 Task: Look for space in Migori, Kenya from 11th June, 2023 to 15th June, 2023 for 2 adults in price range Rs.7000 to Rs.16000. Place can be private room with 1  bedroom having 2 beds and 1 bathroom. Property type can be house, flat, guest house, hotel. Amenities needed are: washing machine. Booking option can be shelf check-in. Required host language is English.
Action: Mouse moved to (499, 126)
Screenshot: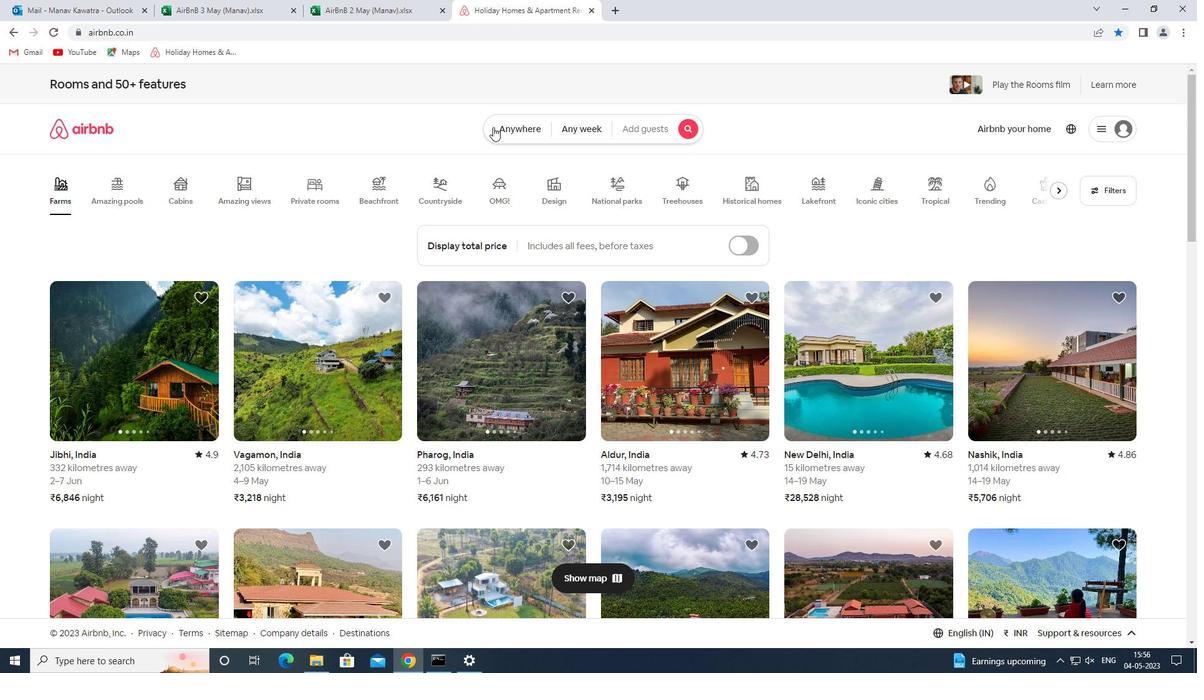 
Action: Mouse pressed left at (499, 126)
Screenshot: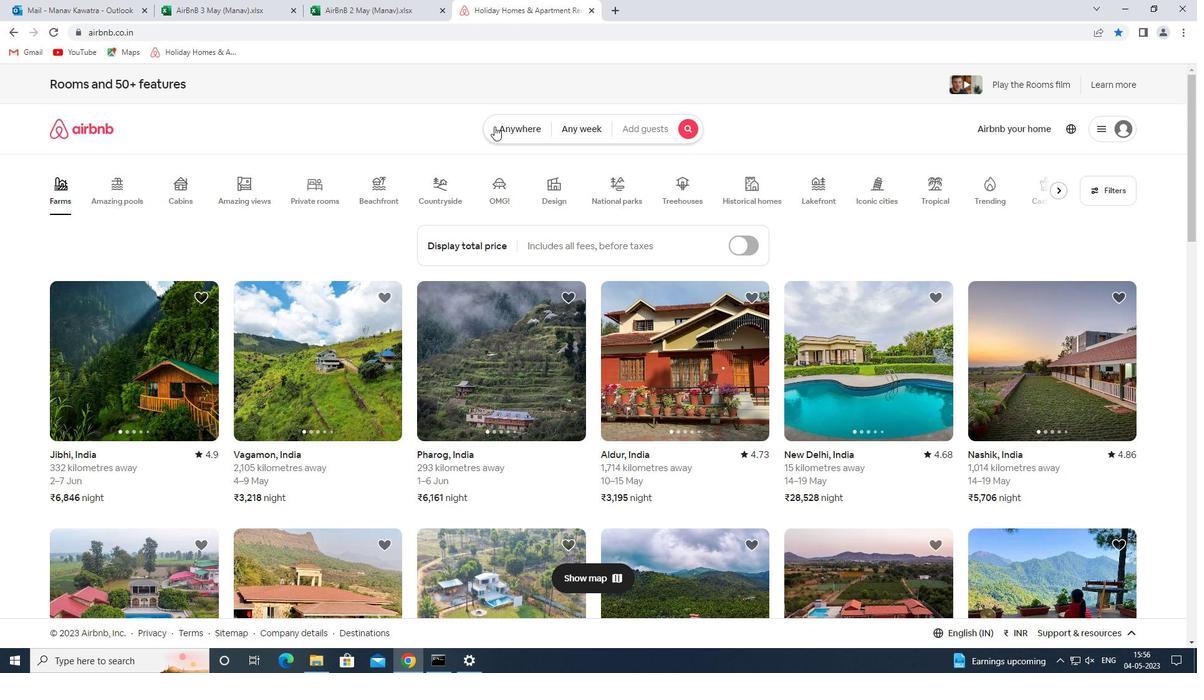 
Action: Mouse moved to (441, 184)
Screenshot: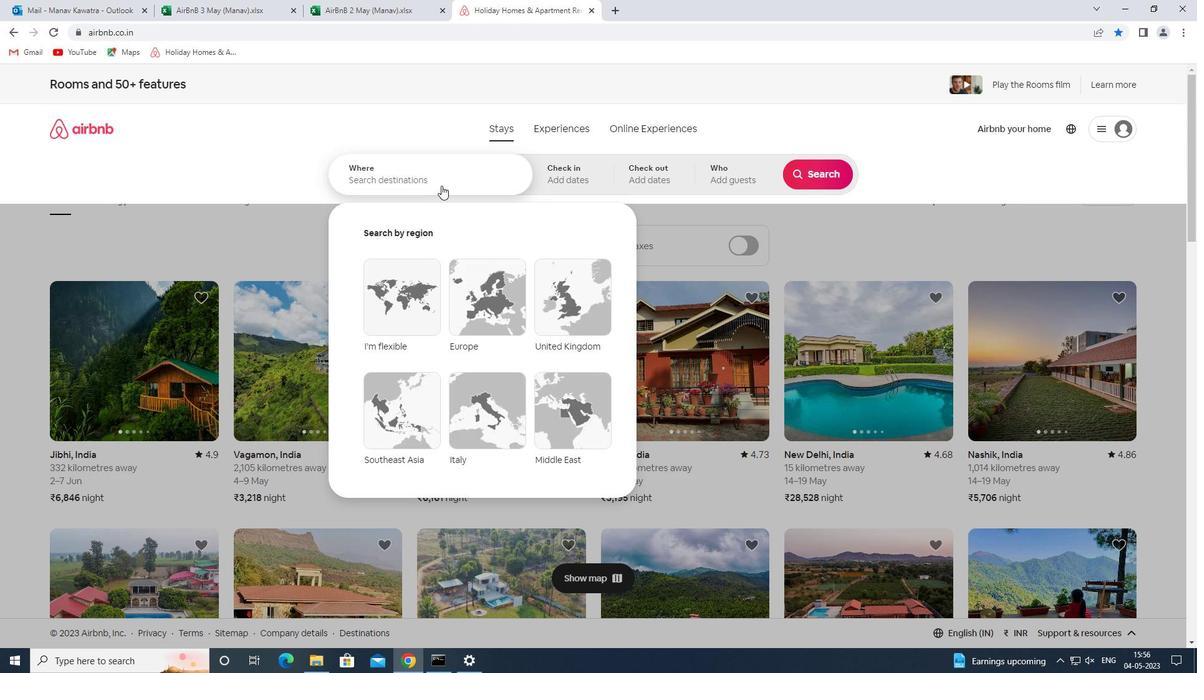 
Action: Mouse pressed left at (441, 184)
Screenshot: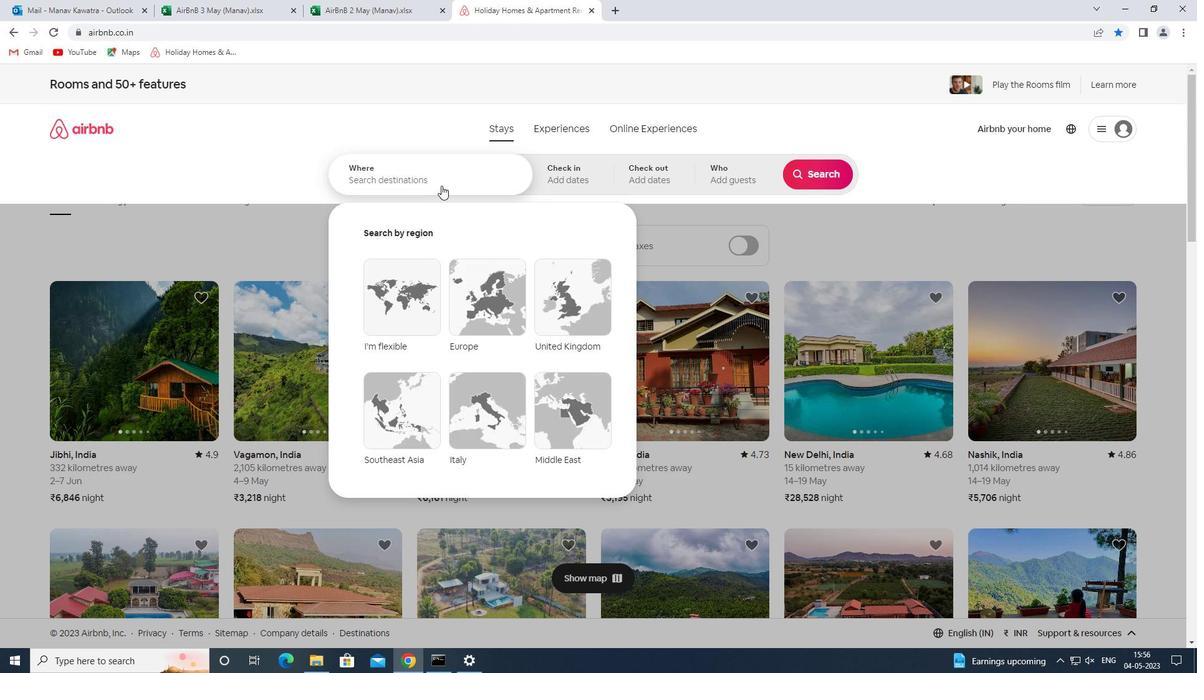 
Action: Mouse moved to (441, 184)
Screenshot: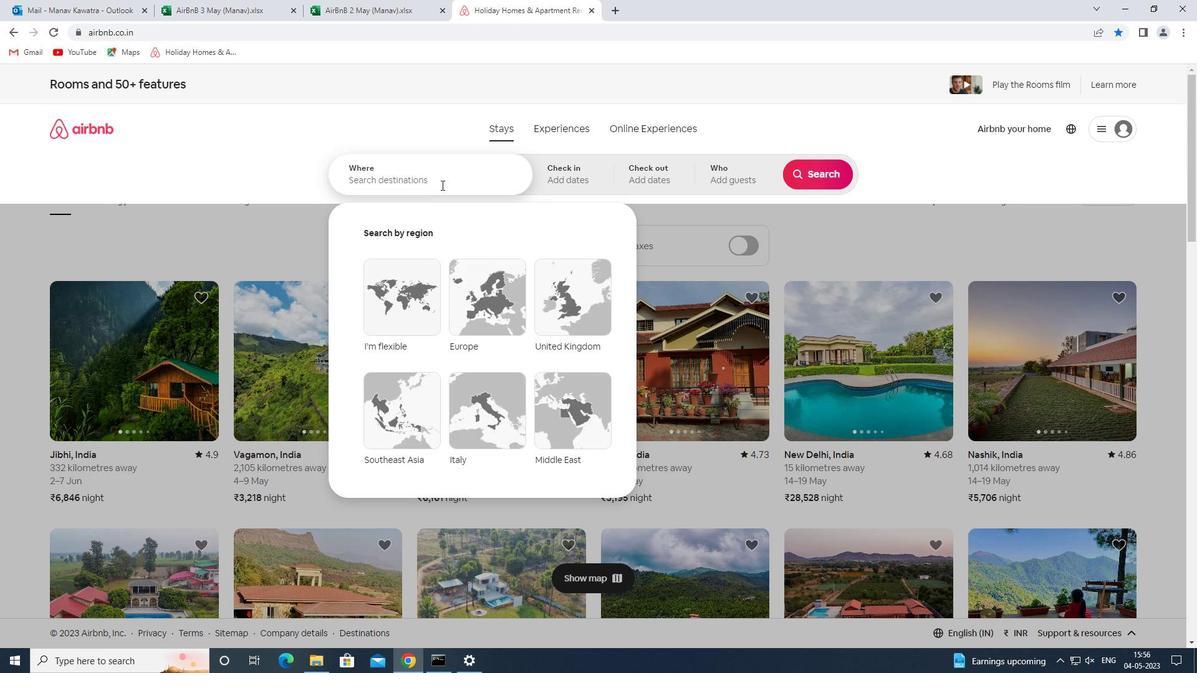 
Action: Key pressed migori<Key.space>
Screenshot: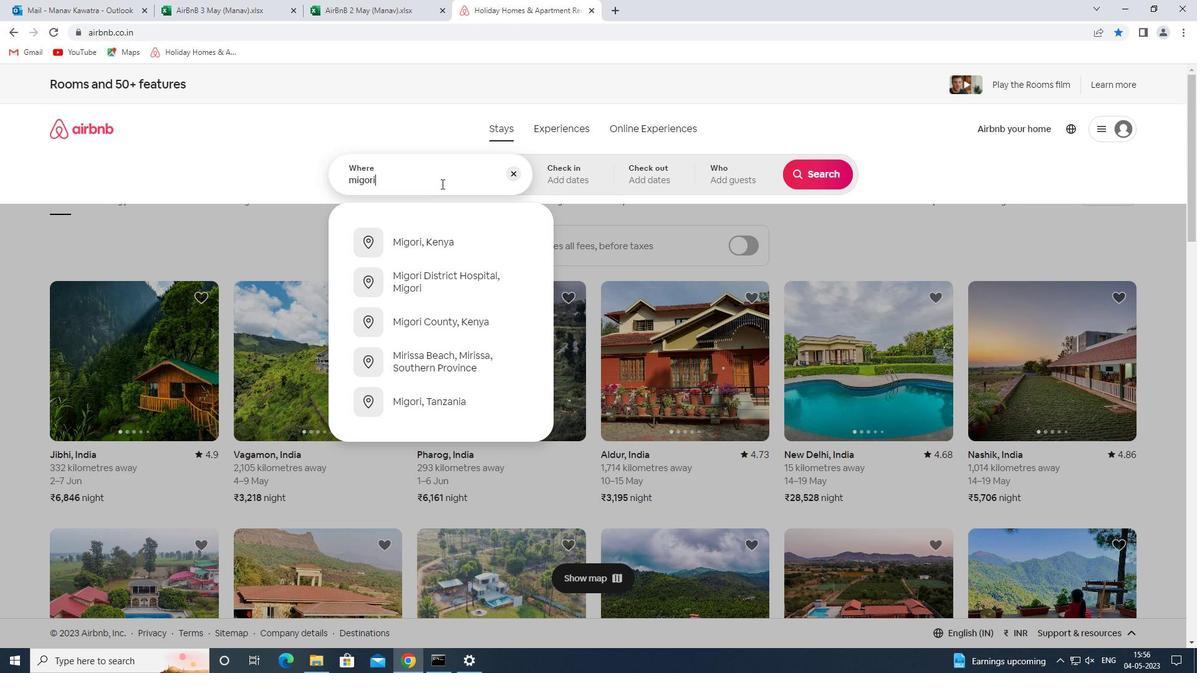 
Action: Mouse moved to (460, 237)
Screenshot: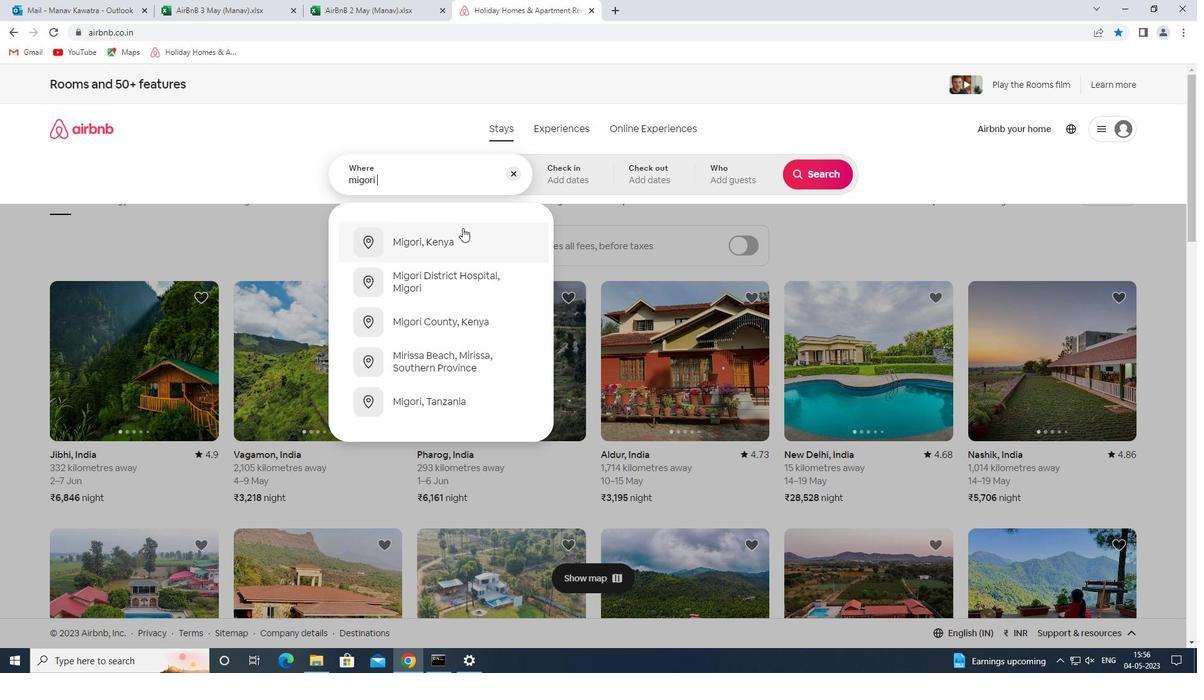 
Action: Mouse pressed left at (460, 237)
Screenshot: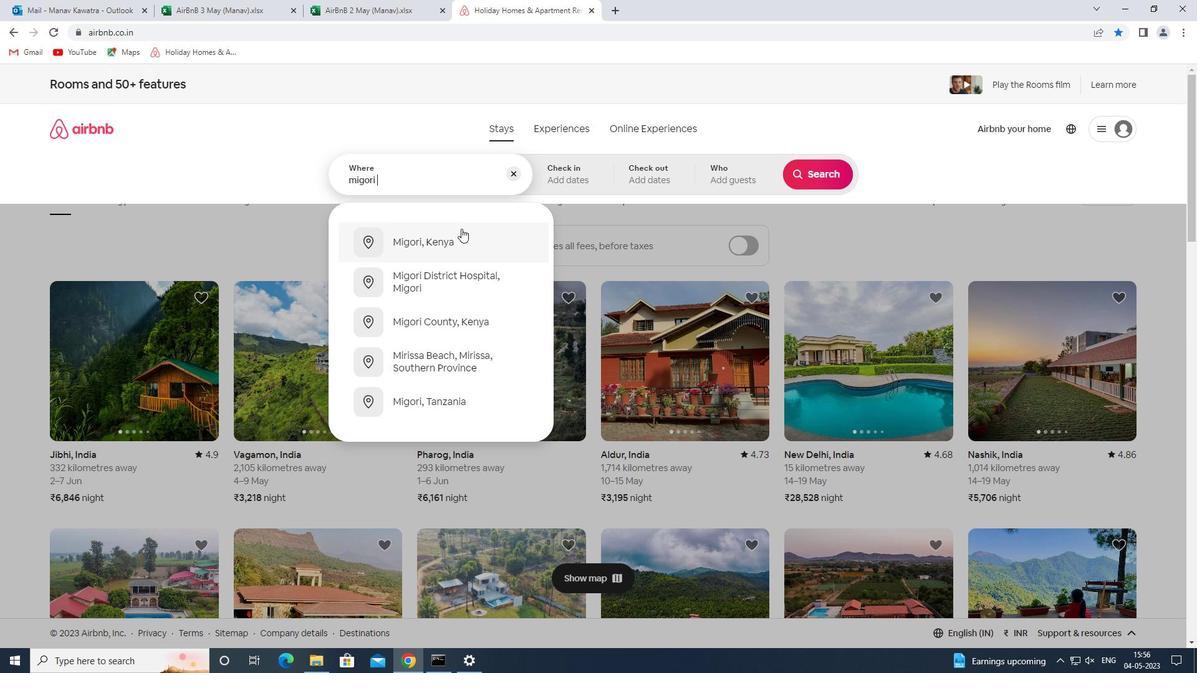 
Action: Mouse moved to (630, 386)
Screenshot: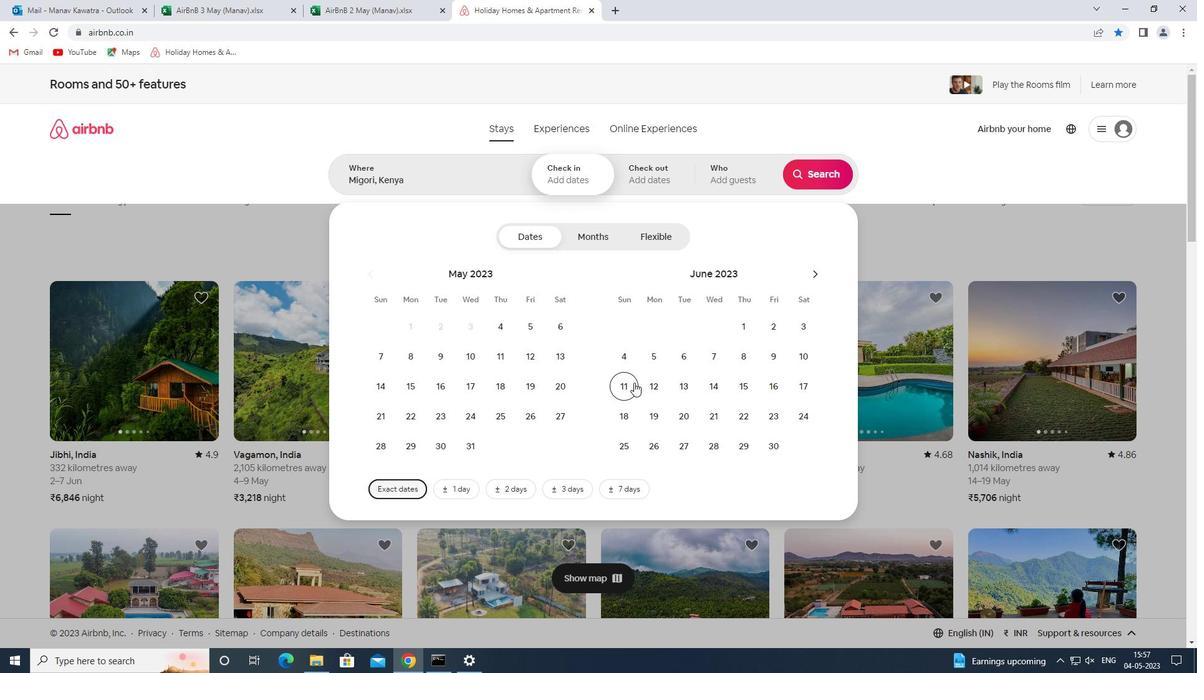 
Action: Mouse pressed left at (630, 386)
Screenshot: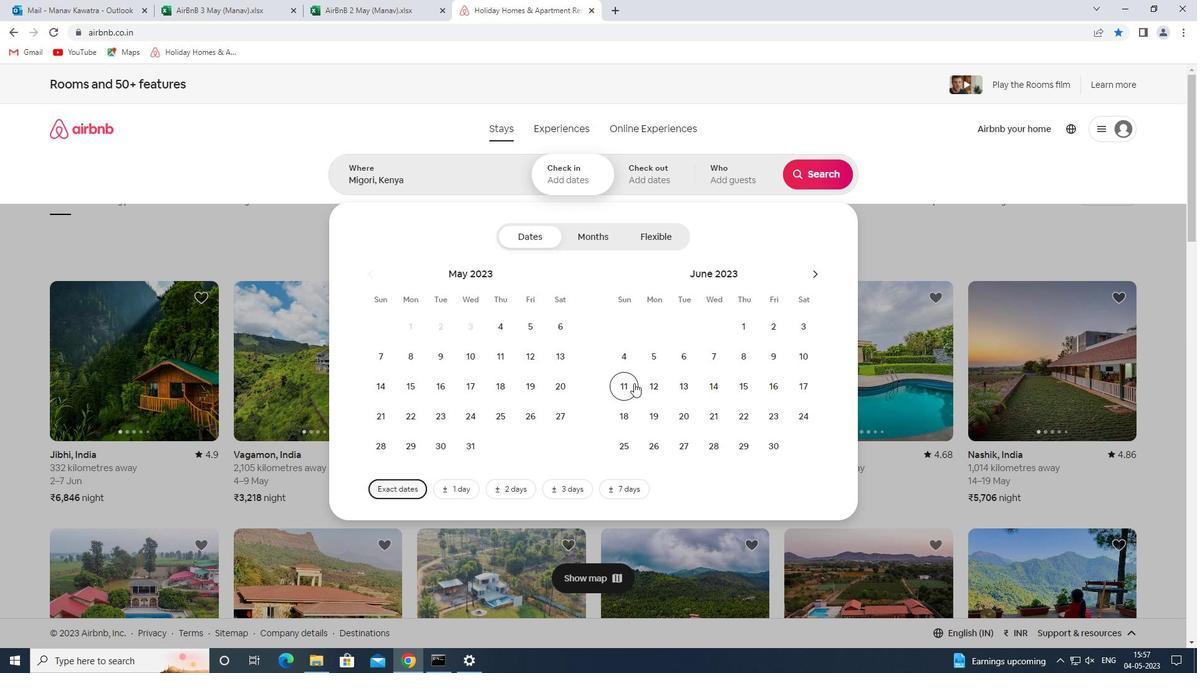 
Action: Mouse moved to (744, 383)
Screenshot: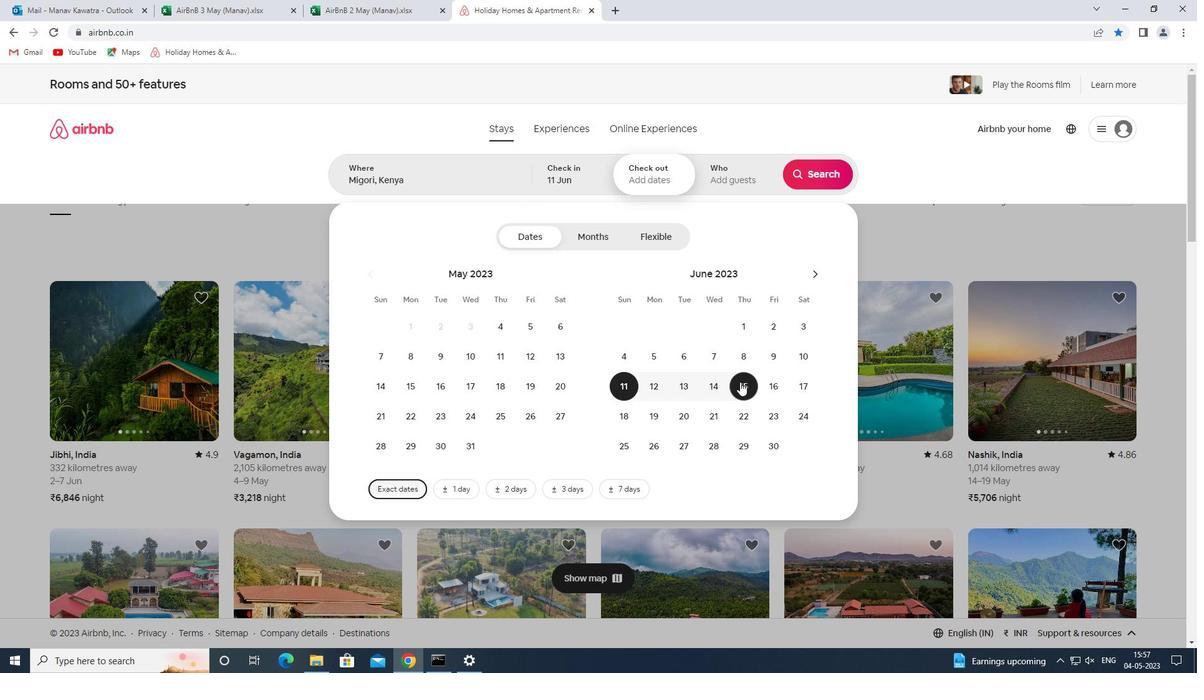 
Action: Mouse pressed left at (744, 383)
Screenshot: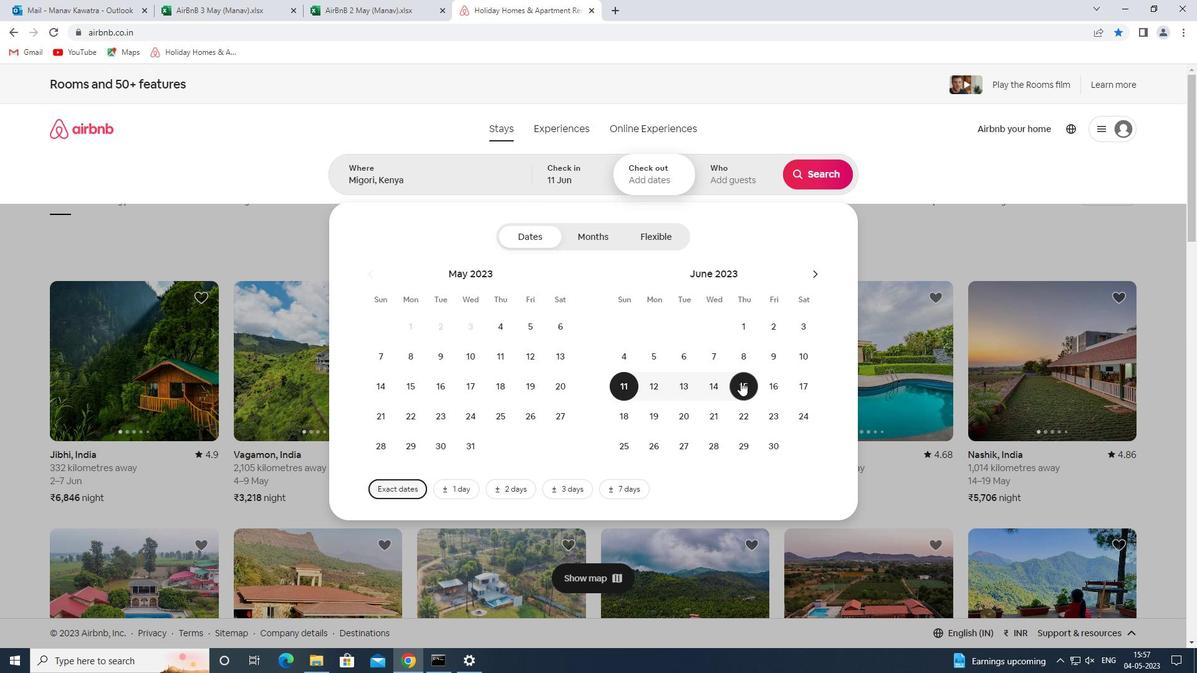 
Action: Mouse moved to (731, 187)
Screenshot: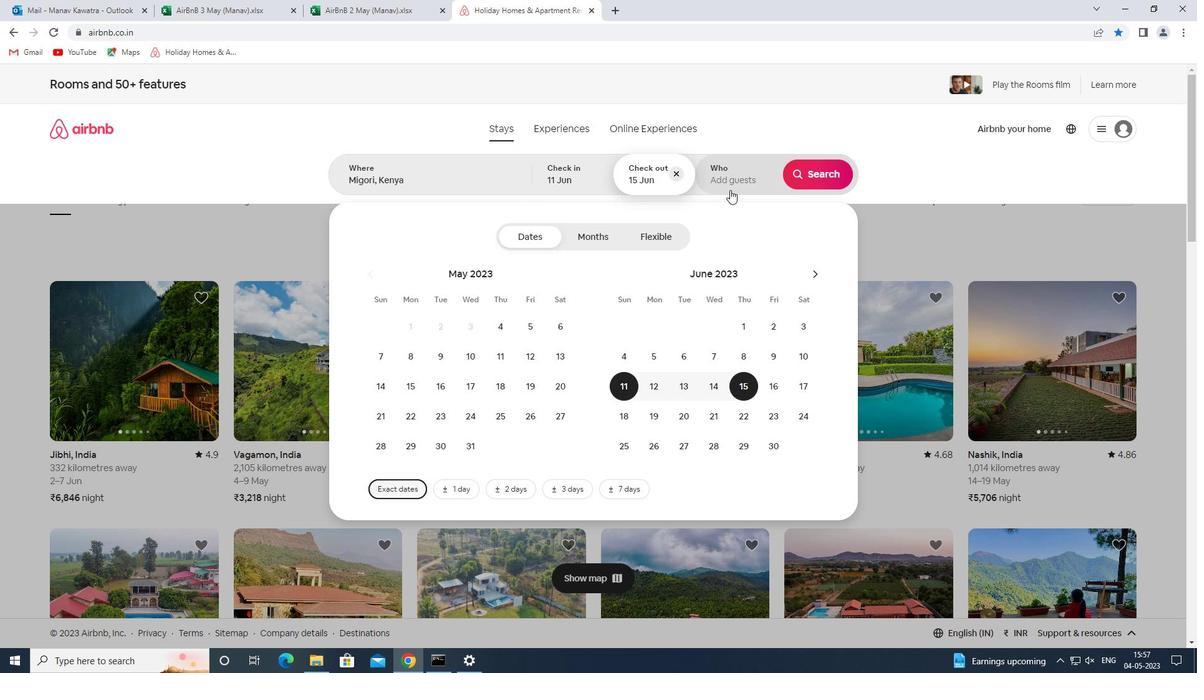 
Action: Mouse pressed left at (731, 187)
Screenshot: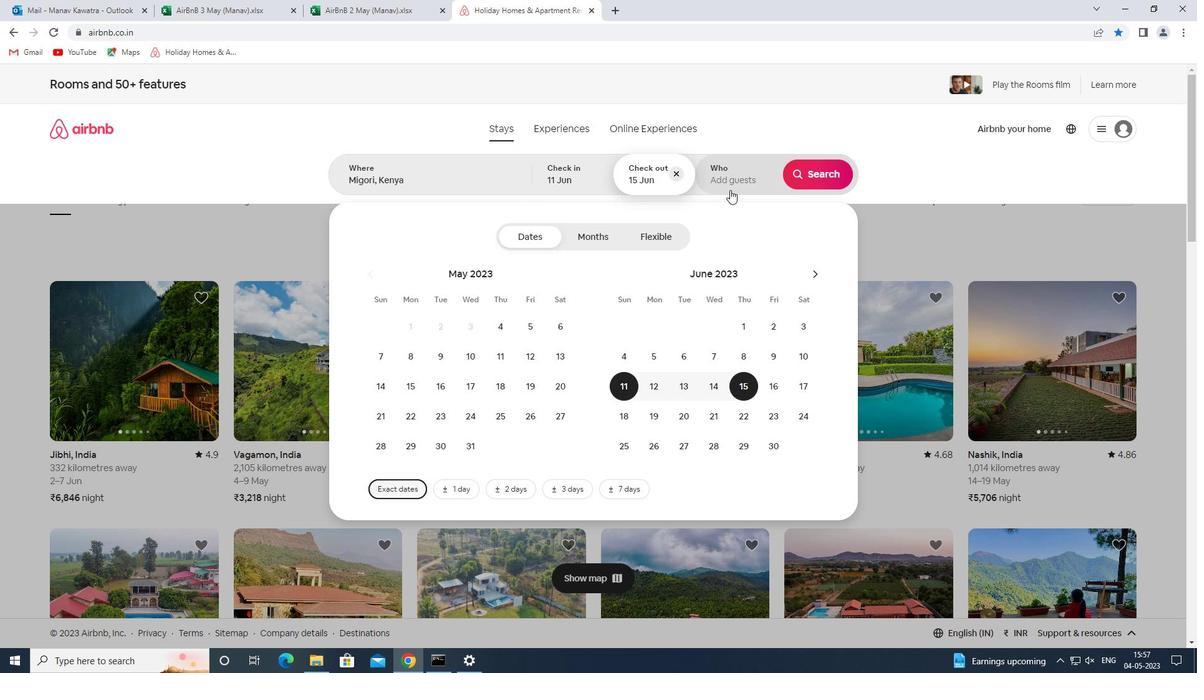 
Action: Mouse moved to (814, 244)
Screenshot: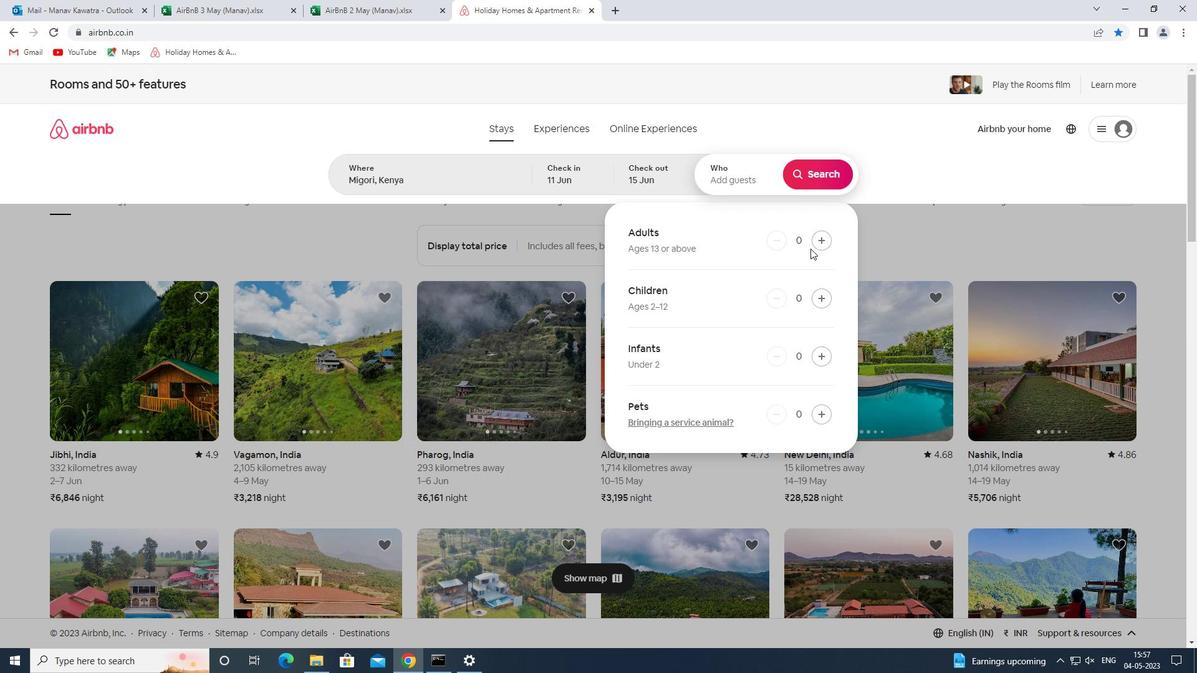 
Action: Mouse pressed left at (814, 244)
Screenshot: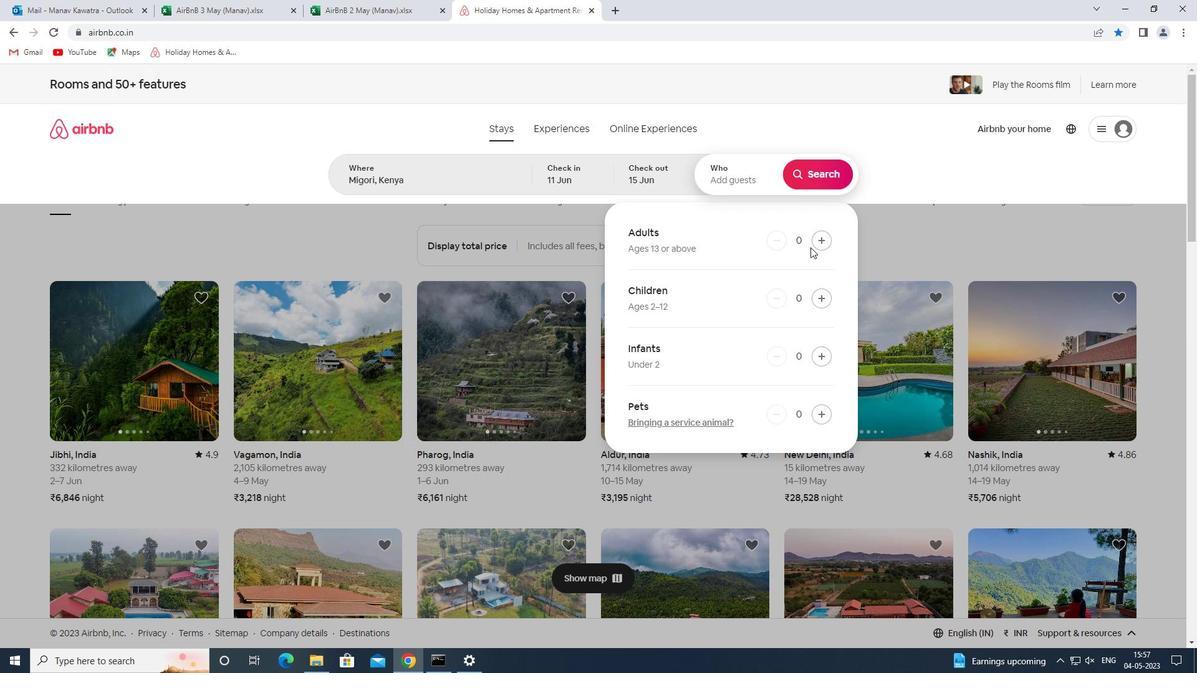 
Action: Mouse pressed left at (814, 244)
Screenshot: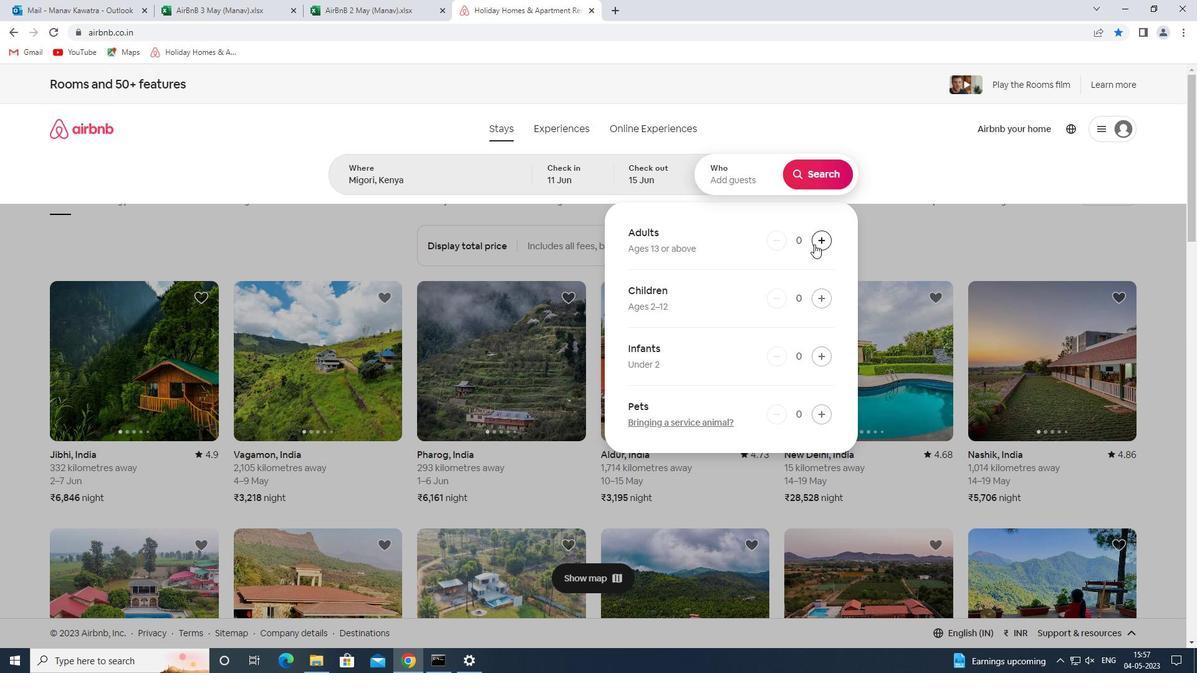 
Action: Mouse moved to (822, 177)
Screenshot: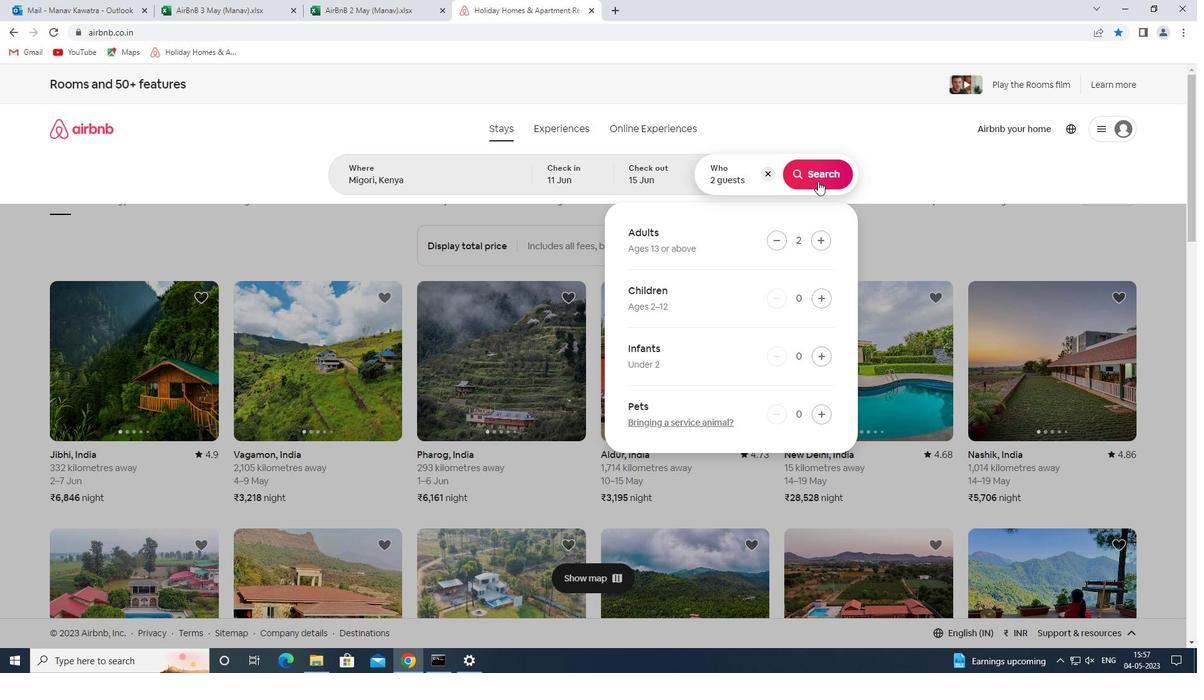 
Action: Mouse pressed left at (822, 177)
Screenshot: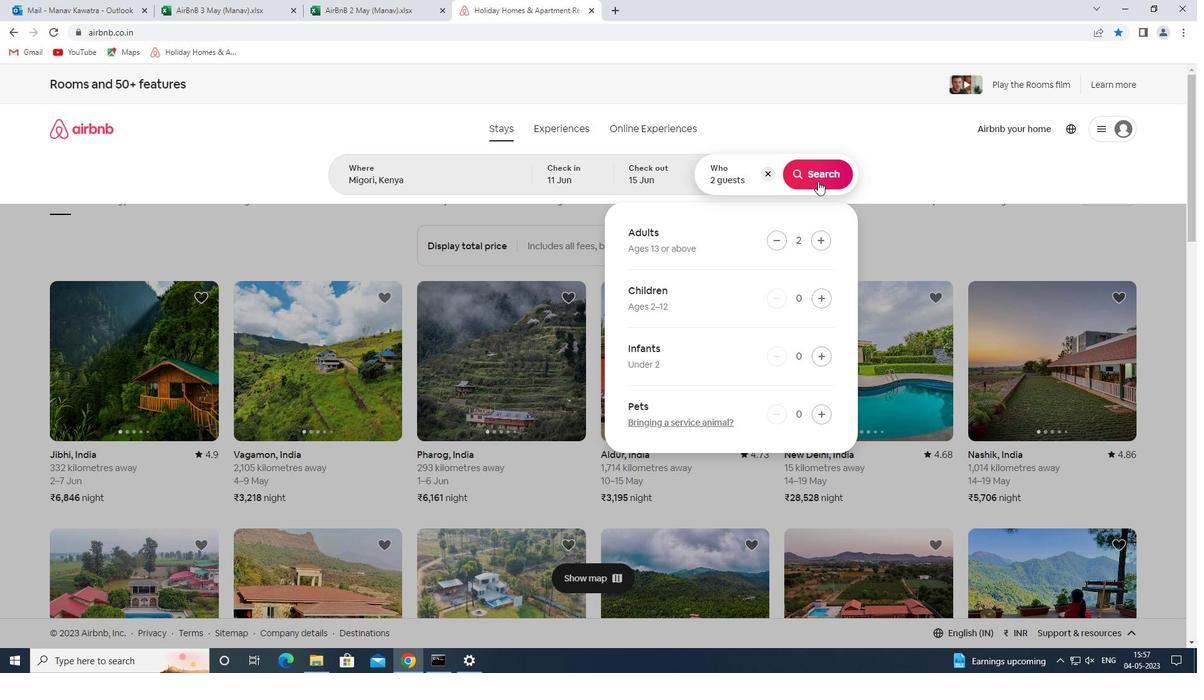 
Action: Mouse moved to (1132, 141)
Screenshot: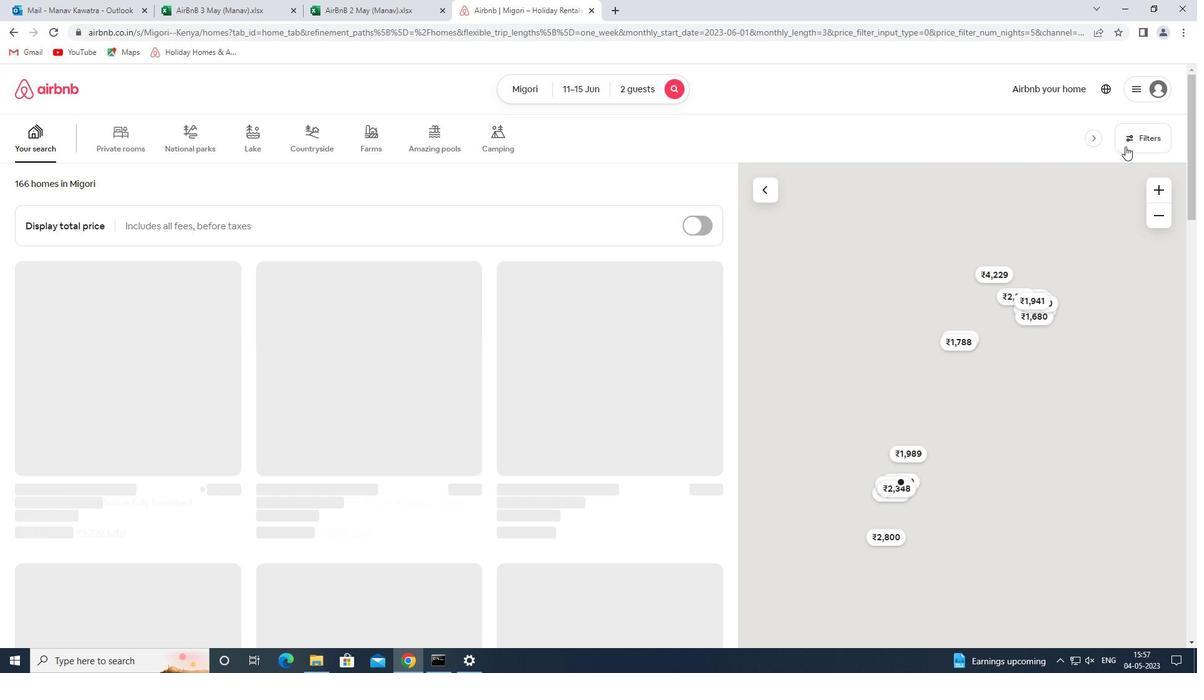 
Action: Mouse pressed left at (1132, 141)
Screenshot: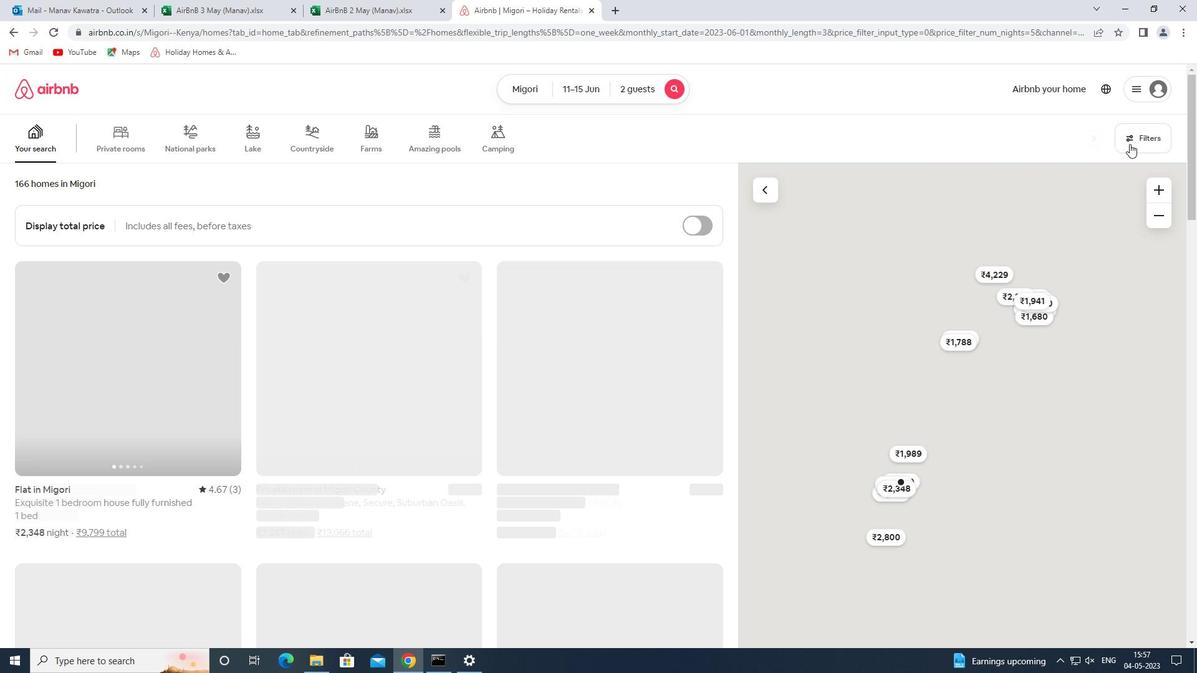 
Action: Mouse moved to (431, 299)
Screenshot: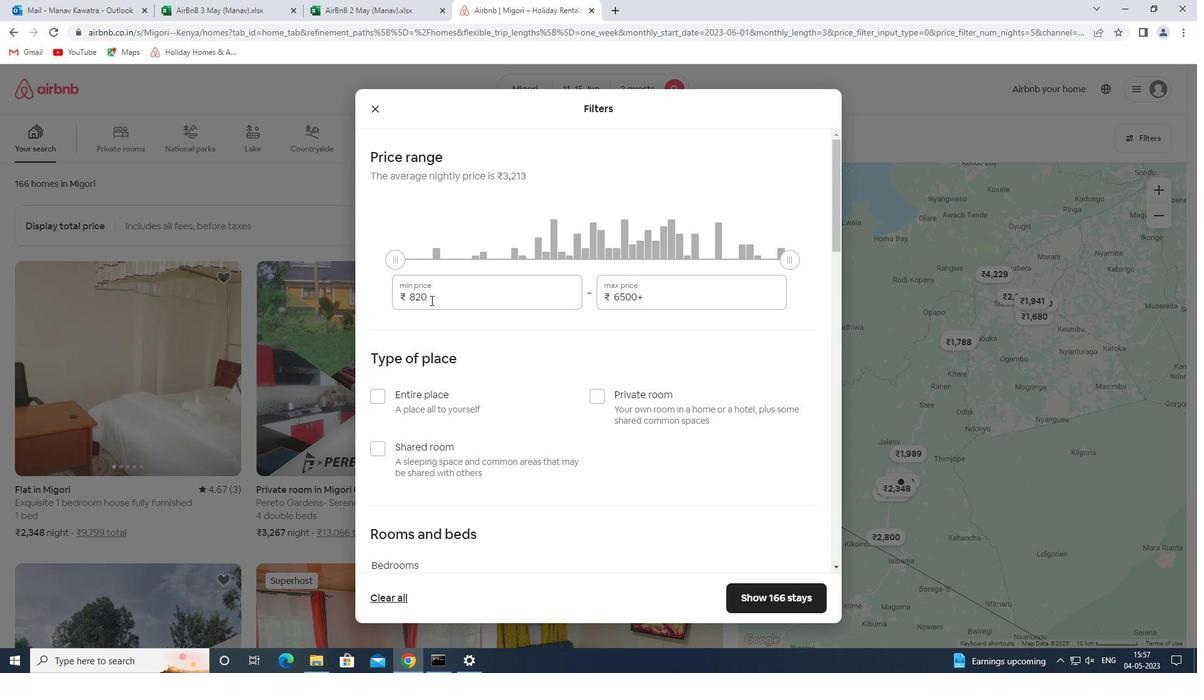 
Action: Mouse pressed left at (431, 299)
Screenshot: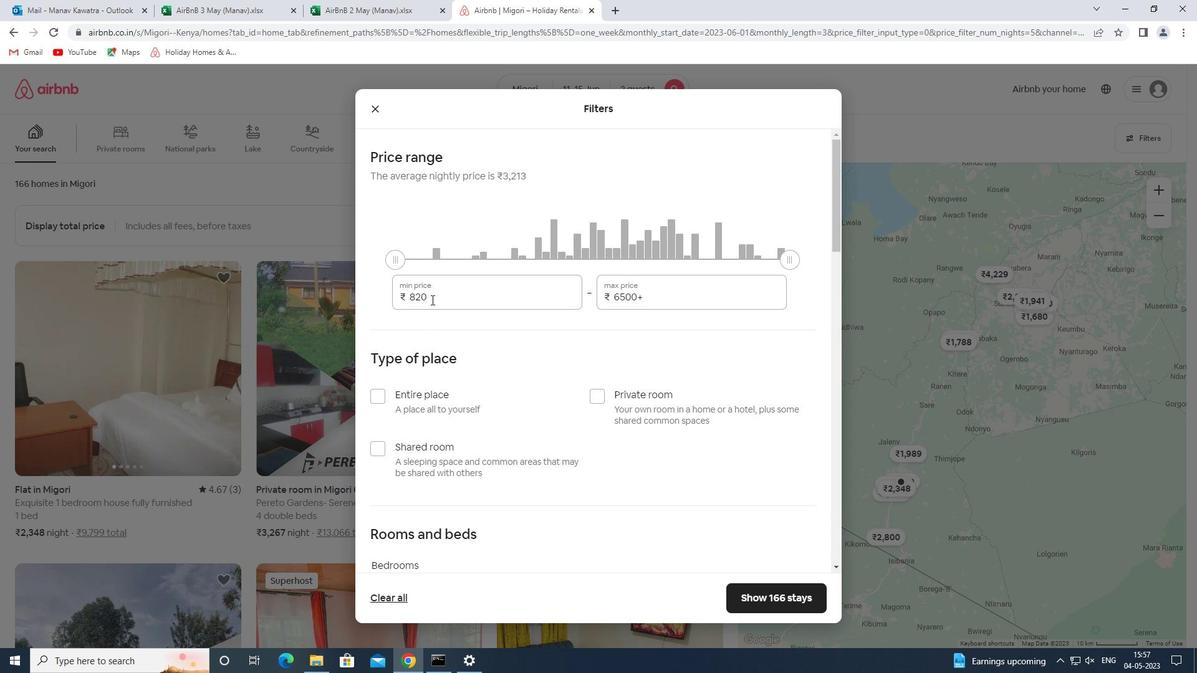 
Action: Mouse pressed left at (431, 299)
Screenshot: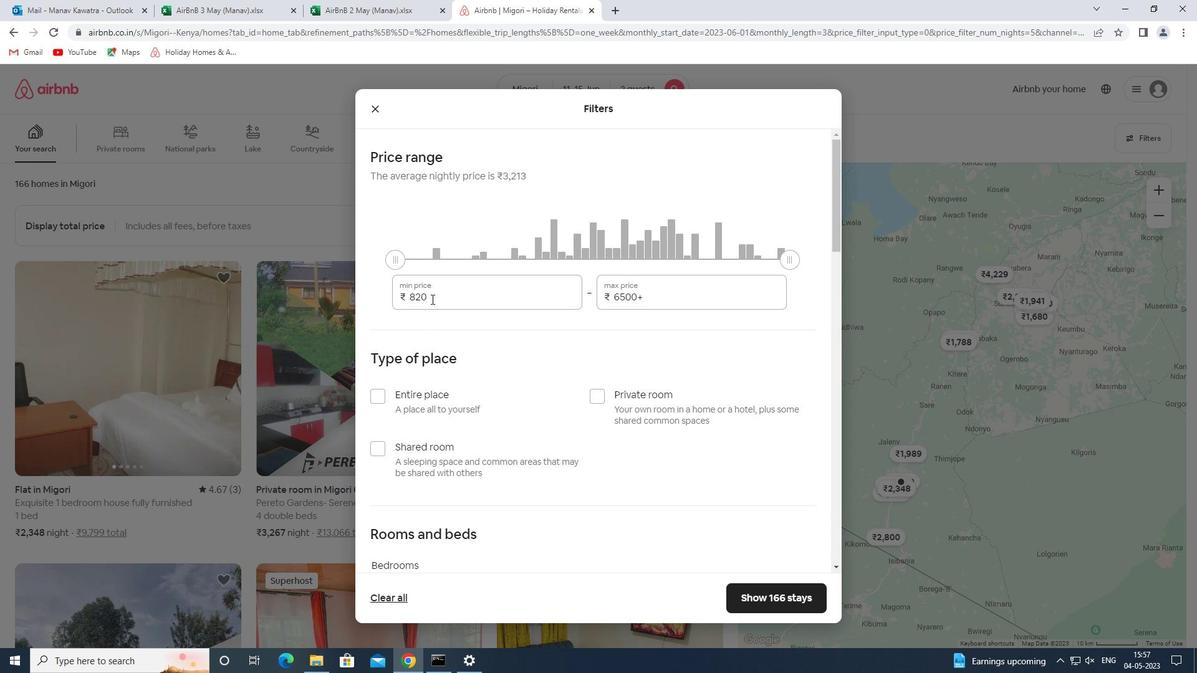 
Action: Key pressed 7000<Key.tab>16000
Screenshot: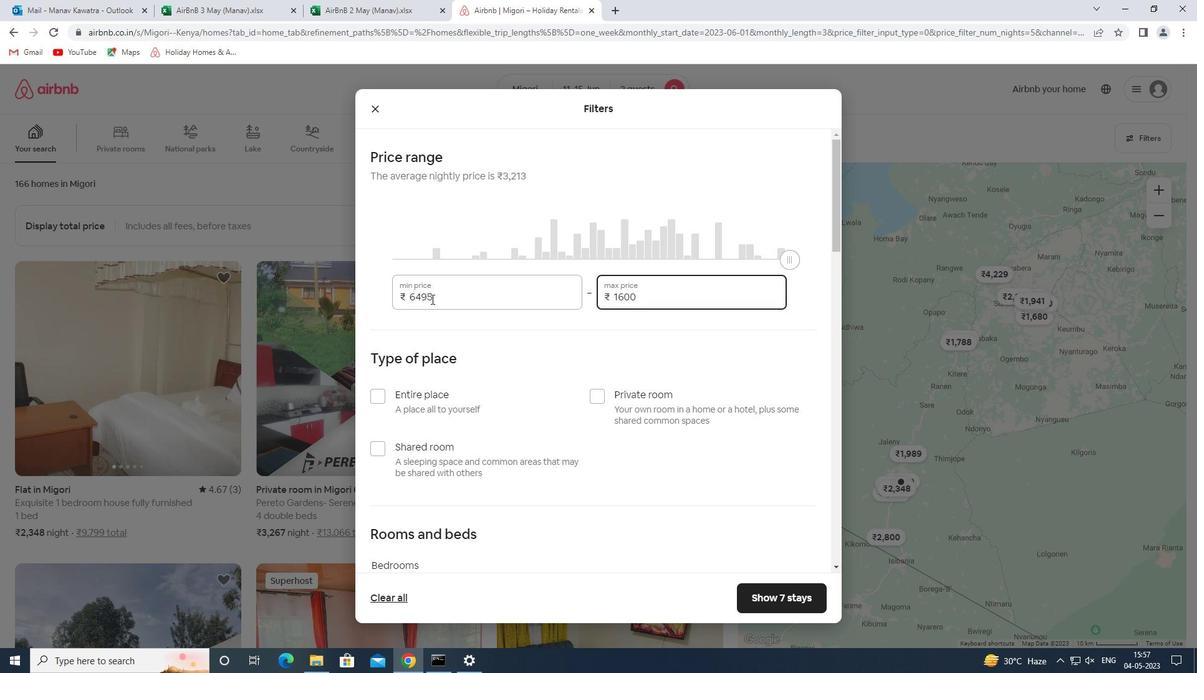 
Action: Mouse moved to (606, 393)
Screenshot: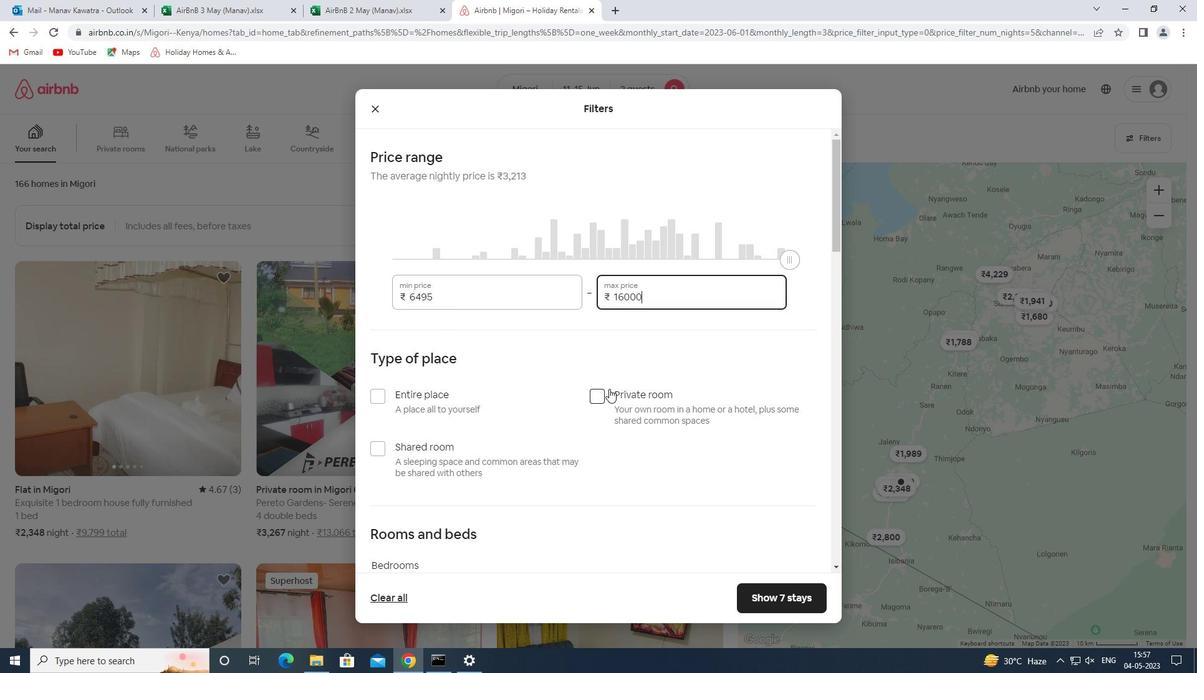 
Action: Mouse pressed left at (606, 393)
Screenshot: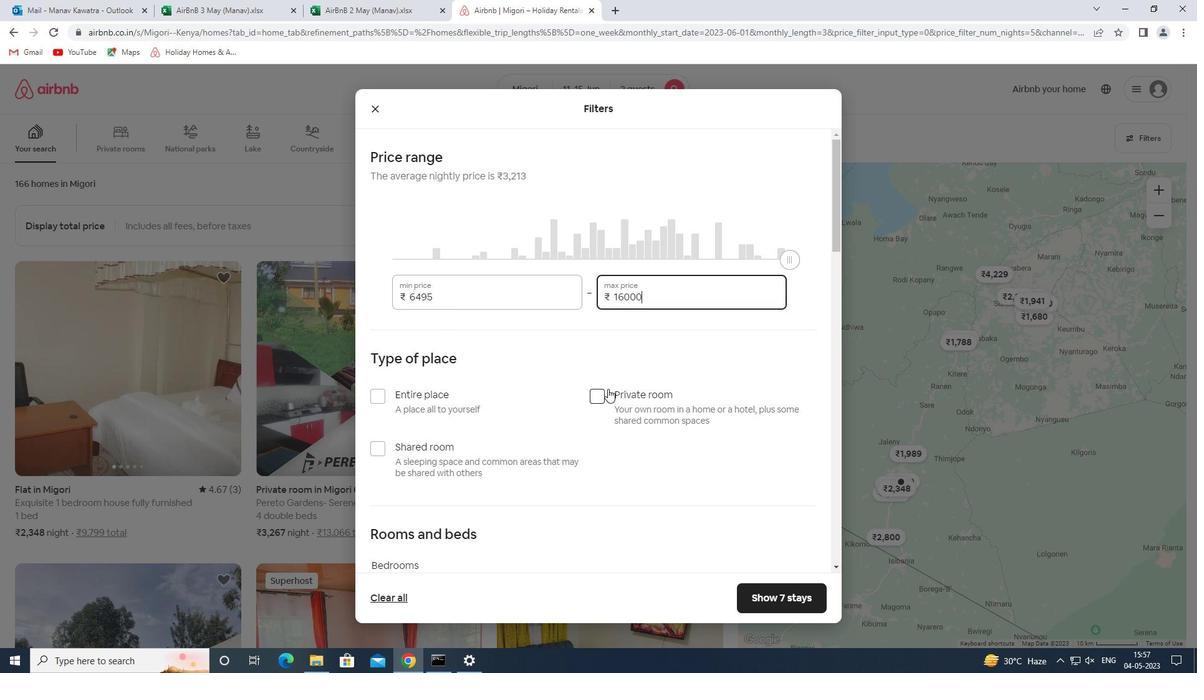 
Action: Mouse moved to (625, 383)
Screenshot: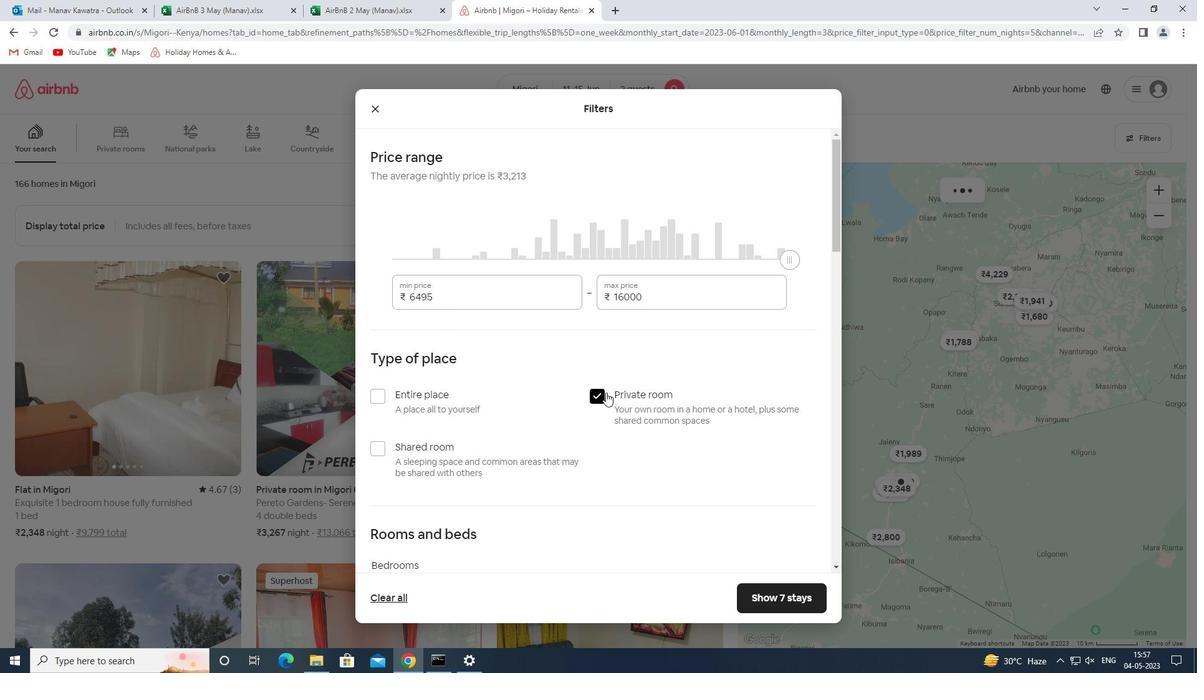 
Action: Mouse scrolled (625, 382) with delta (0, 0)
Screenshot: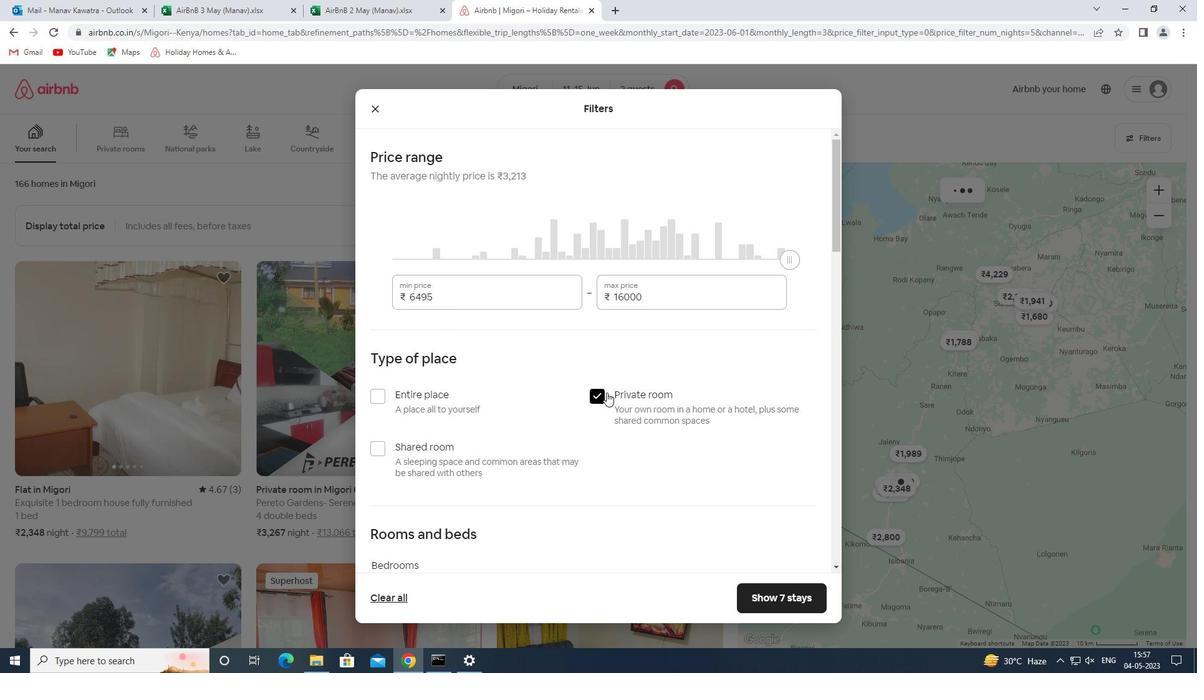 
Action: Mouse moved to (625, 382)
Screenshot: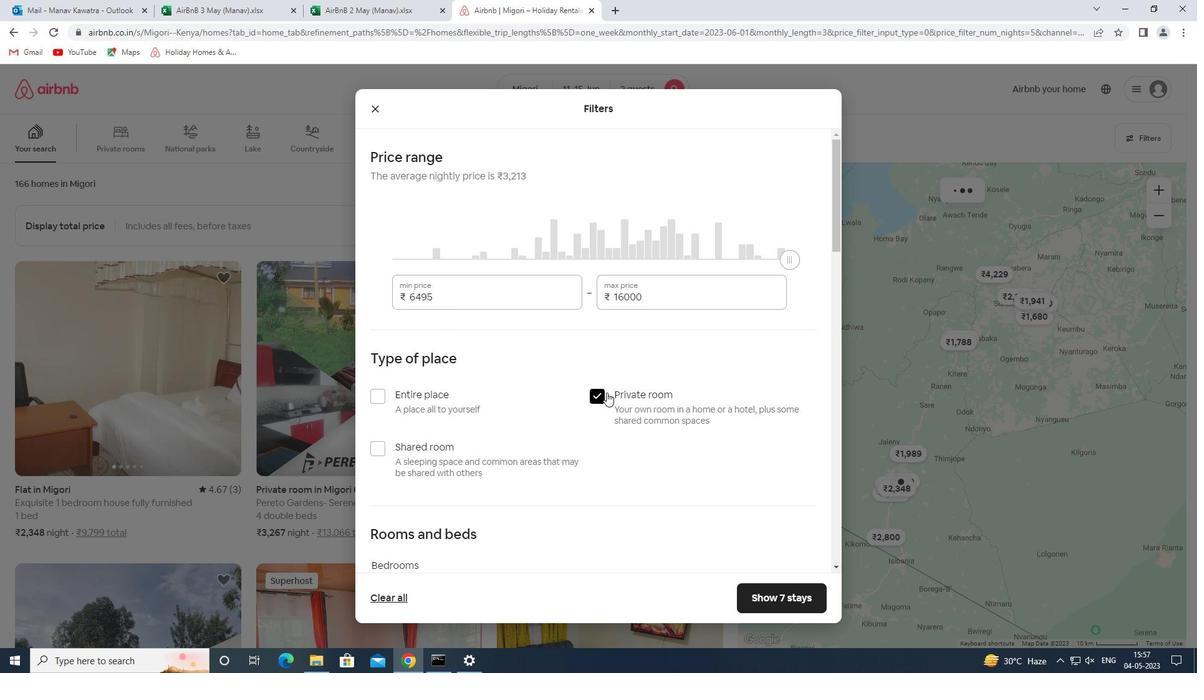 
Action: Mouse scrolled (625, 381) with delta (0, 0)
Screenshot: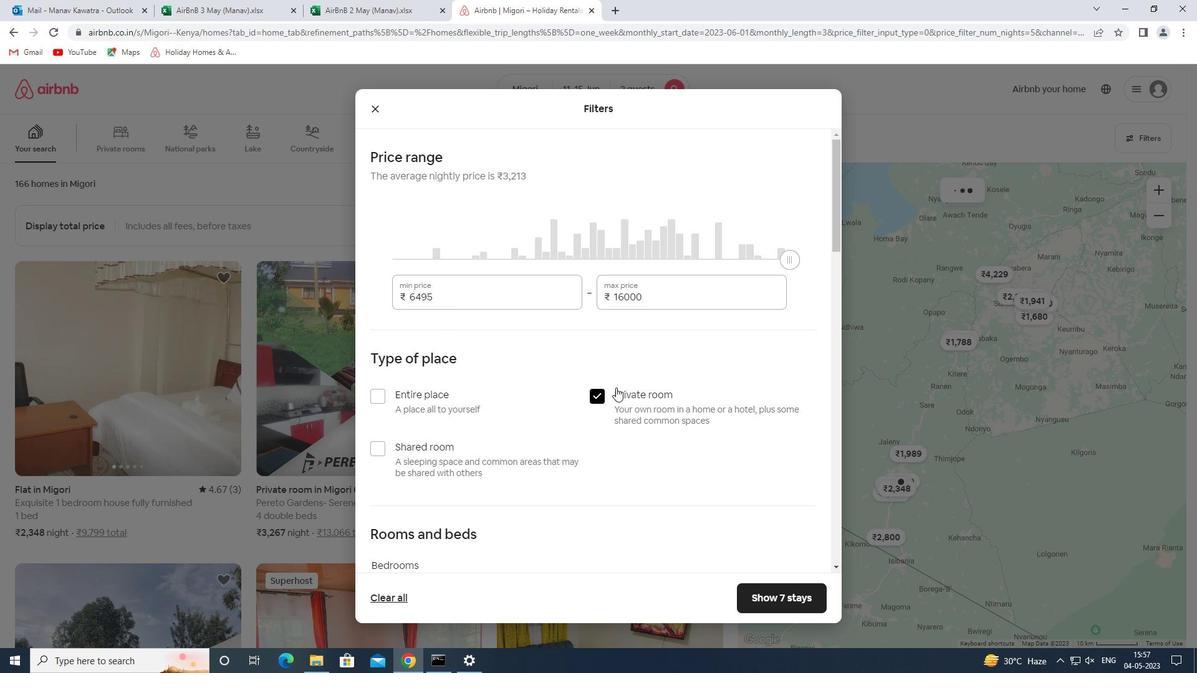 
Action: Mouse moved to (625, 381)
Screenshot: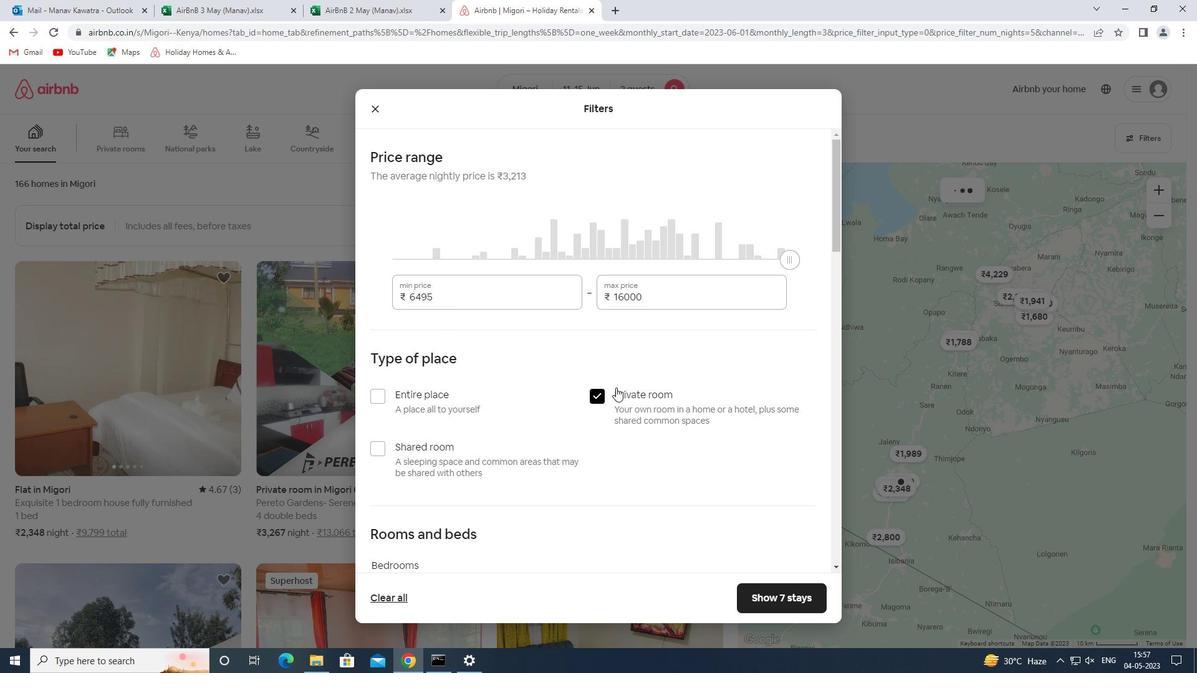 
Action: Mouse scrolled (625, 381) with delta (0, 0)
Screenshot: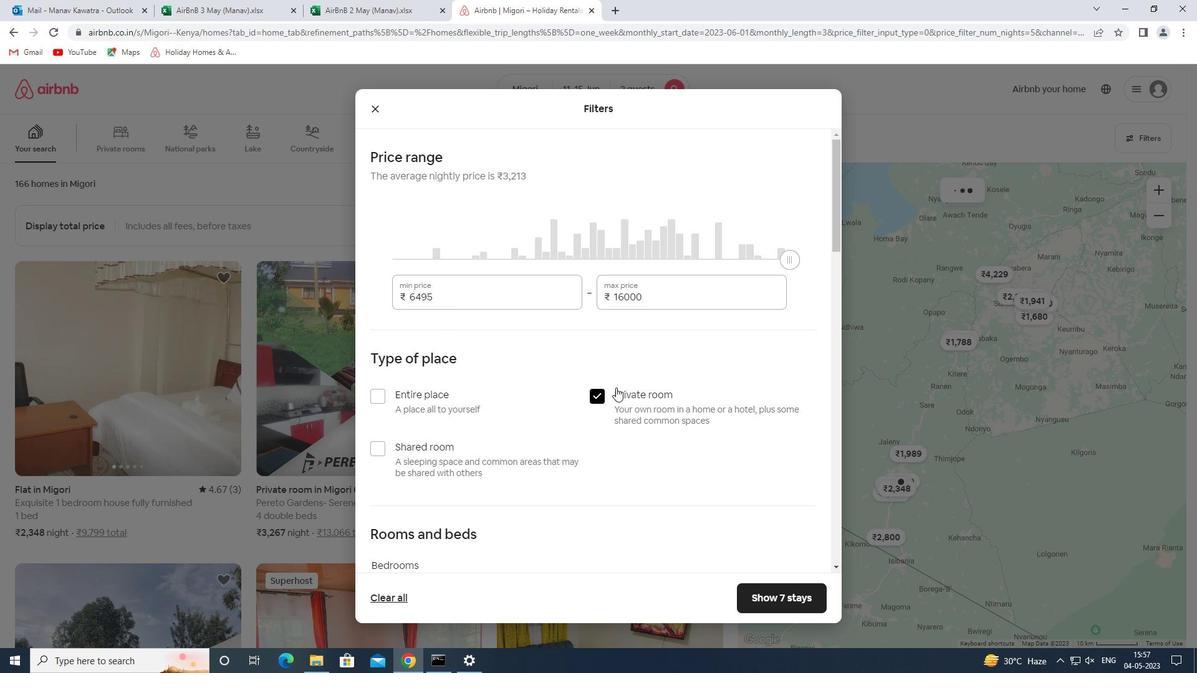 
Action: Mouse moved to (625, 379)
Screenshot: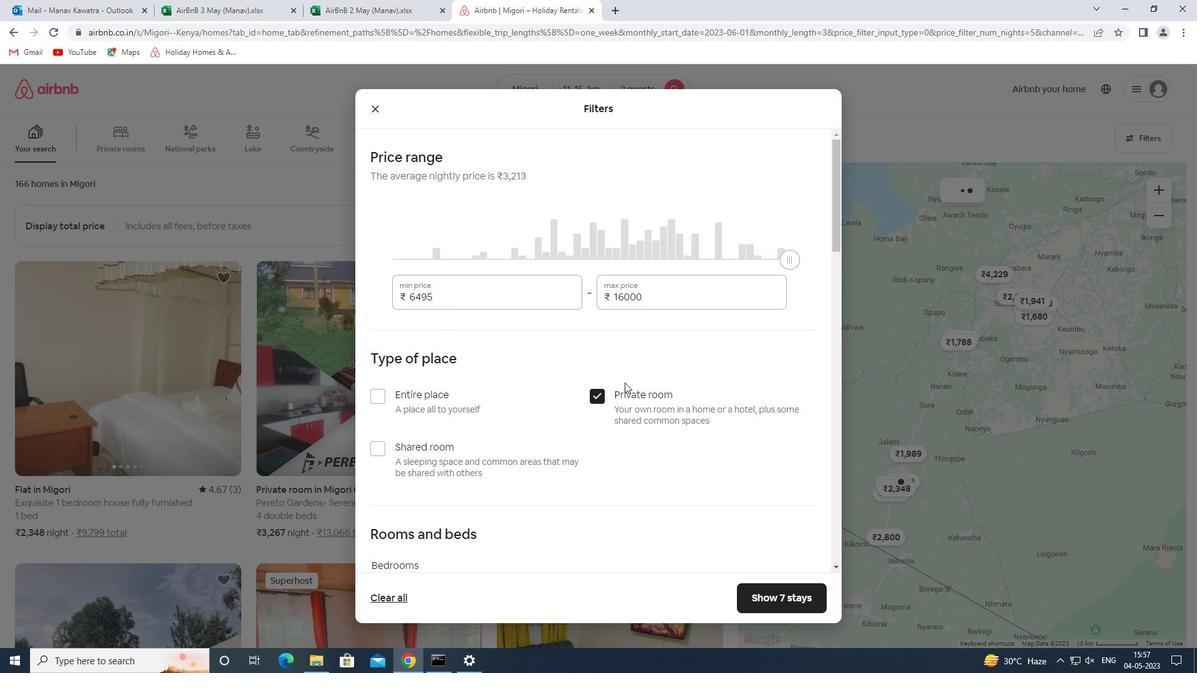 
Action: Mouse scrolled (625, 379) with delta (0, 0)
Screenshot: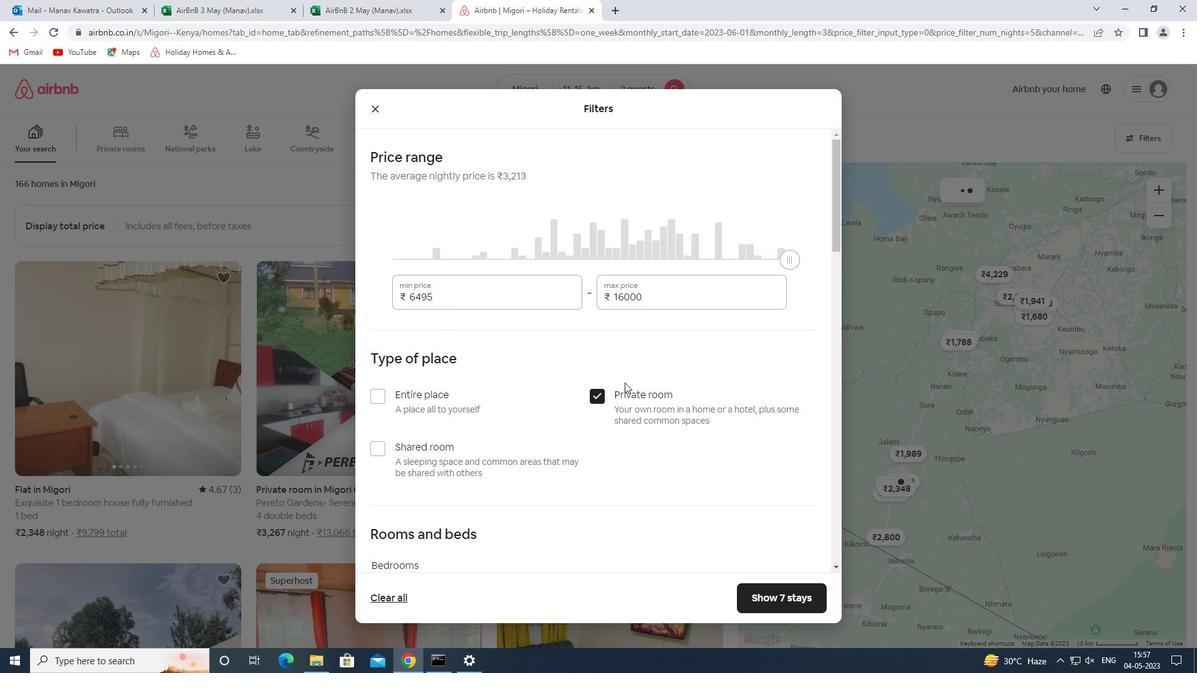 
Action: Mouse moved to (443, 354)
Screenshot: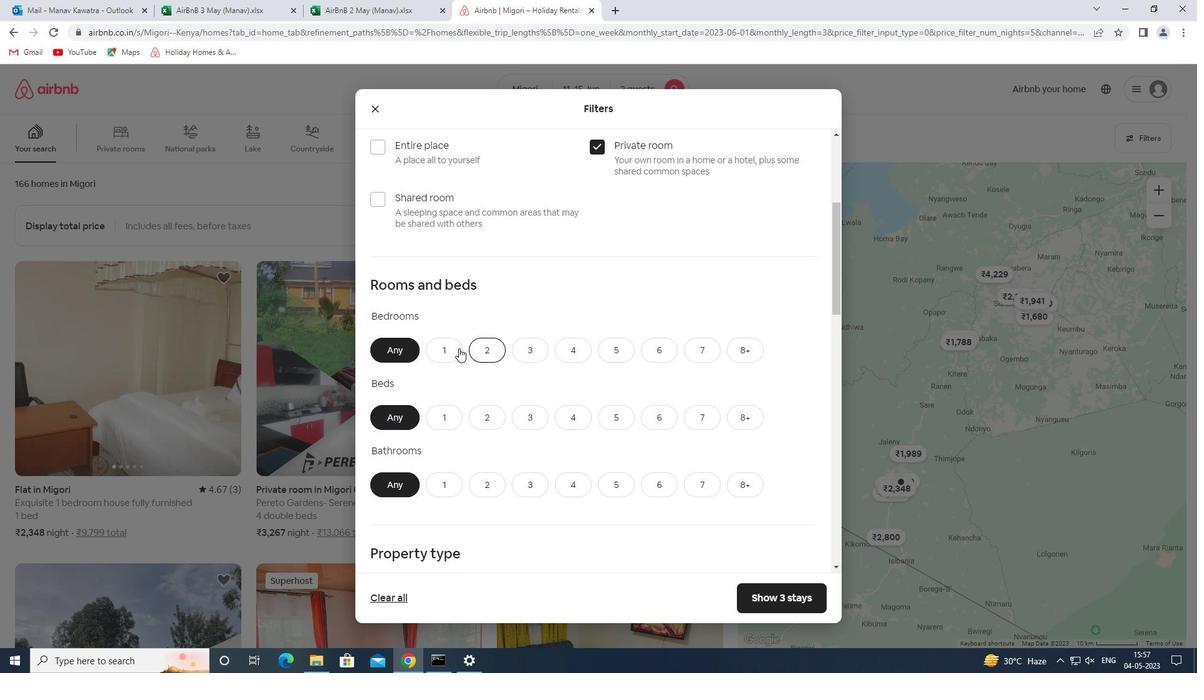 
Action: Mouse pressed left at (443, 354)
Screenshot: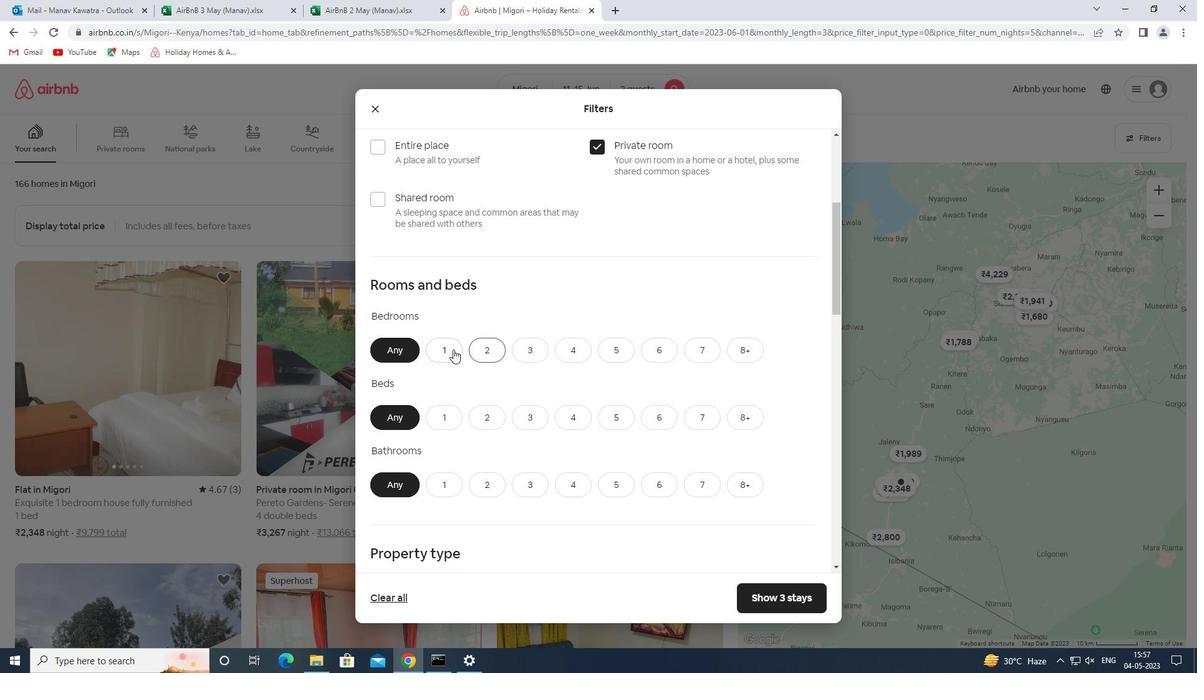 
Action: Mouse moved to (484, 421)
Screenshot: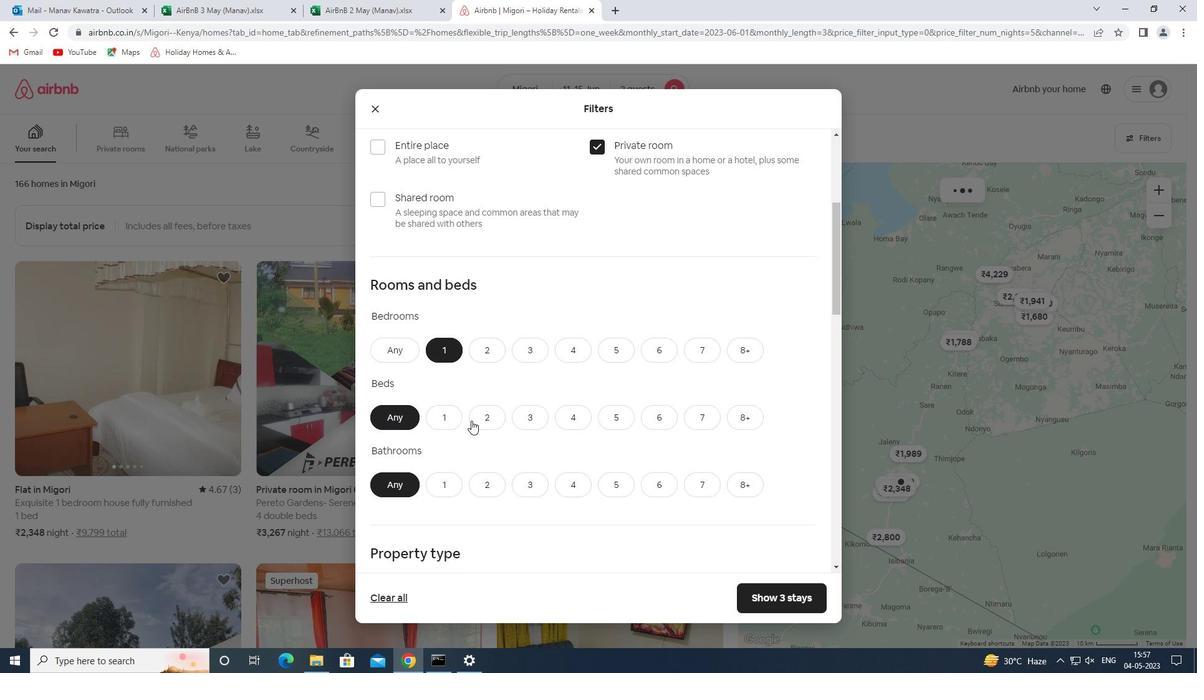 
Action: Mouse pressed left at (484, 421)
Screenshot: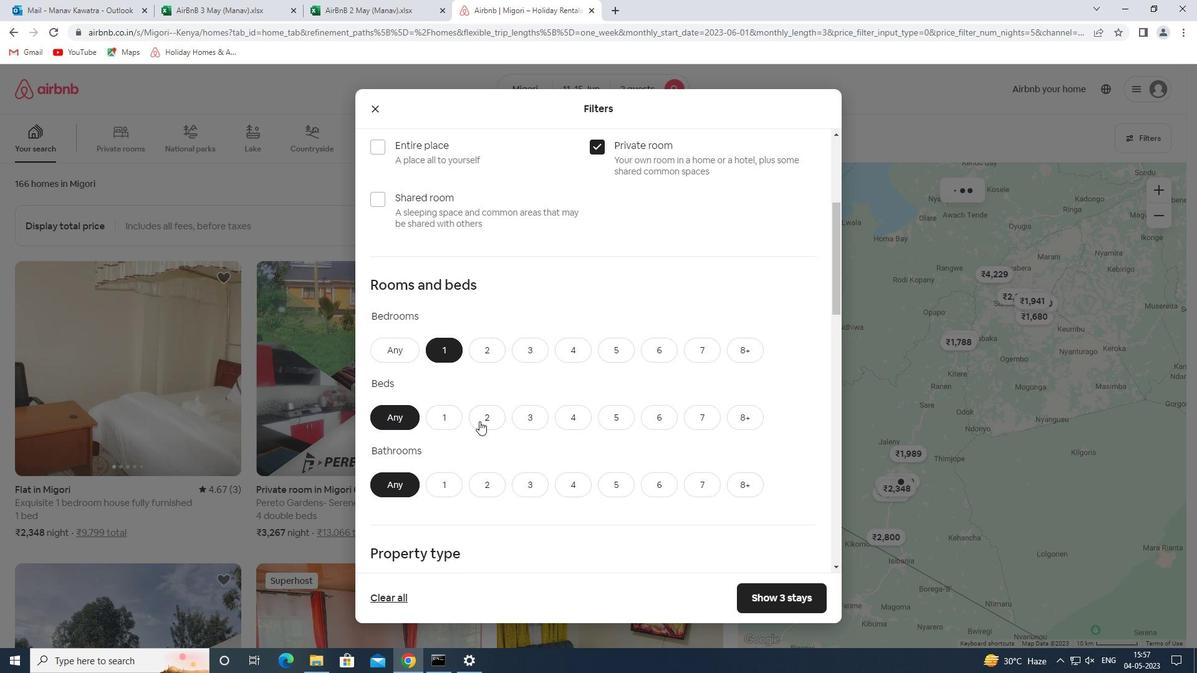 
Action: Mouse moved to (448, 494)
Screenshot: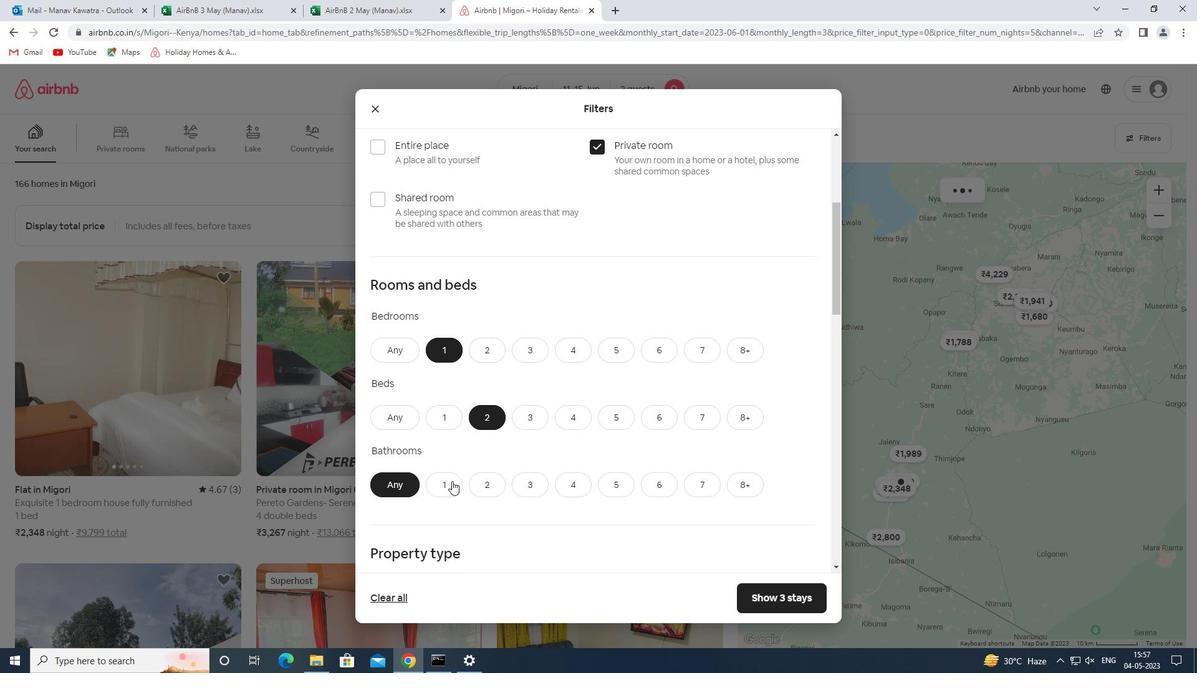 
Action: Mouse pressed left at (448, 494)
Screenshot: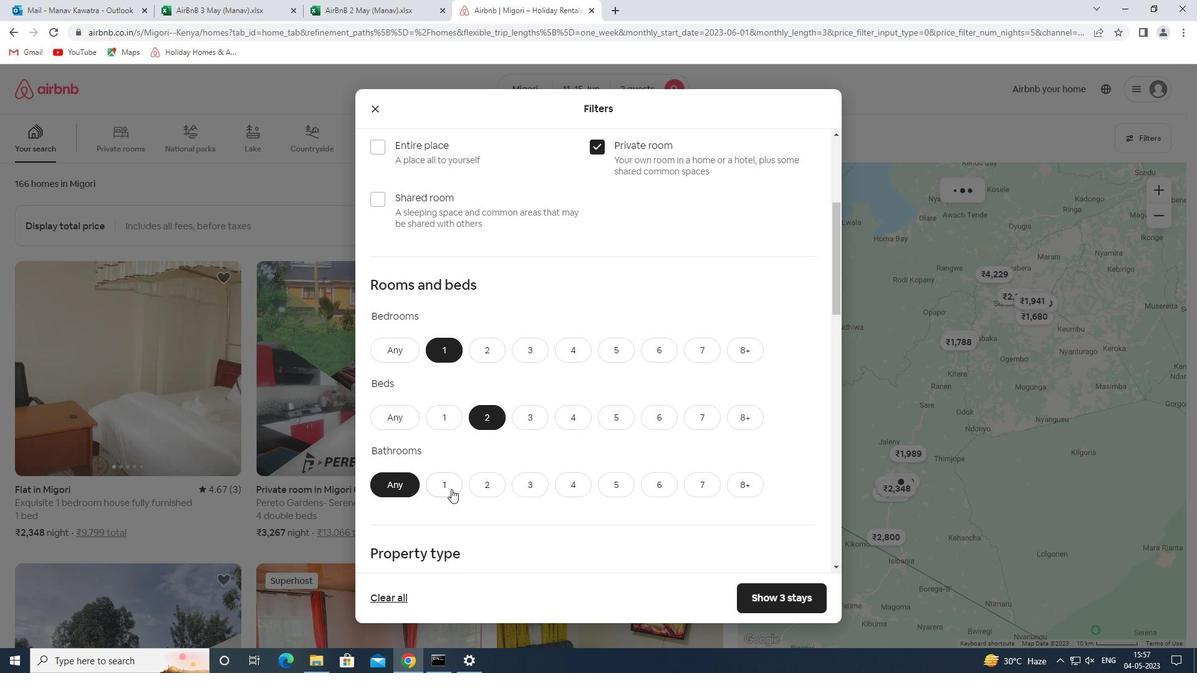 
Action: Mouse moved to (491, 461)
Screenshot: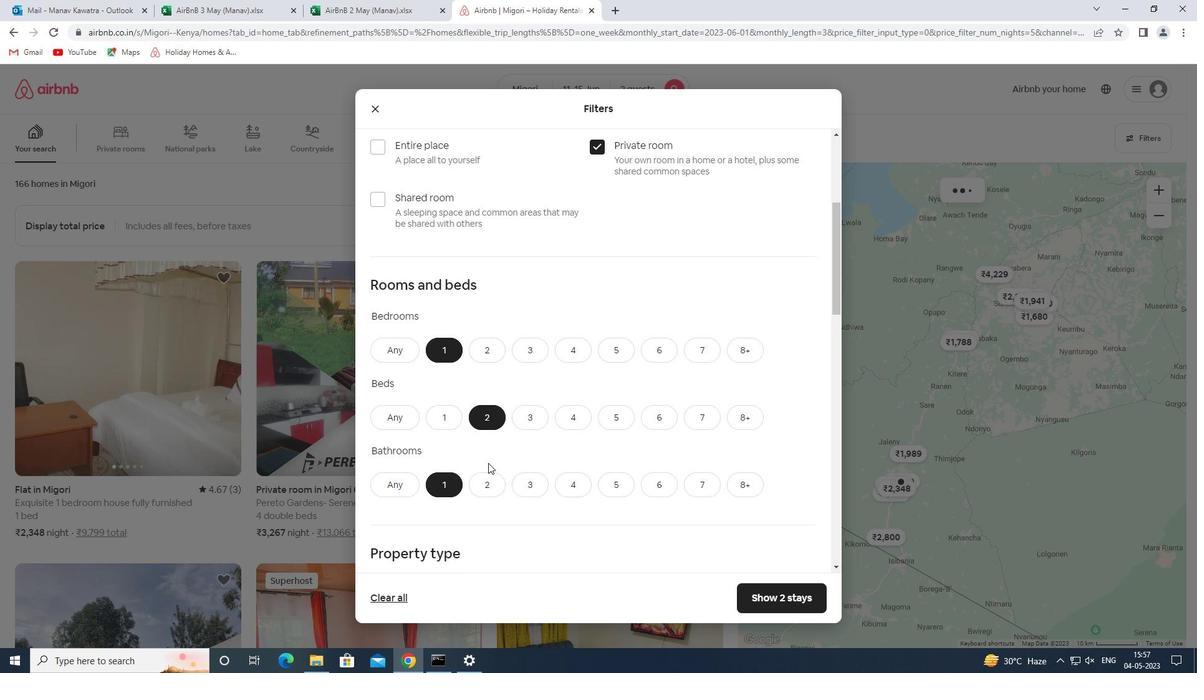 
Action: Mouse scrolled (491, 461) with delta (0, 0)
Screenshot: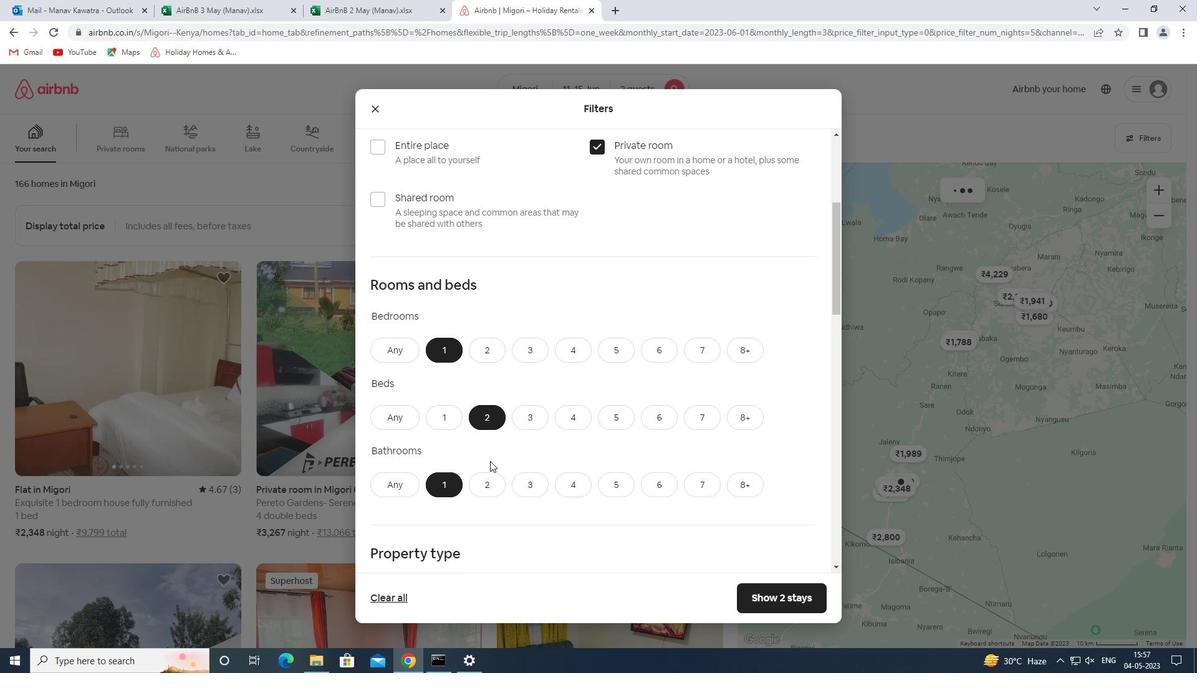 
Action: Mouse scrolled (491, 461) with delta (0, 0)
Screenshot: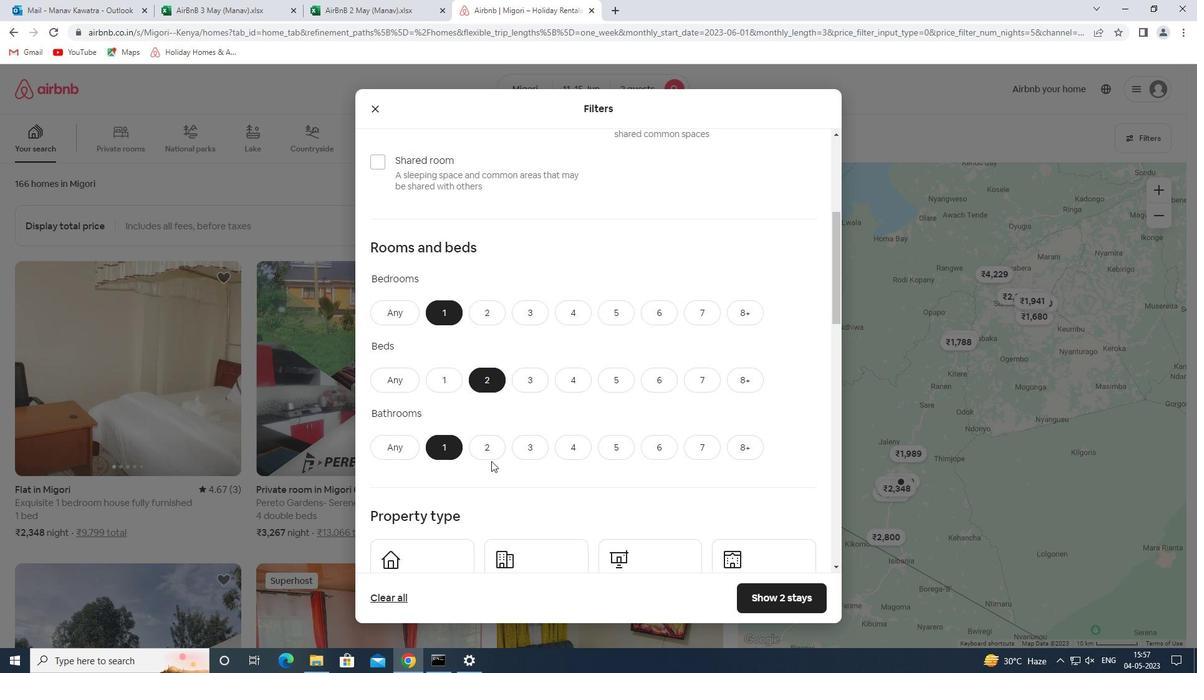 
Action: Mouse moved to (496, 445)
Screenshot: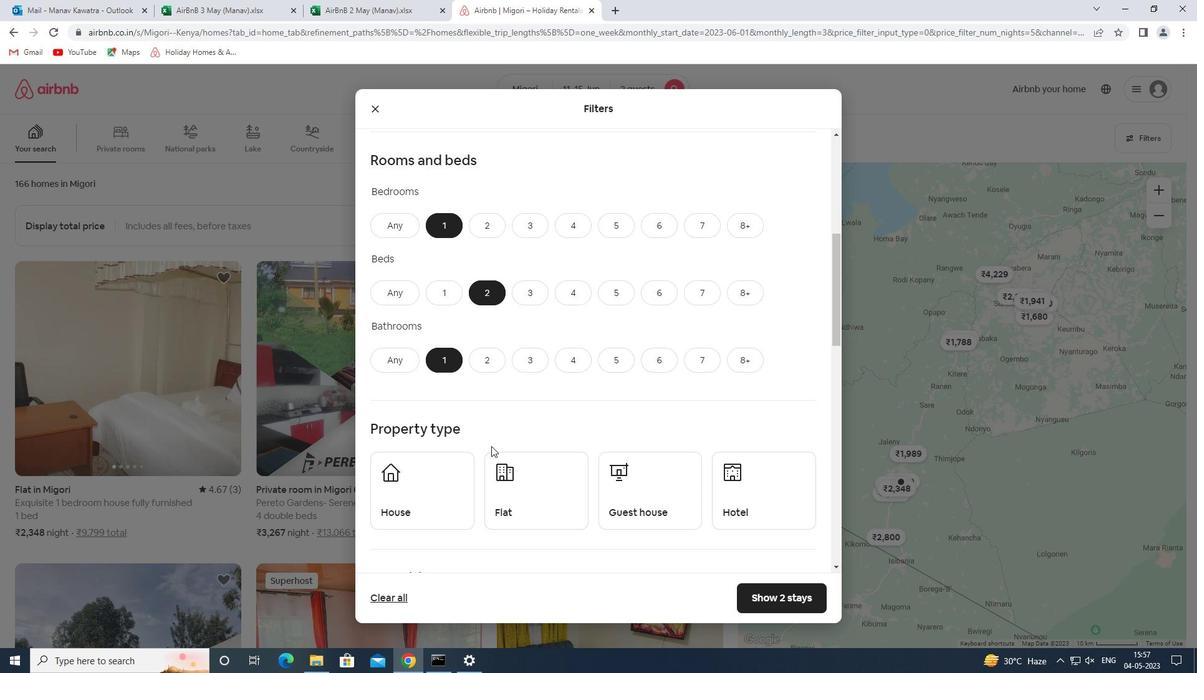 
Action: Mouse scrolled (496, 444) with delta (0, 0)
Screenshot: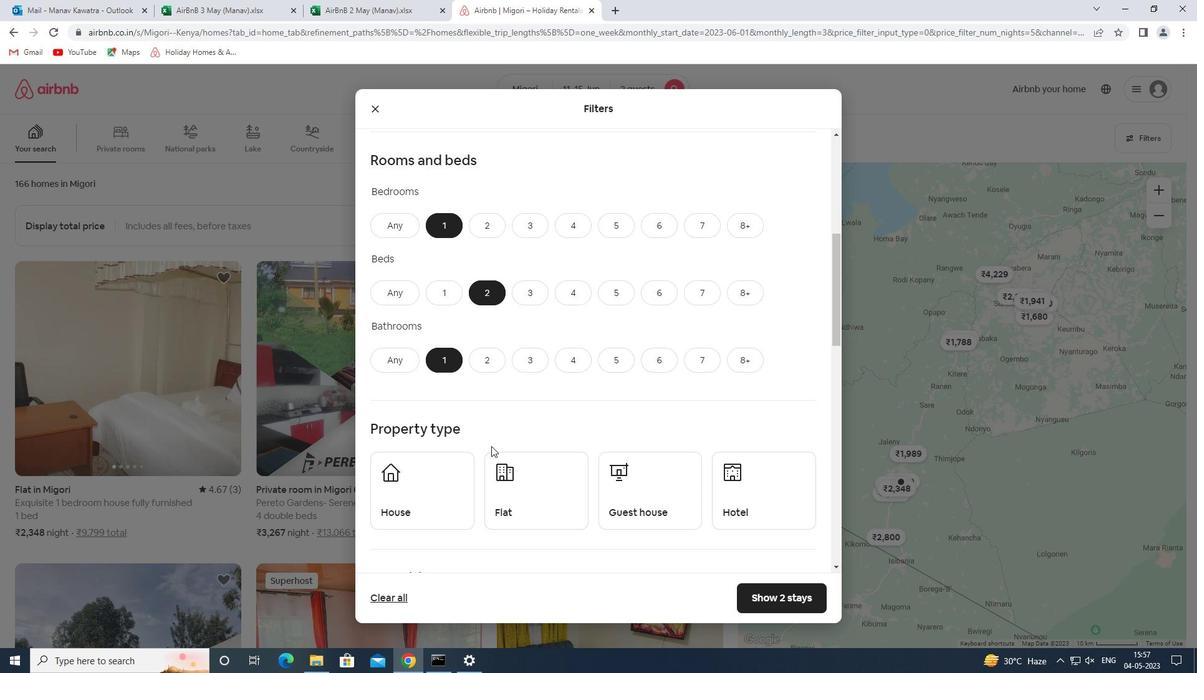 
Action: Mouse moved to (497, 445)
Screenshot: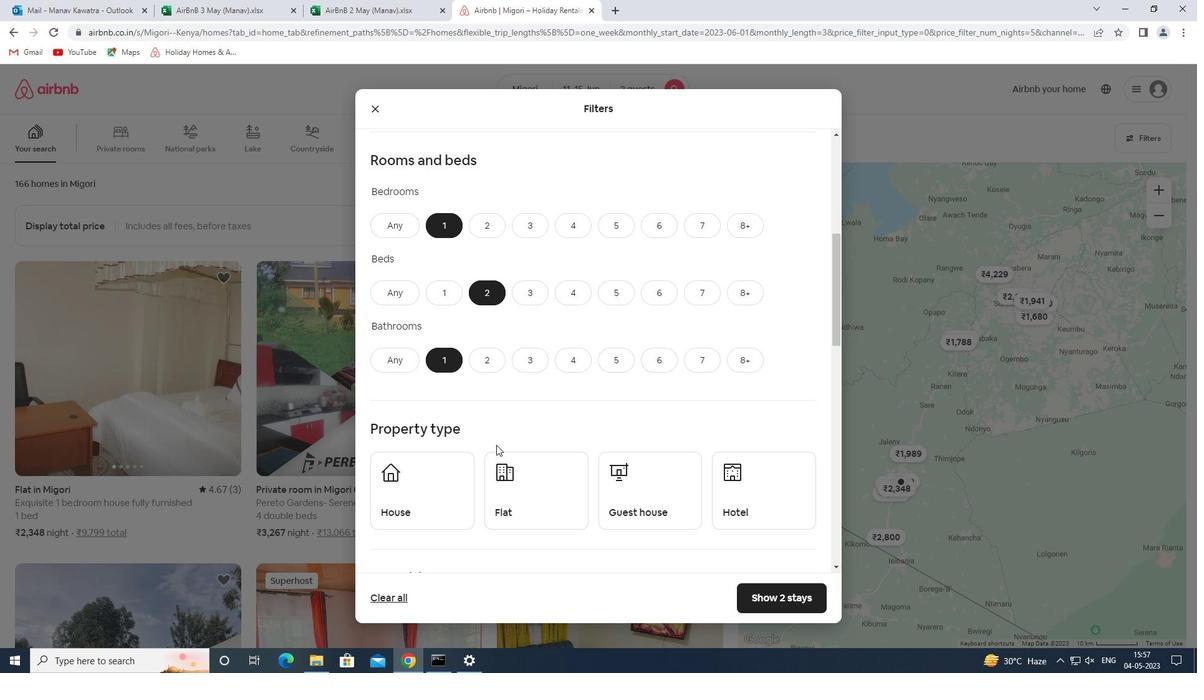 
Action: Mouse scrolled (497, 444) with delta (0, 0)
Screenshot: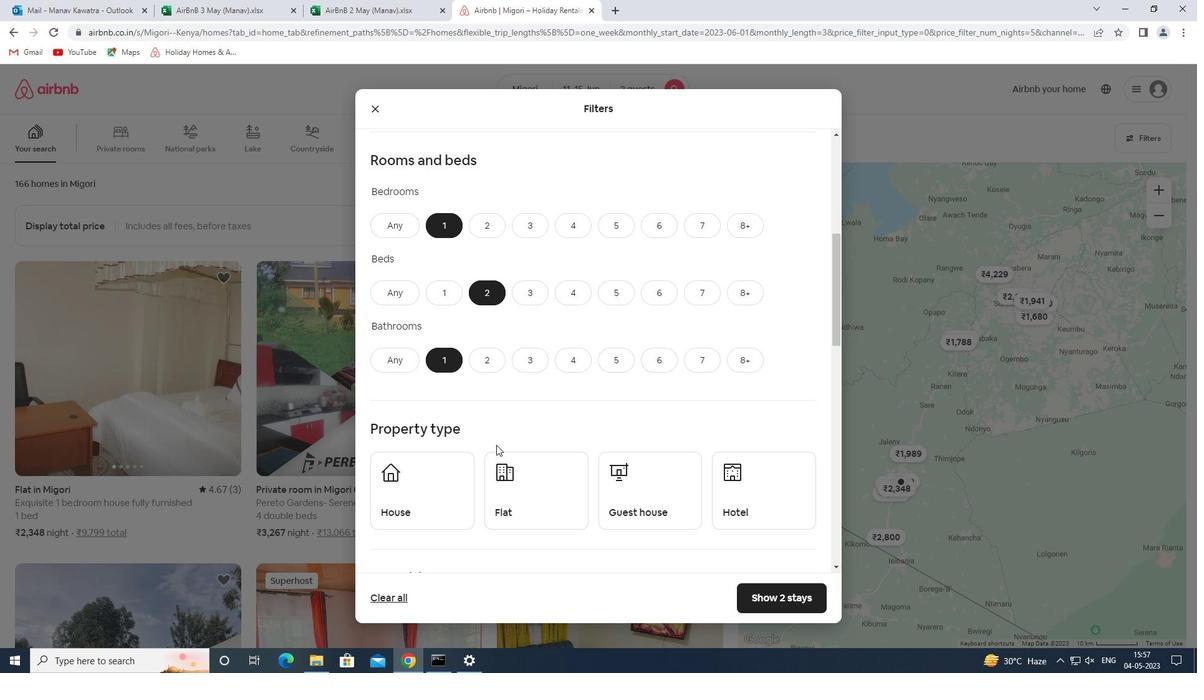 
Action: Mouse moved to (426, 369)
Screenshot: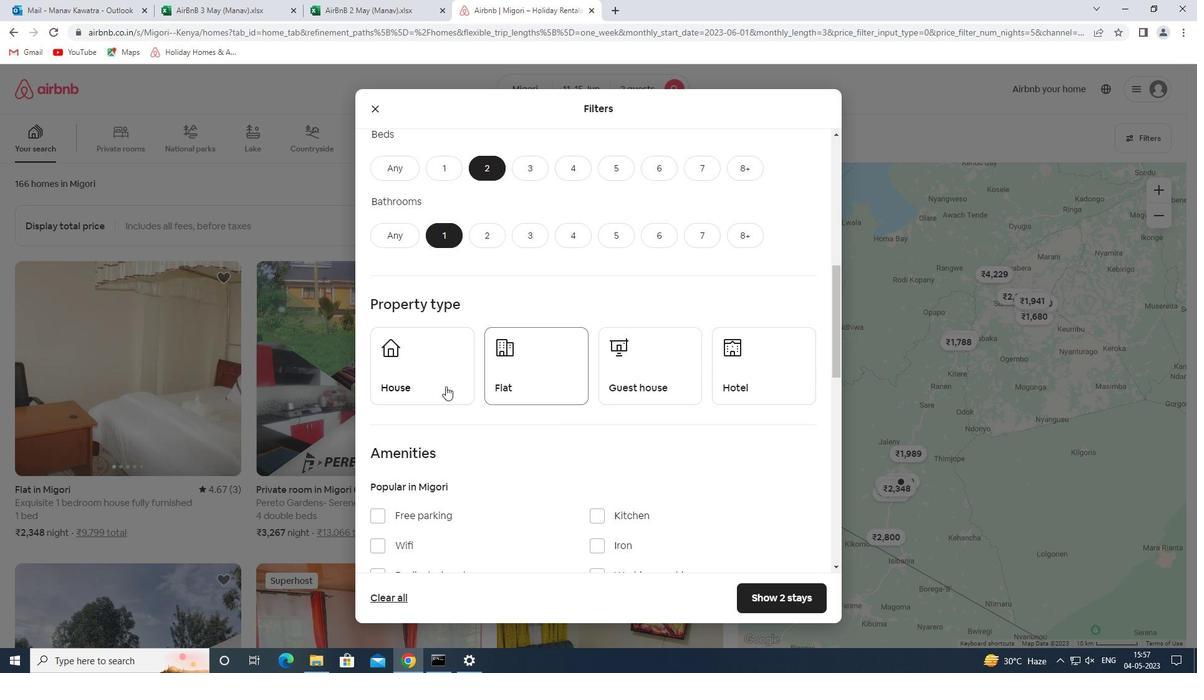 
Action: Mouse pressed left at (426, 369)
Screenshot: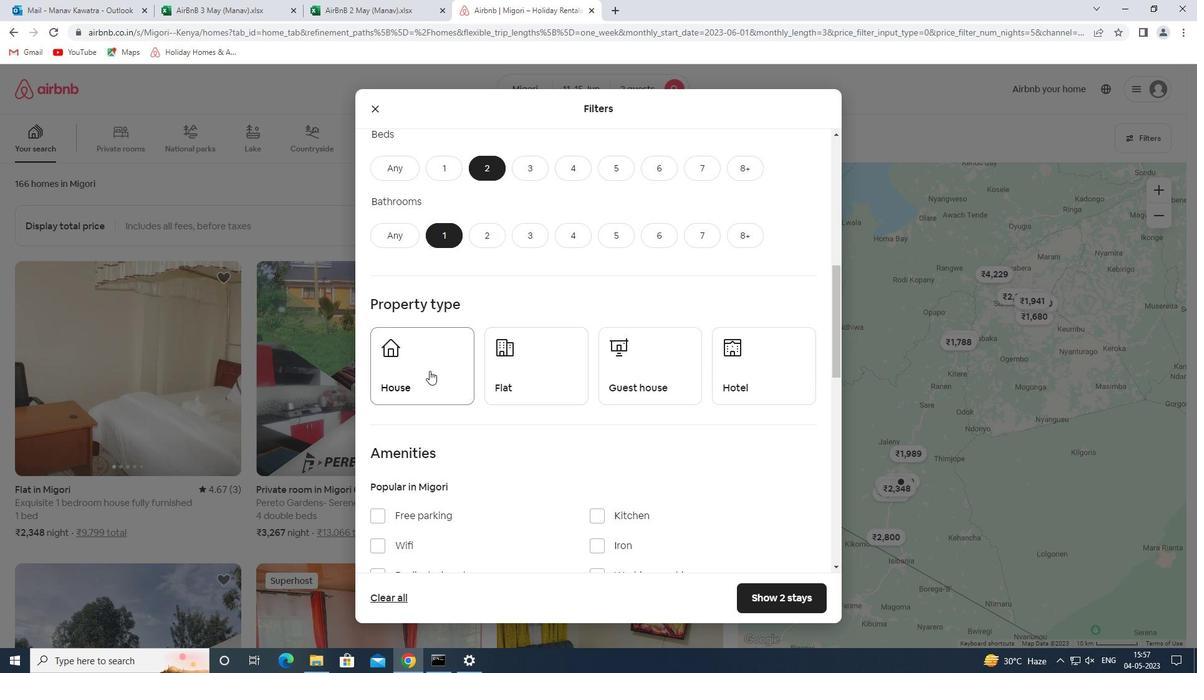 
Action: Mouse moved to (520, 365)
Screenshot: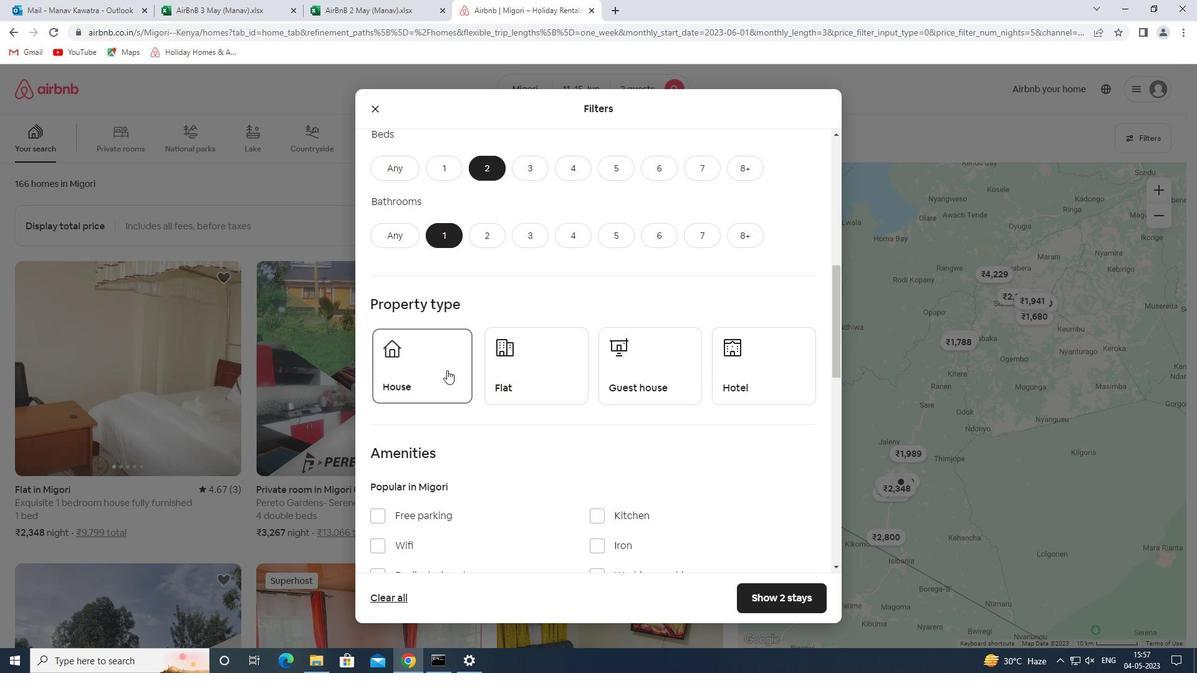 
Action: Mouse pressed left at (520, 365)
Screenshot: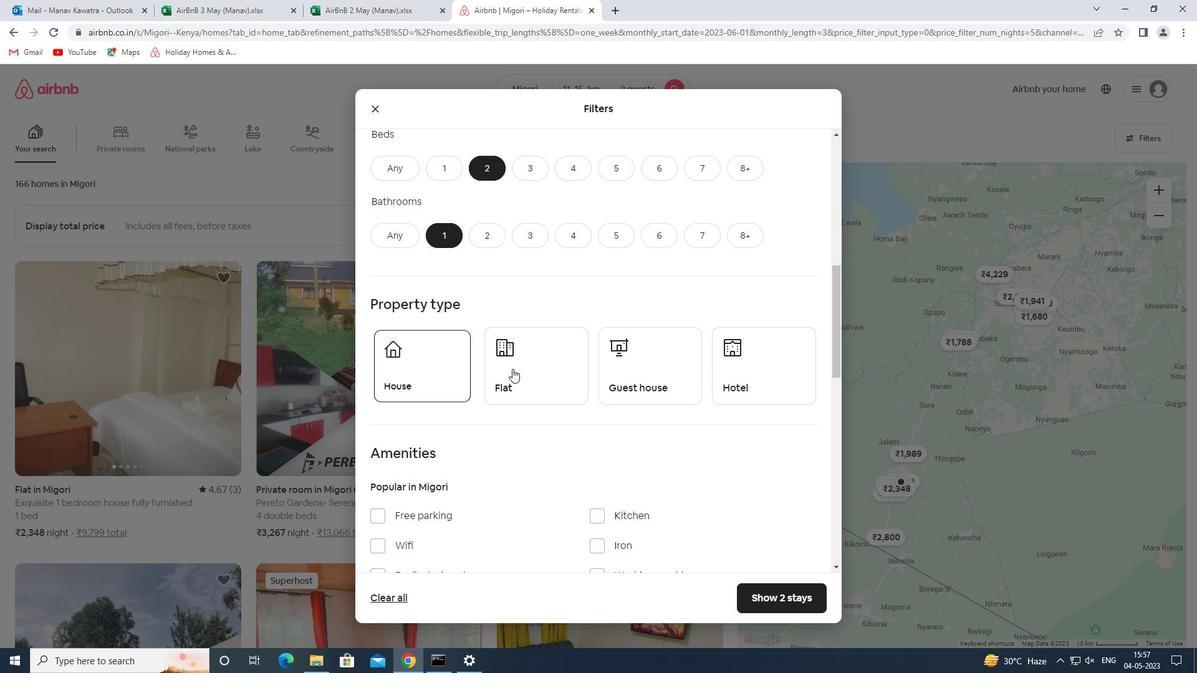 
Action: Mouse moved to (650, 371)
Screenshot: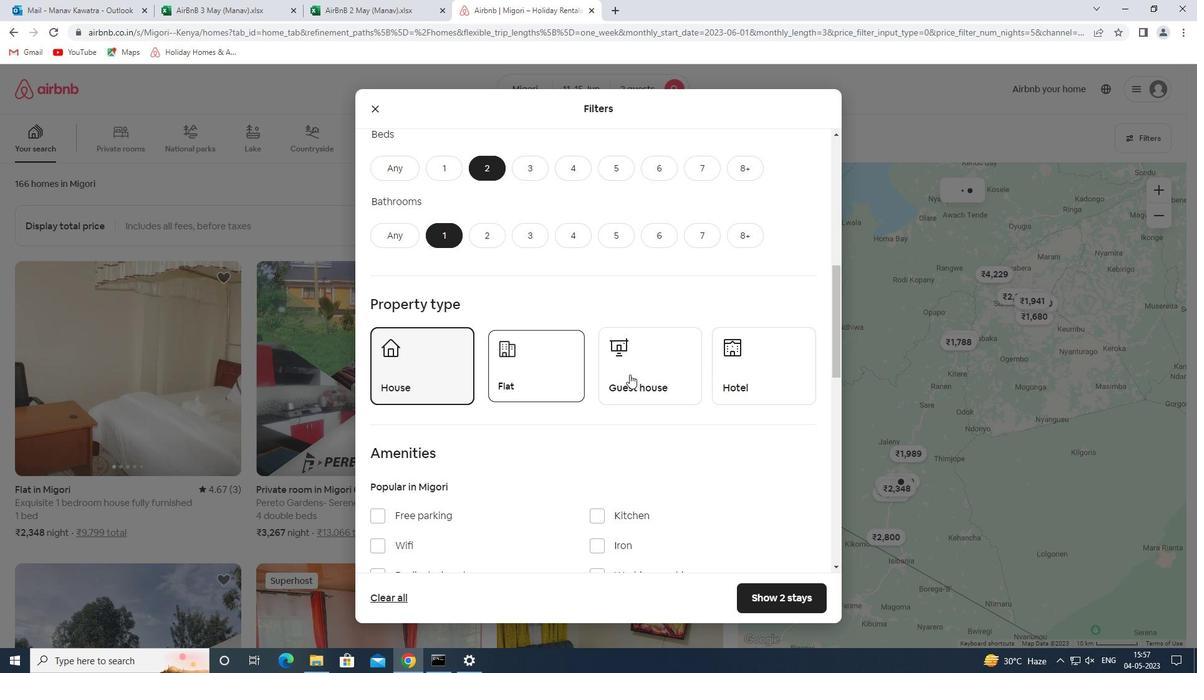 
Action: Mouse pressed left at (650, 371)
Screenshot: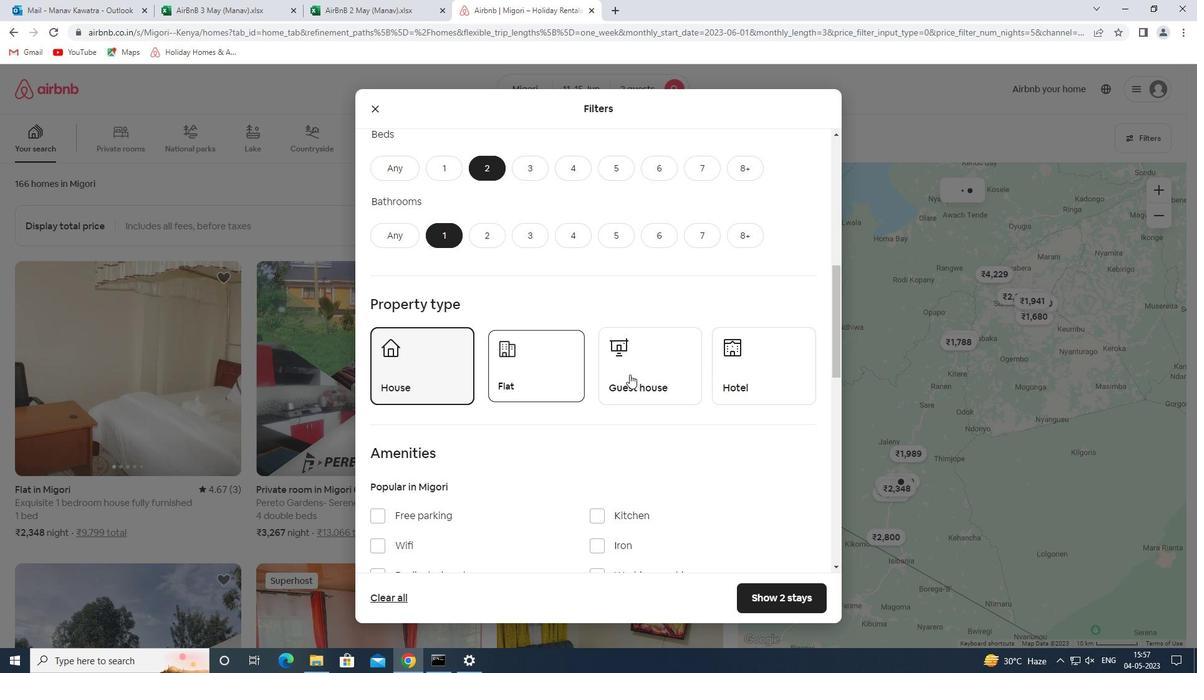 
Action: Mouse moved to (747, 369)
Screenshot: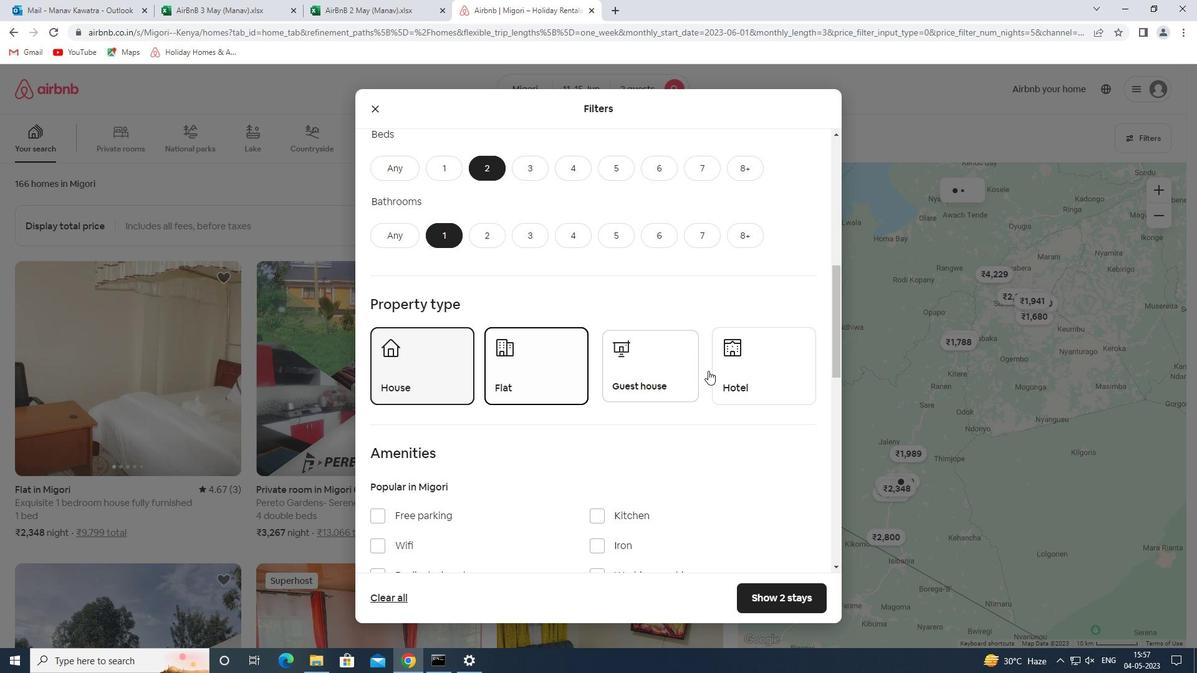 
Action: Mouse pressed left at (747, 369)
Screenshot: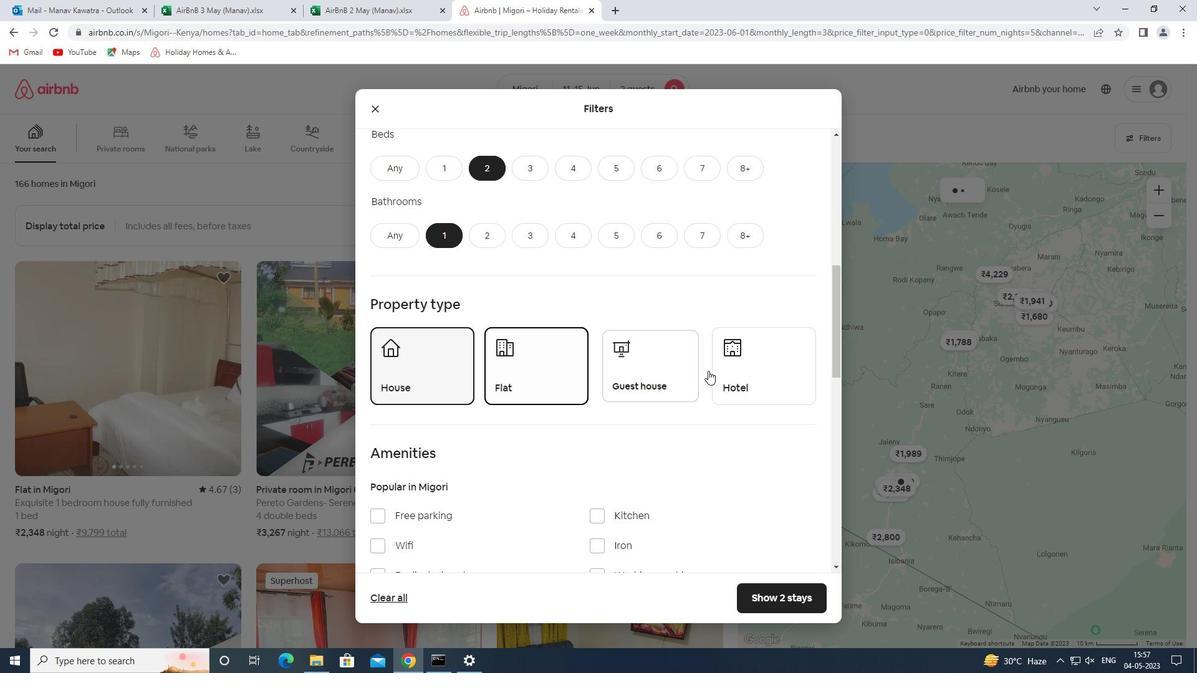 
Action: Mouse moved to (633, 405)
Screenshot: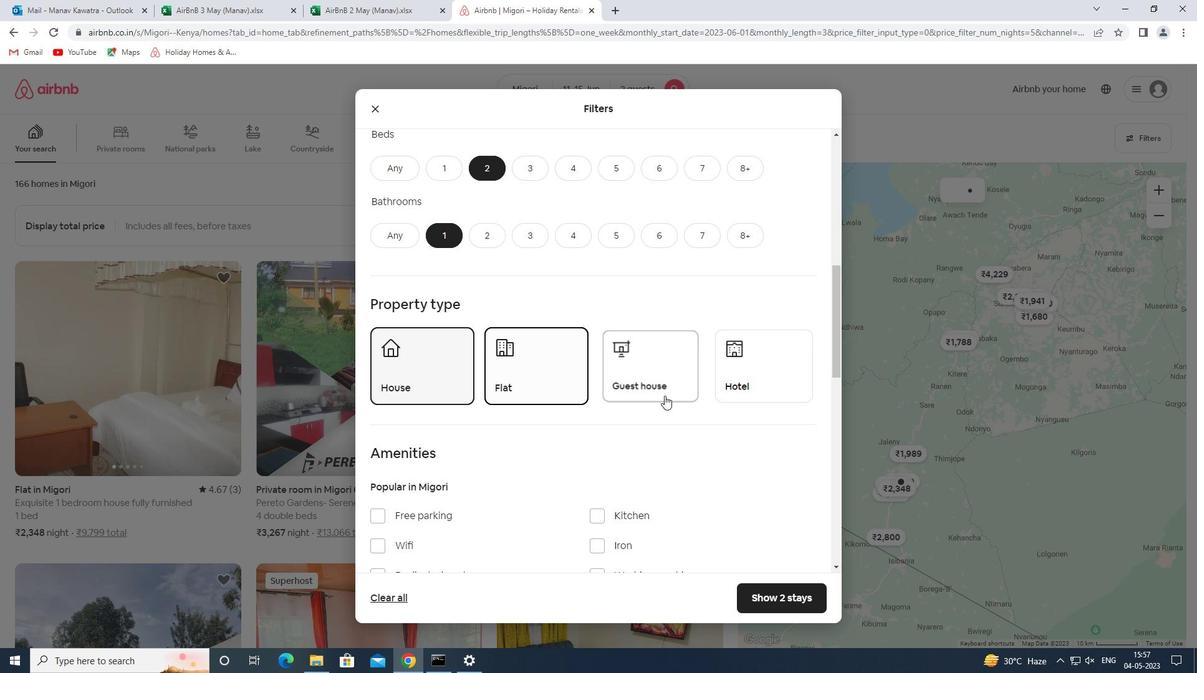 
Action: Mouse scrolled (633, 404) with delta (0, 0)
Screenshot: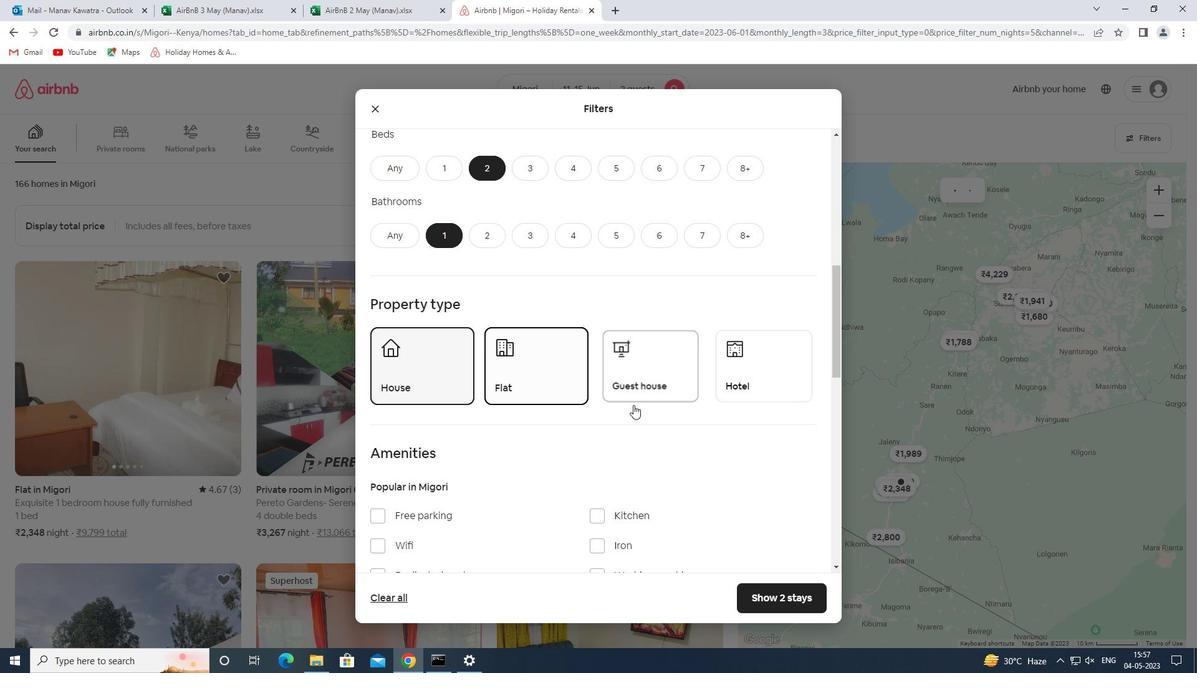 
Action: Mouse moved to (633, 406)
Screenshot: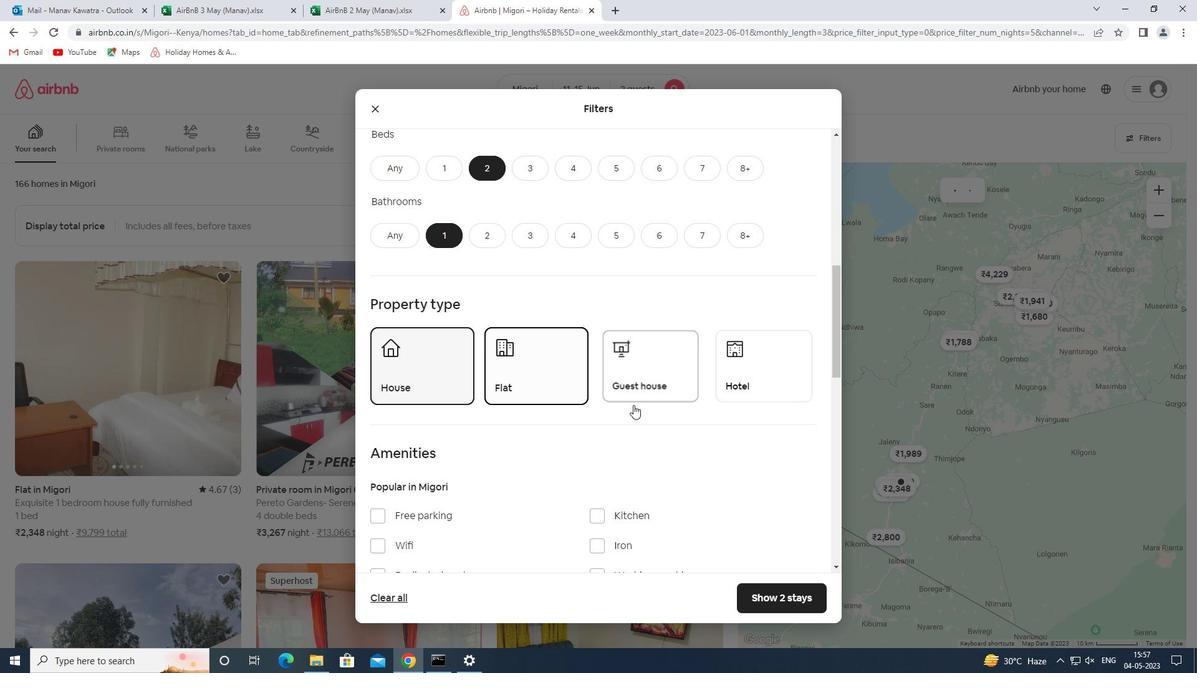 
Action: Mouse scrolled (633, 405) with delta (0, 0)
Screenshot: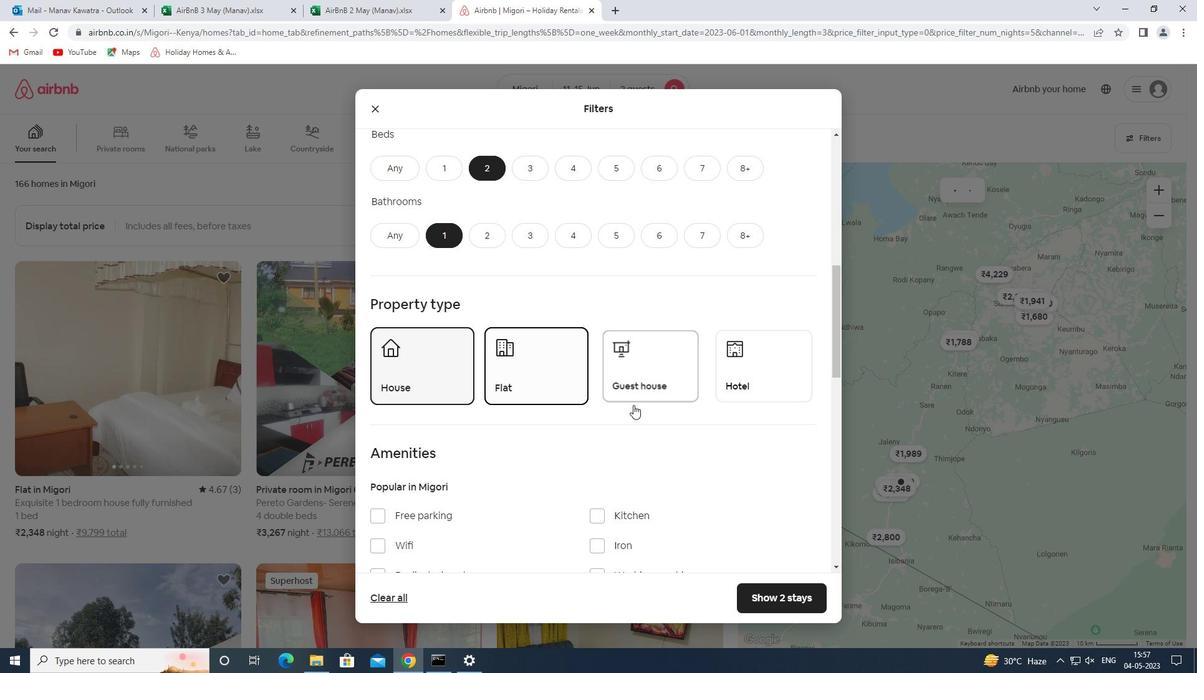 
Action: Mouse scrolled (633, 405) with delta (0, 0)
Screenshot: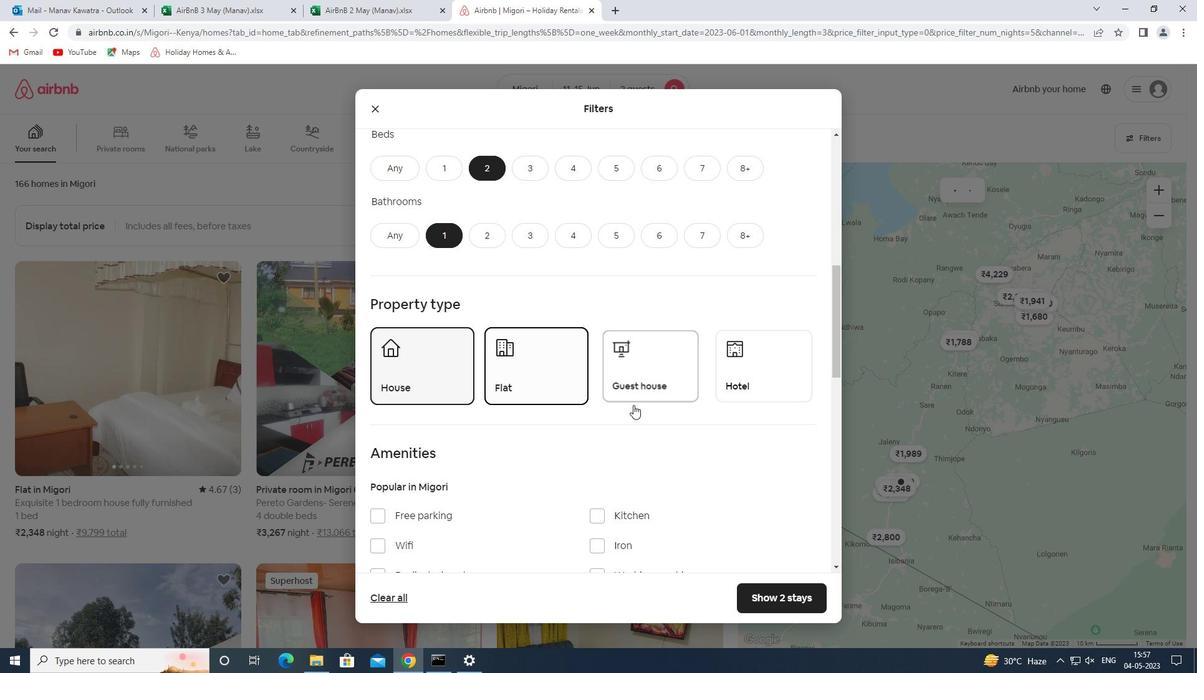 
Action: Mouse scrolled (633, 405) with delta (0, 0)
Screenshot: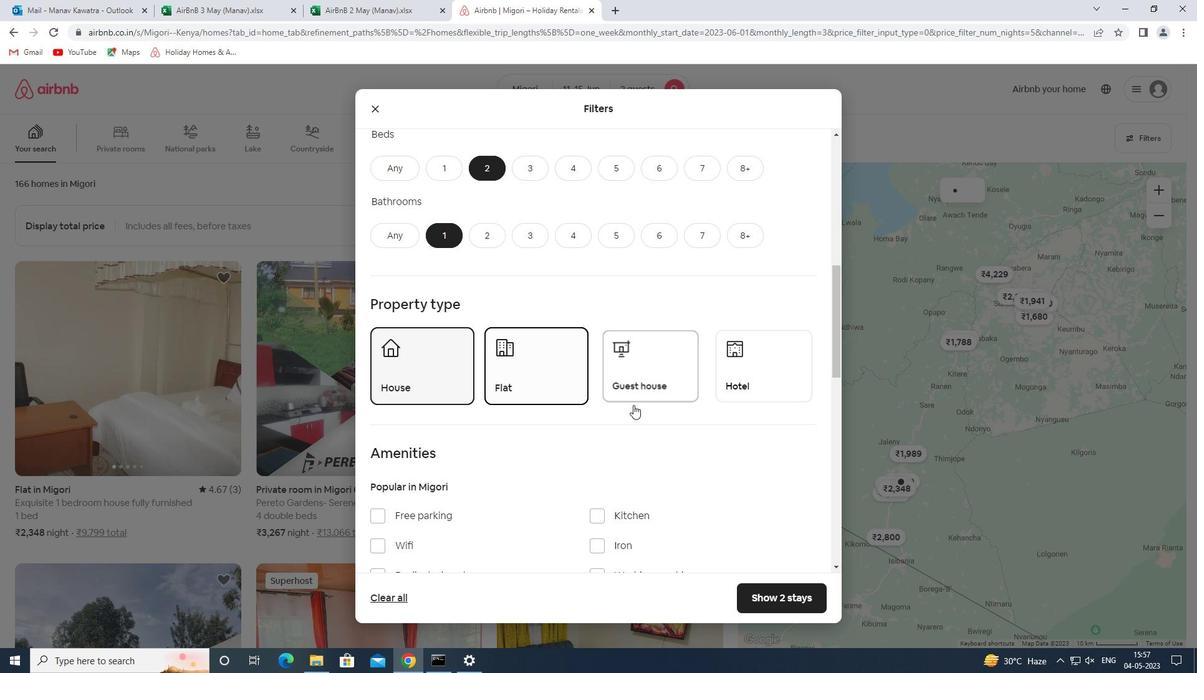 
Action: Mouse moved to (610, 319)
Screenshot: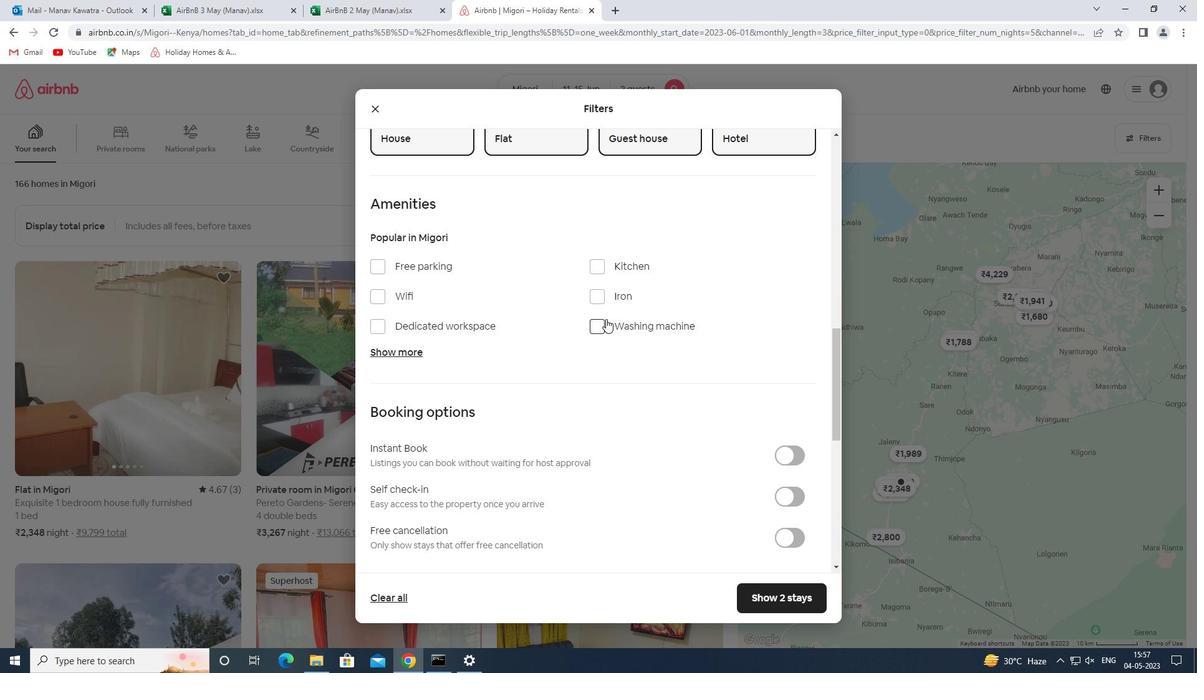 
Action: Mouse pressed left at (610, 319)
Screenshot: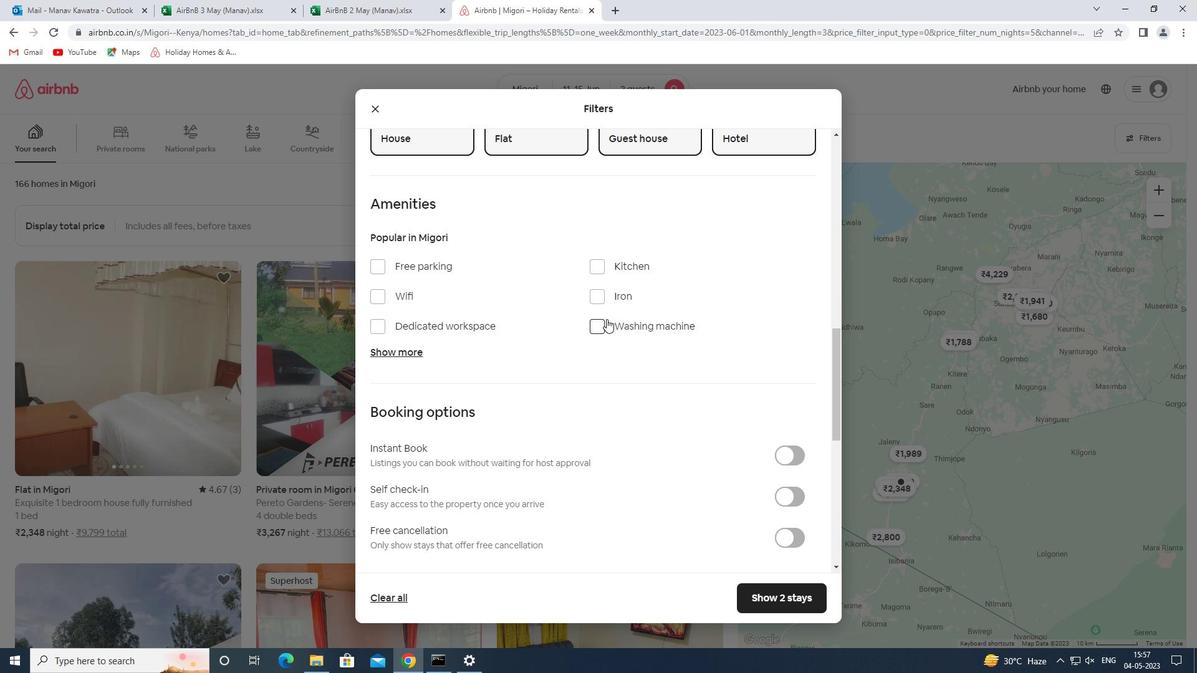 
Action: Mouse moved to (726, 329)
Screenshot: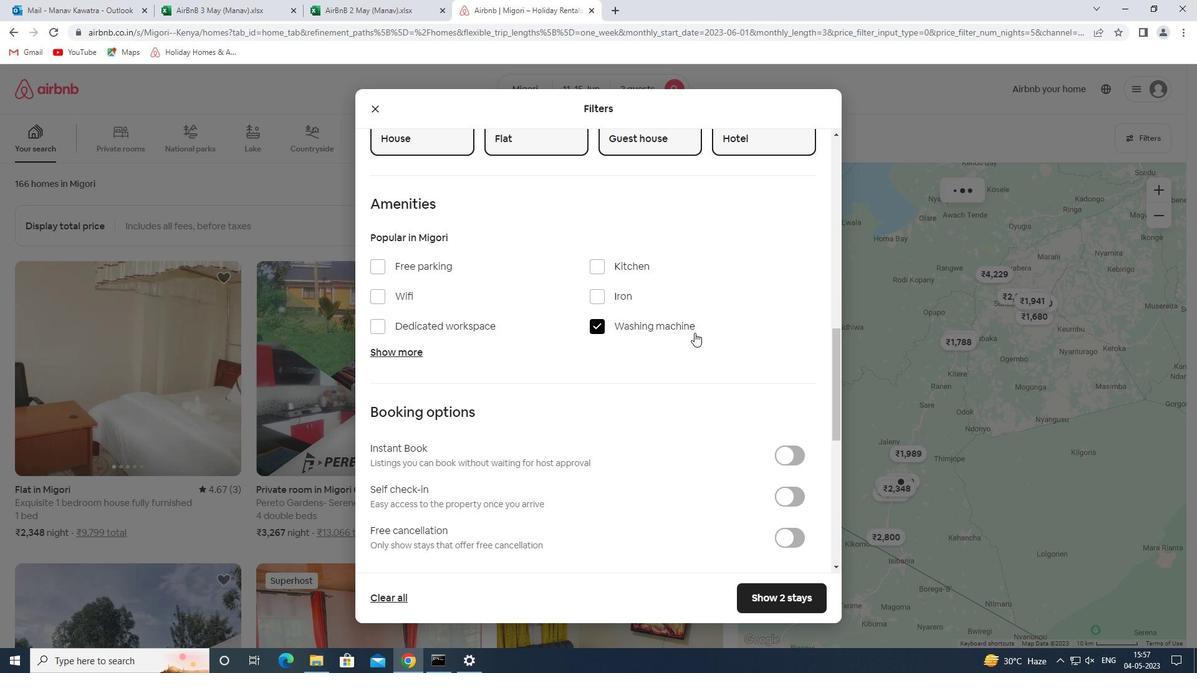 
Action: Mouse scrolled (726, 328) with delta (0, 0)
Screenshot: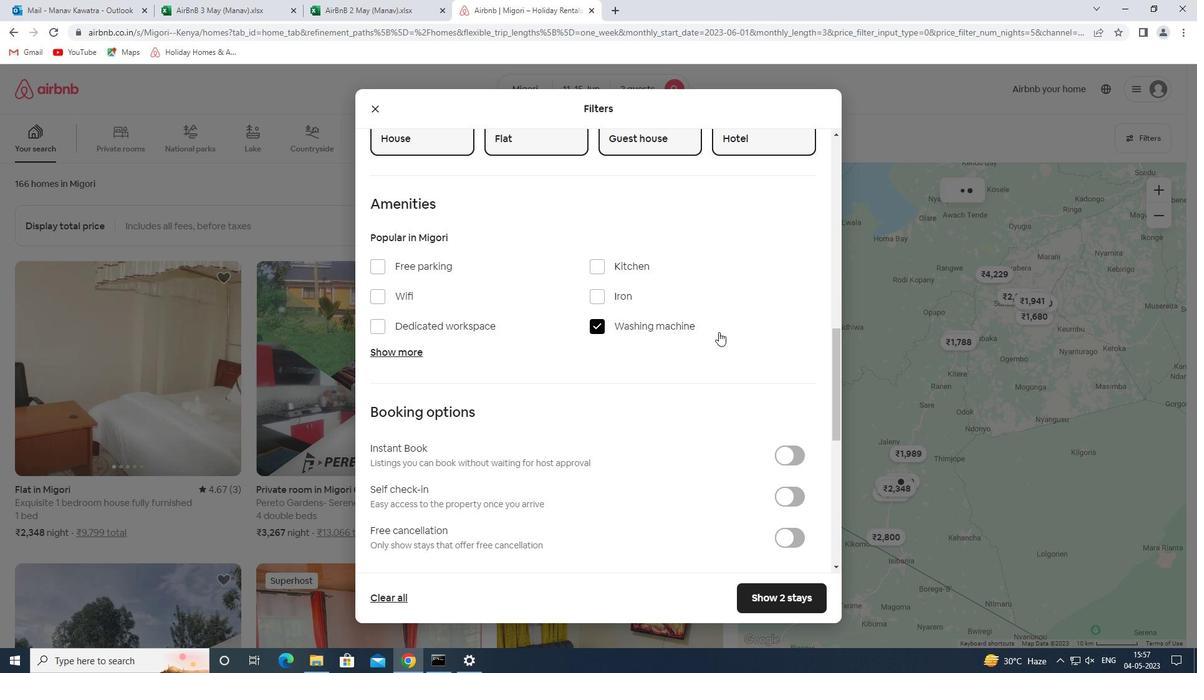
Action: Mouse scrolled (726, 328) with delta (0, 0)
Screenshot: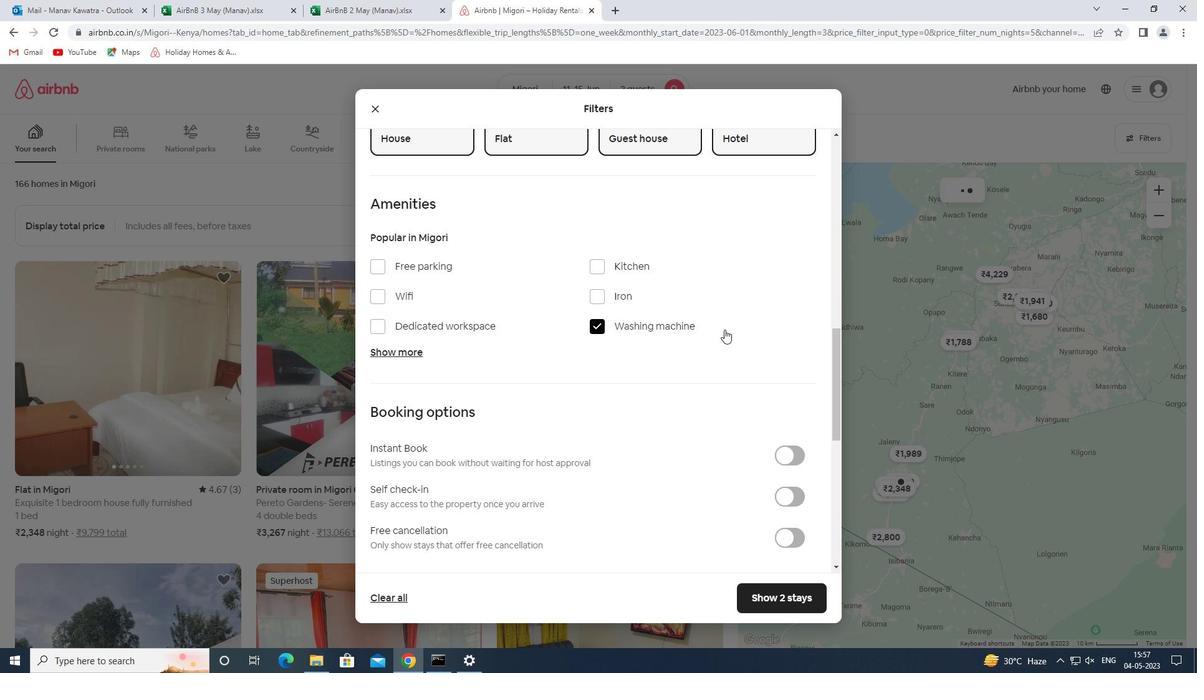 
Action: Mouse scrolled (726, 328) with delta (0, 0)
Screenshot: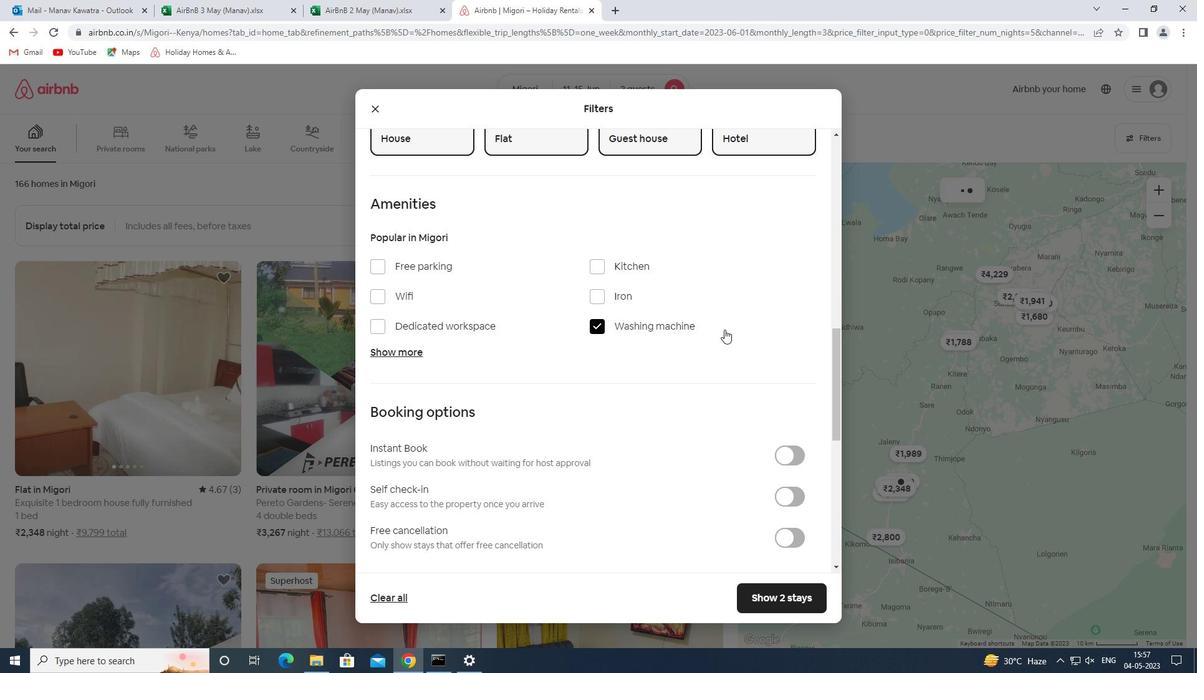 
Action: Mouse scrolled (726, 328) with delta (0, 0)
Screenshot: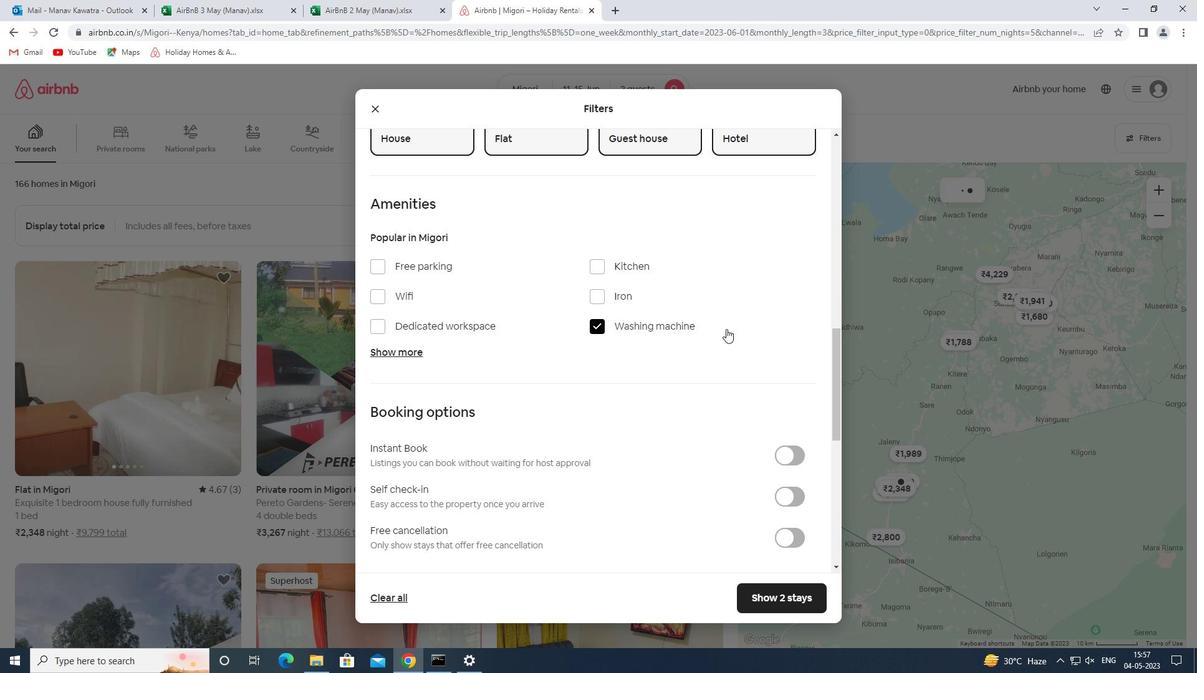 
Action: Mouse moved to (791, 238)
Screenshot: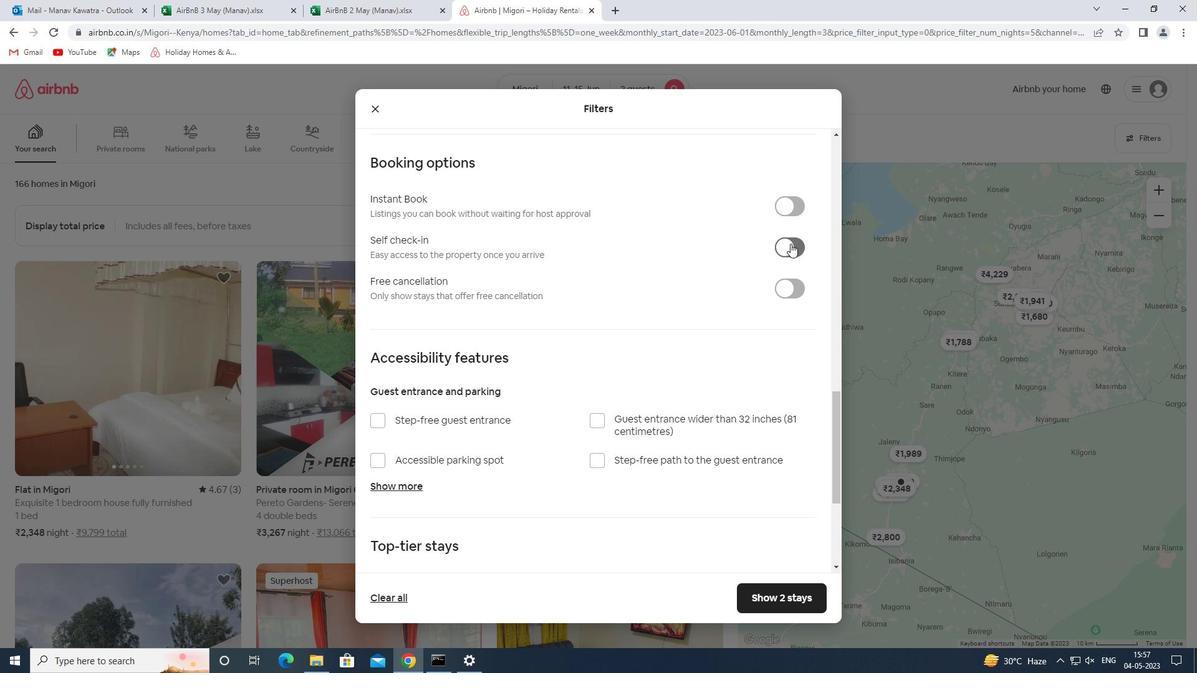 
Action: Mouse pressed left at (791, 238)
Screenshot: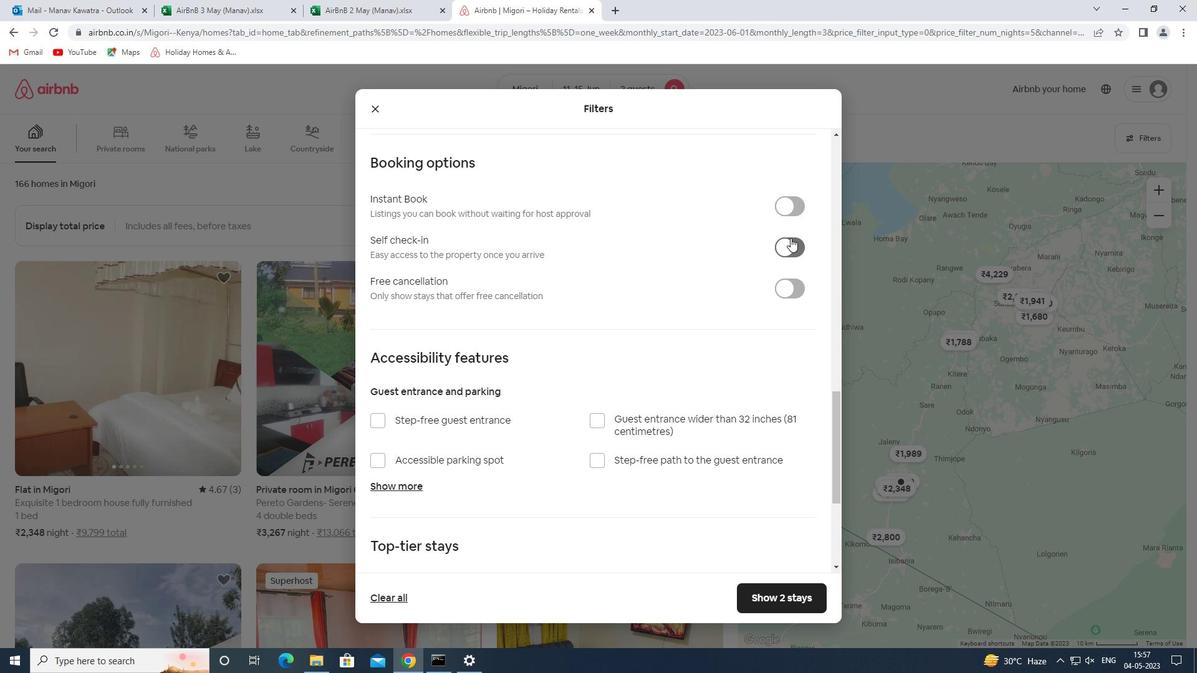 
Action: Mouse moved to (618, 363)
Screenshot: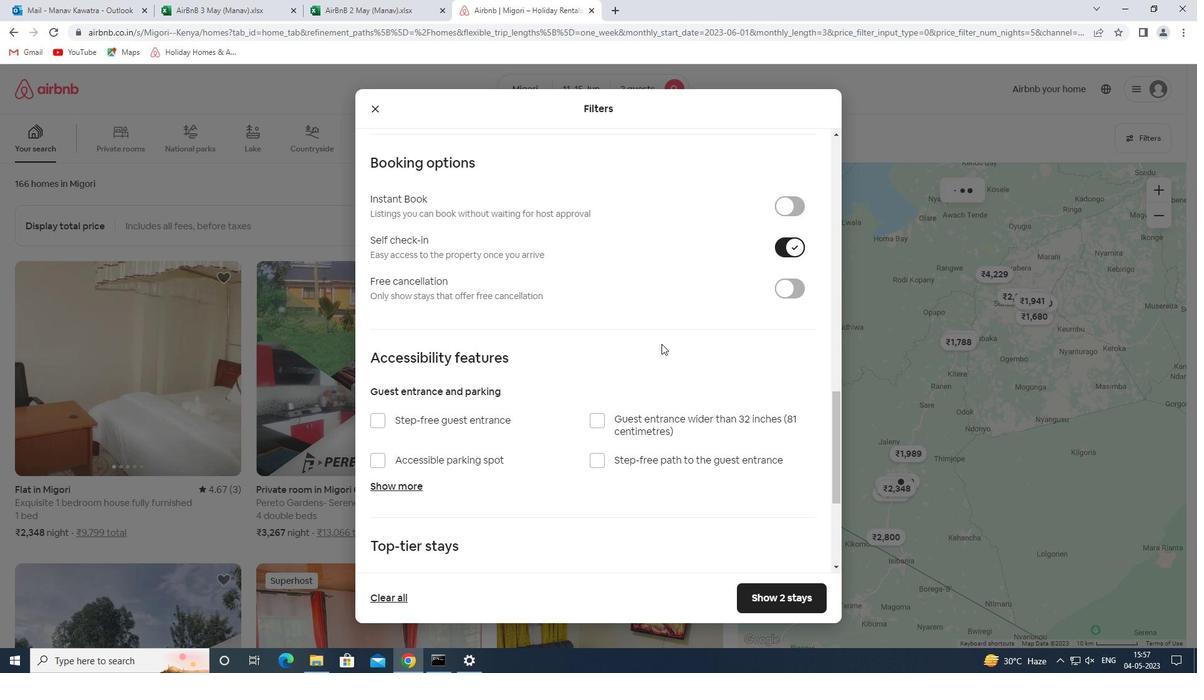 
Action: Mouse scrolled (618, 363) with delta (0, 0)
Screenshot: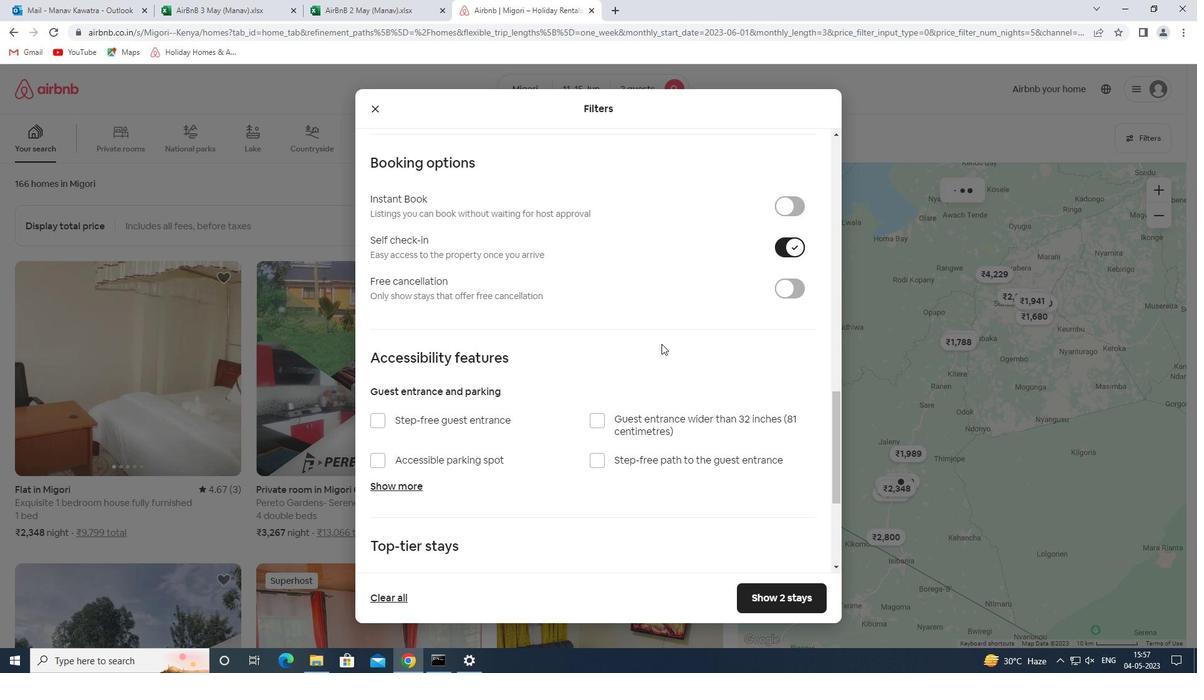 
Action: Mouse moved to (615, 365)
Screenshot: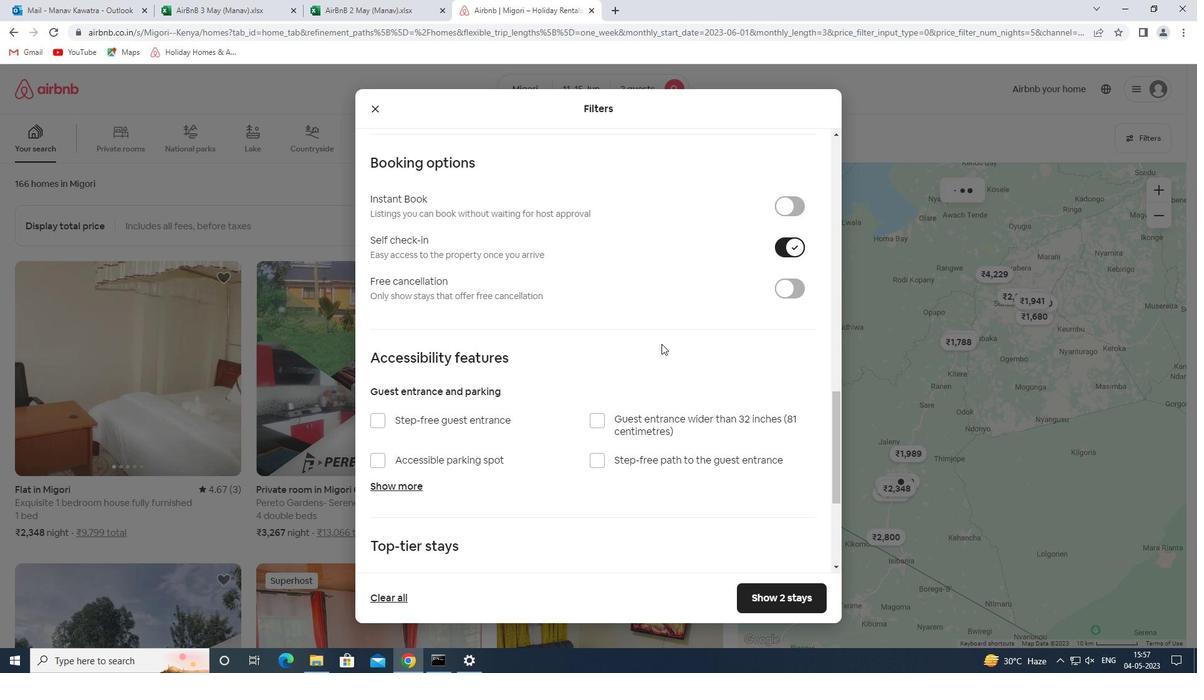 
Action: Mouse scrolled (615, 364) with delta (0, 0)
Screenshot: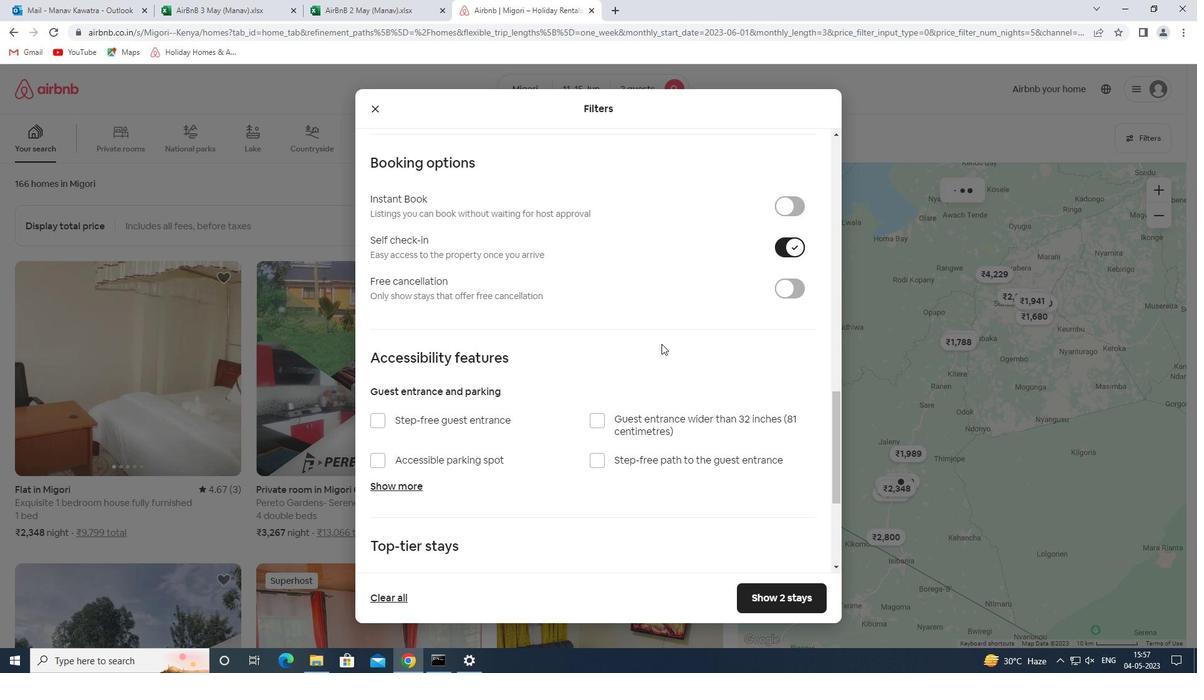 
Action: Mouse moved to (613, 366)
Screenshot: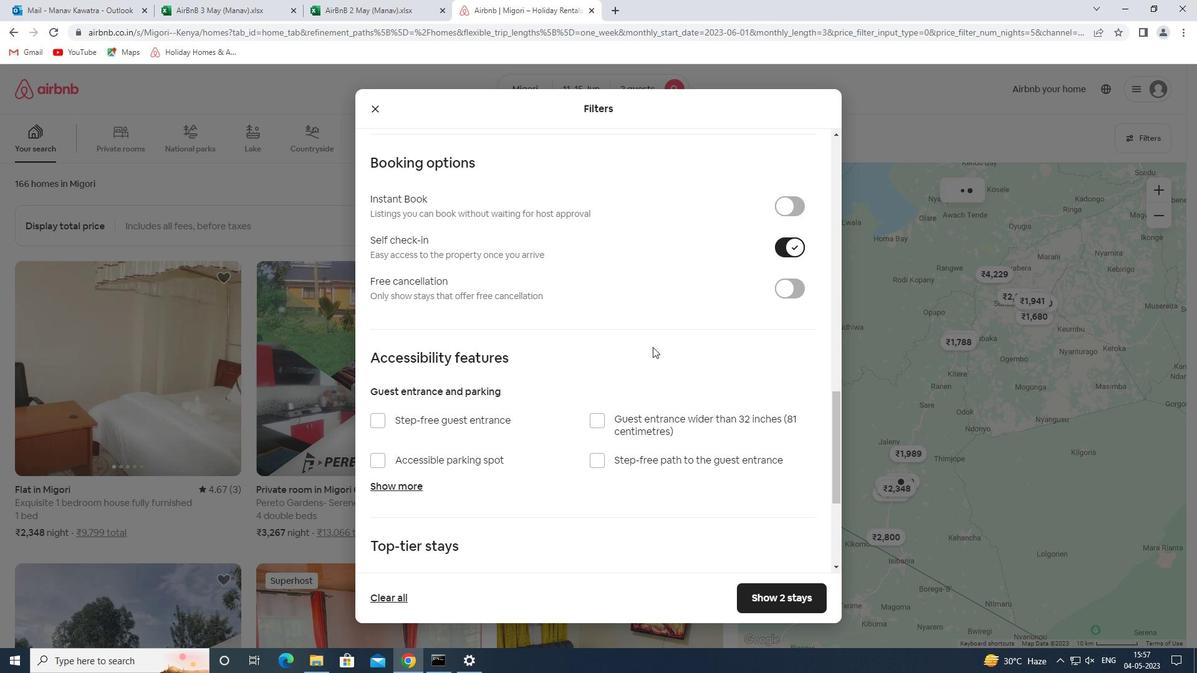 
Action: Mouse scrolled (613, 365) with delta (0, 0)
Screenshot: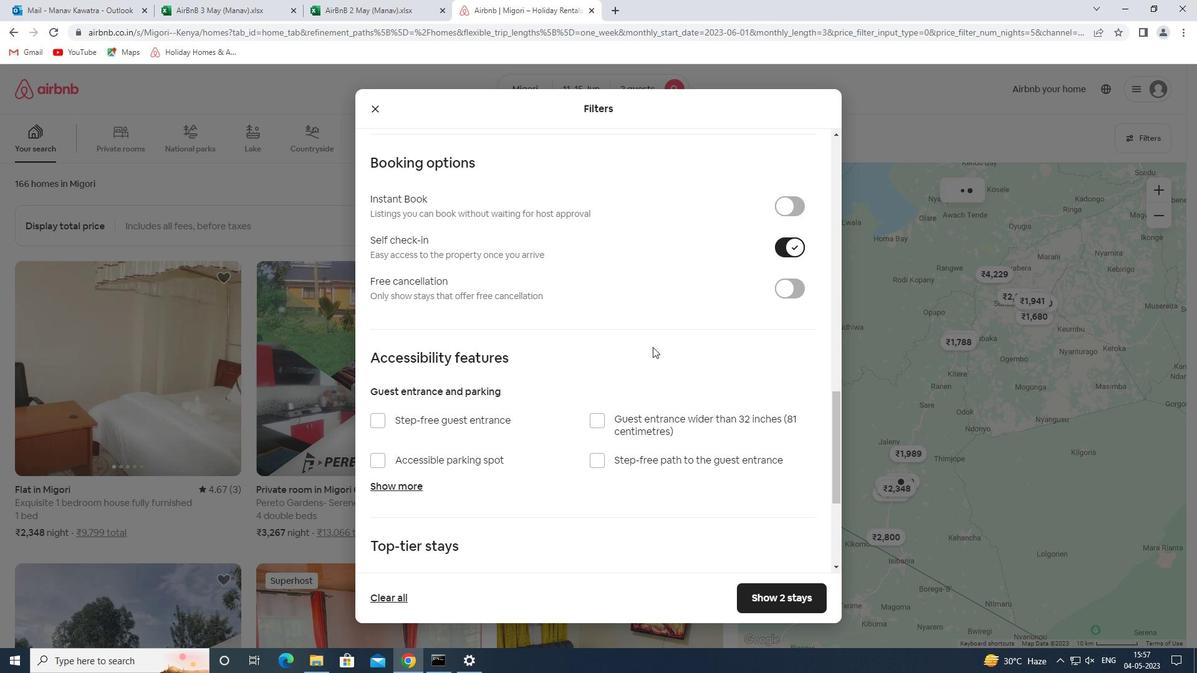 
Action: Mouse moved to (613, 366)
Screenshot: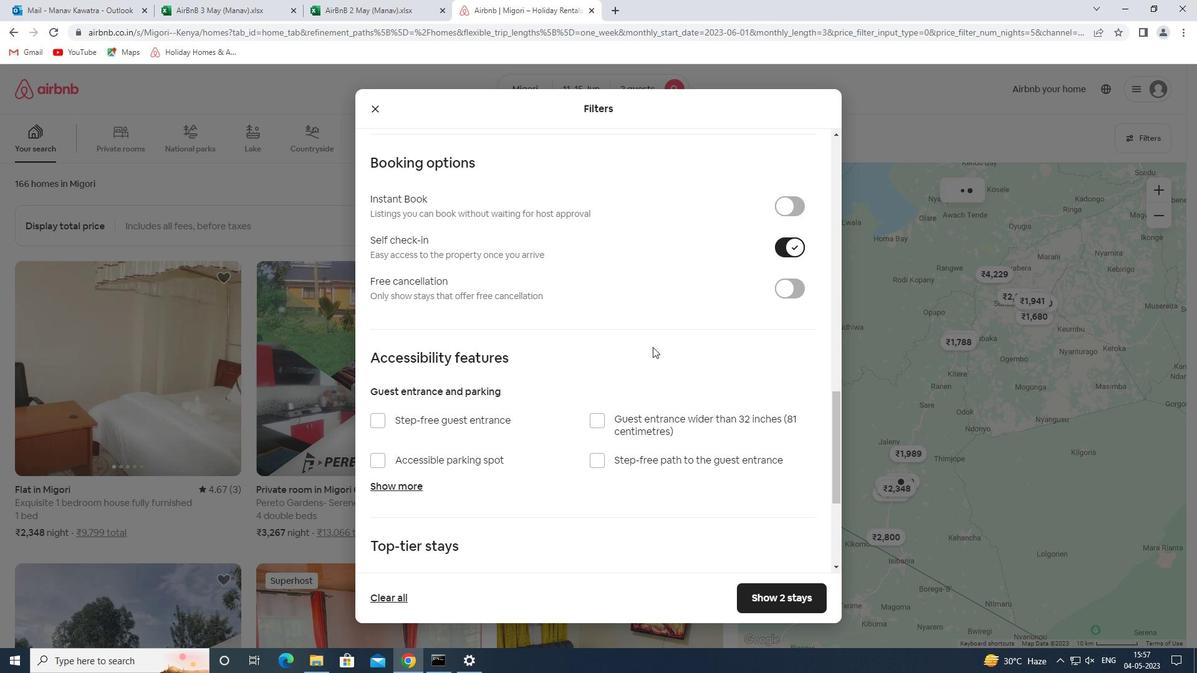 
Action: Mouse scrolled (613, 365) with delta (0, 0)
Screenshot: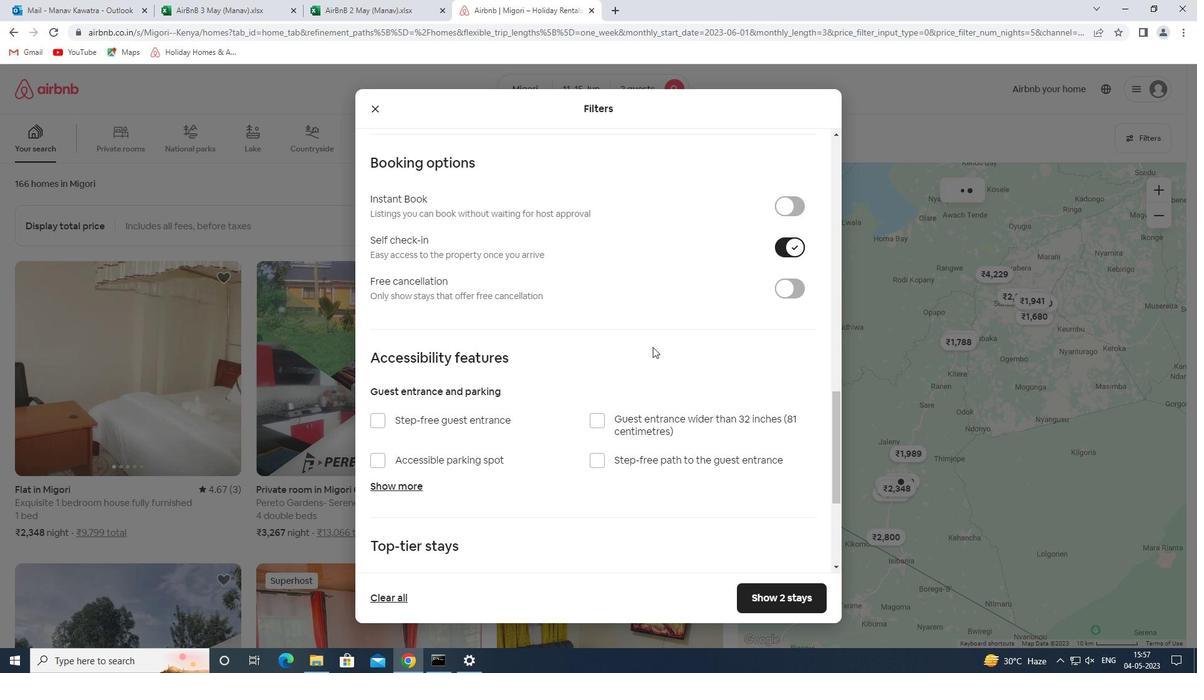 
Action: Mouse moved to (611, 366)
Screenshot: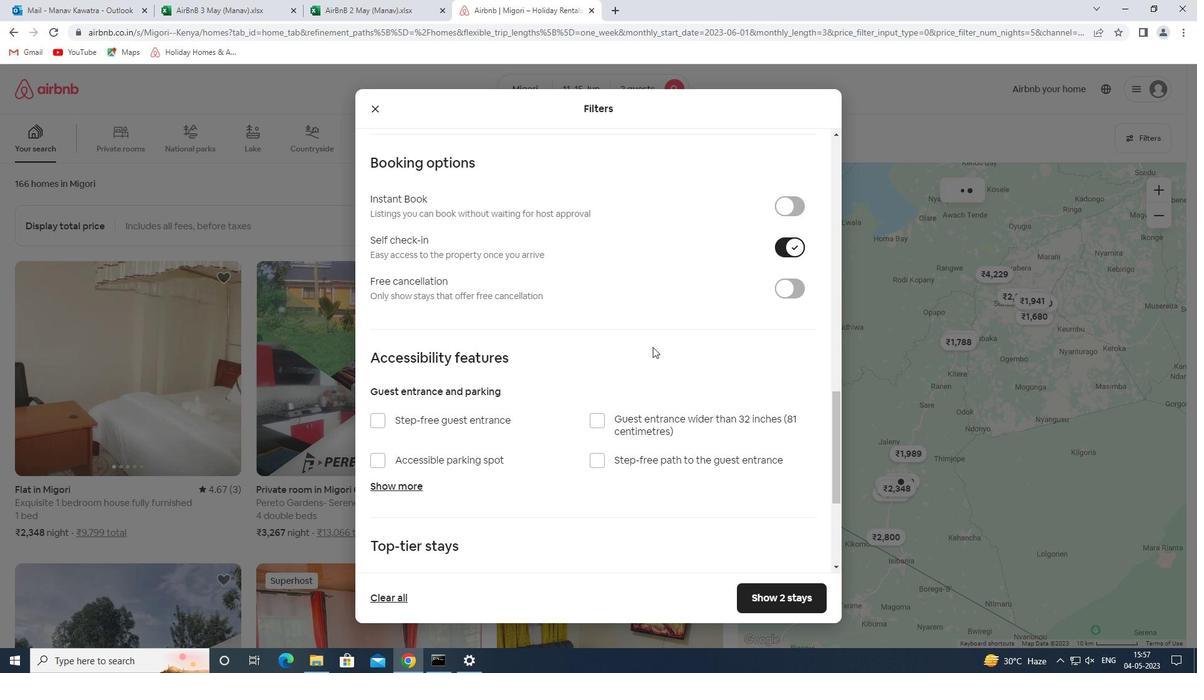 
Action: Mouse scrolled (611, 365) with delta (0, 0)
Screenshot: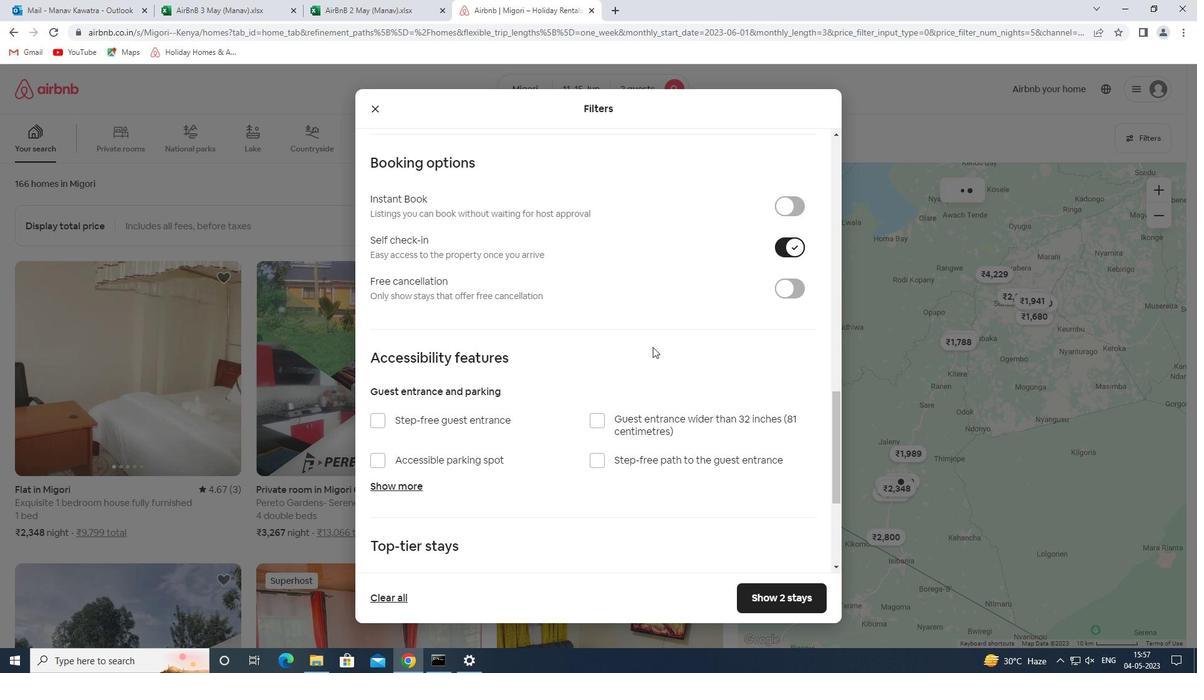 
Action: Mouse moved to (609, 367)
Screenshot: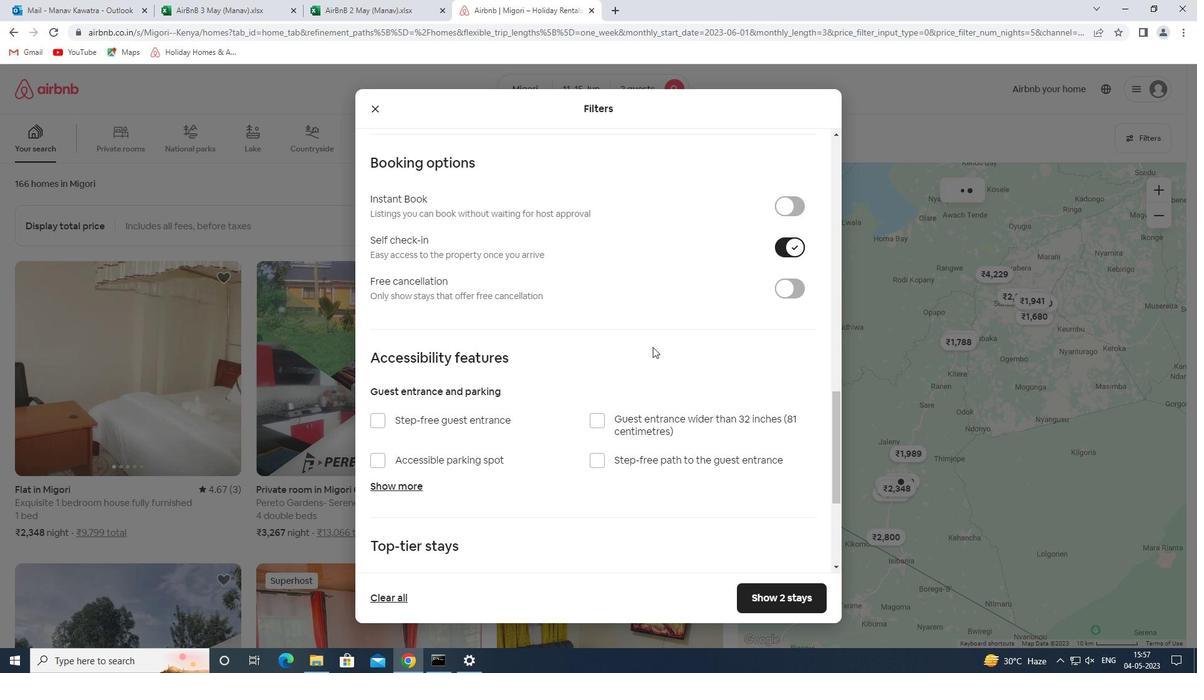 
Action: Mouse scrolled (609, 366) with delta (0, 0)
Screenshot: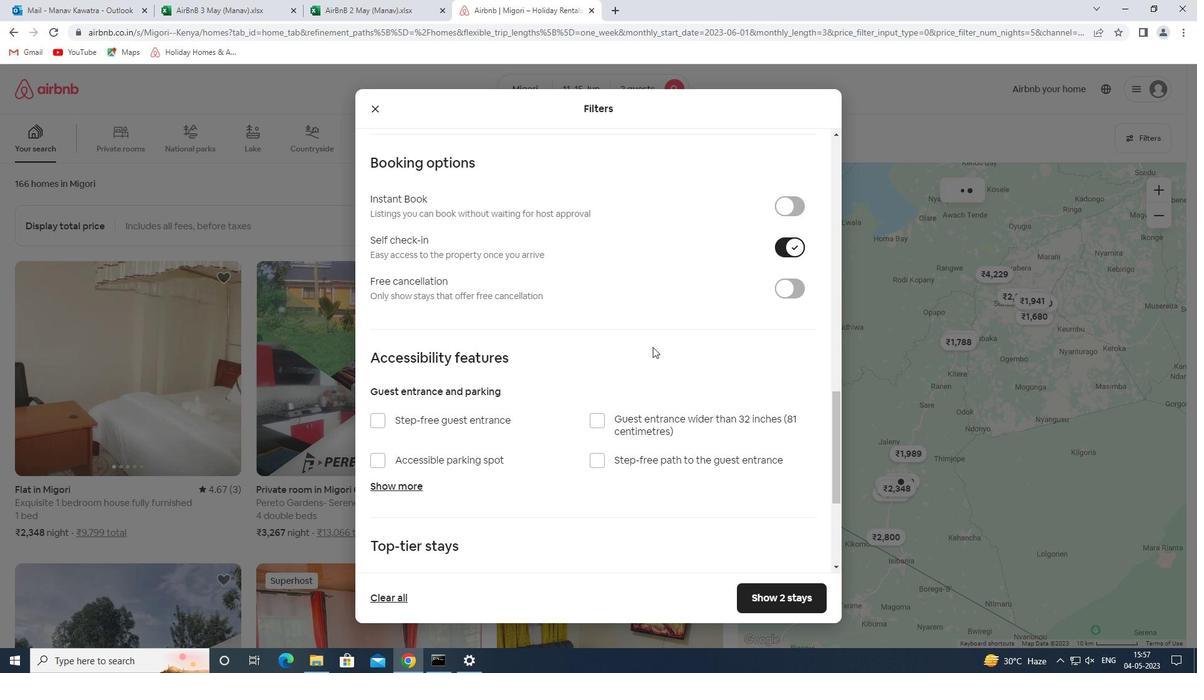 
Action: Mouse moved to (605, 369)
Screenshot: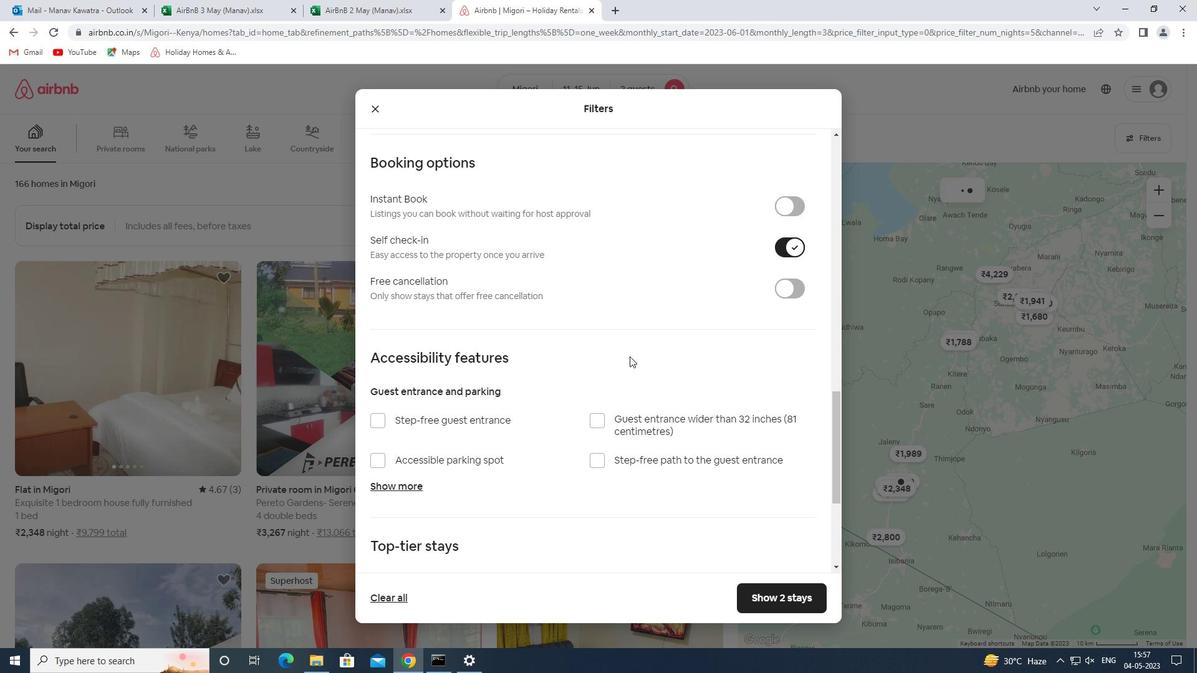 
Action: Mouse scrolled (605, 368) with delta (0, 0)
Screenshot: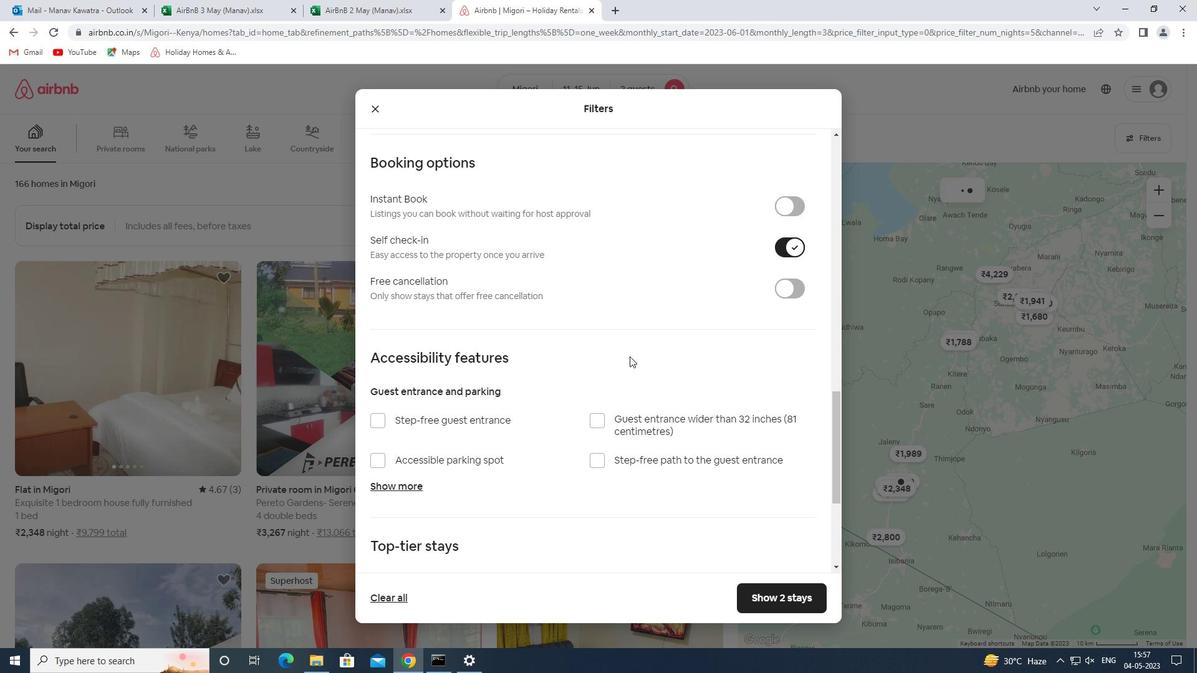 
Action: Mouse moved to (421, 448)
Screenshot: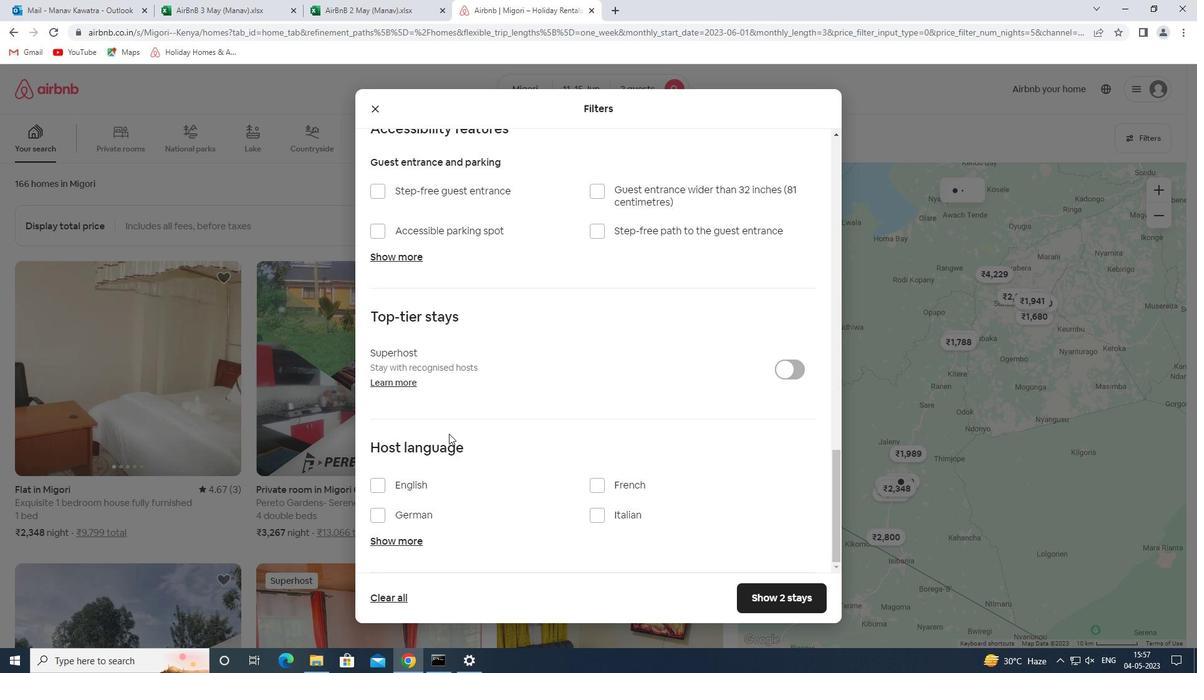 
Action: Mouse scrolled (421, 447) with delta (0, 0)
Screenshot: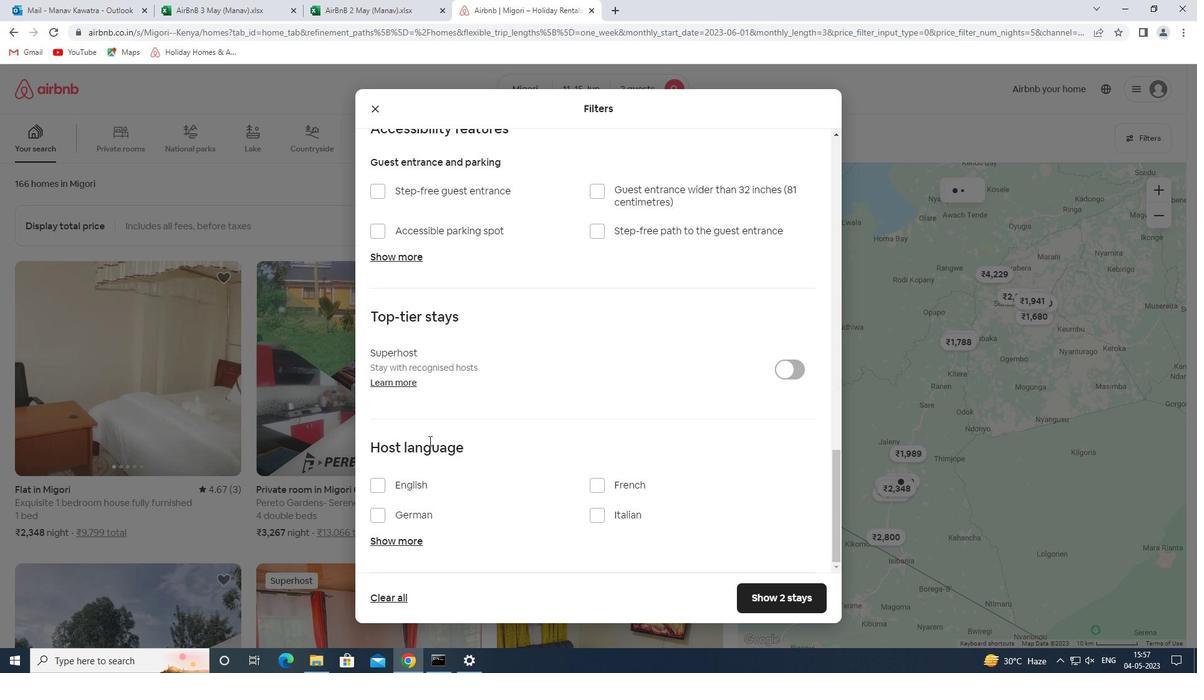 
Action: Mouse scrolled (421, 447) with delta (0, 0)
Screenshot: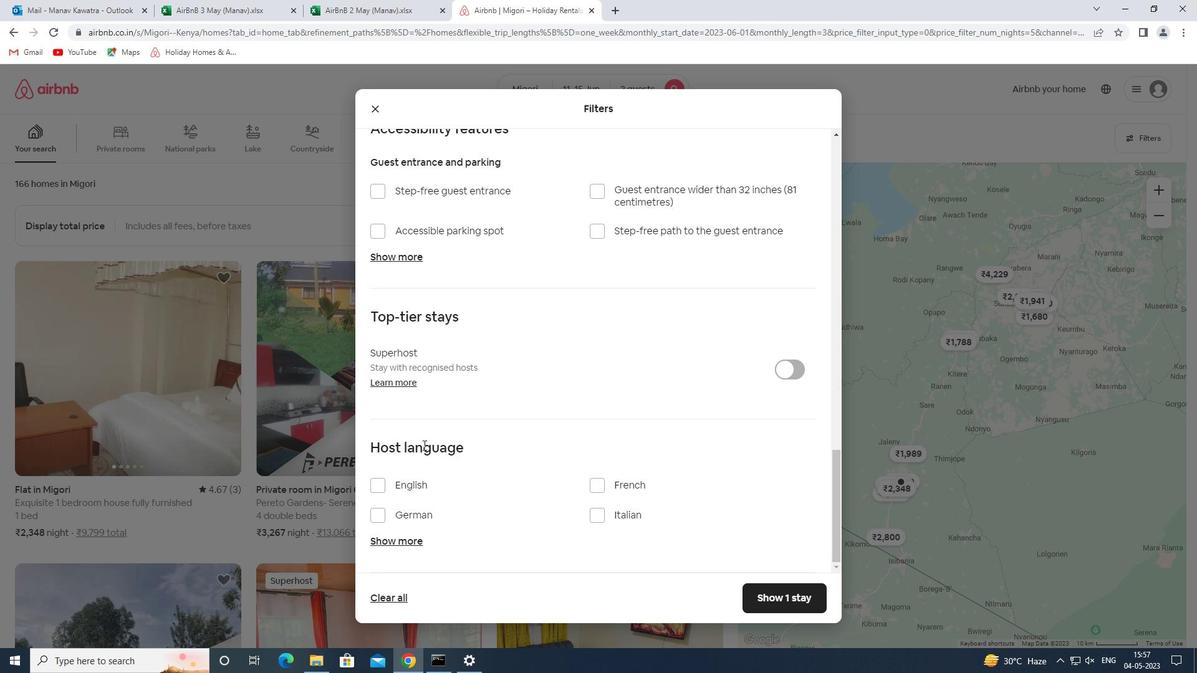 
Action: Mouse scrolled (421, 447) with delta (0, 0)
Screenshot: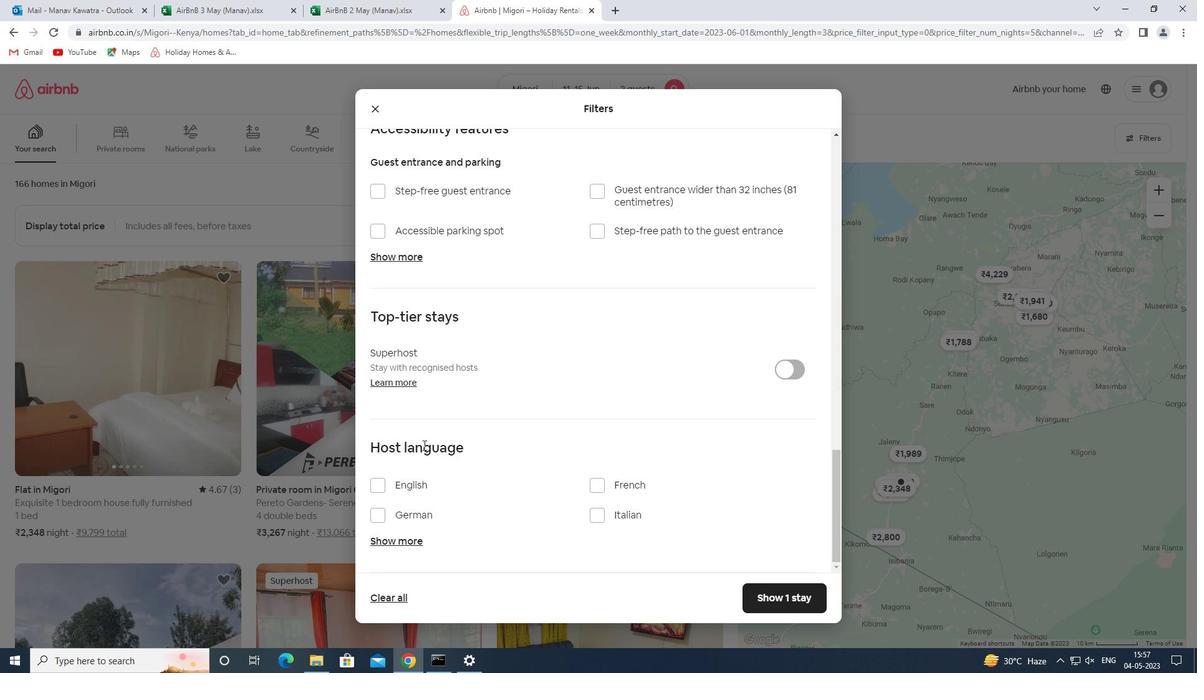 
Action: Mouse scrolled (421, 447) with delta (0, 0)
Screenshot: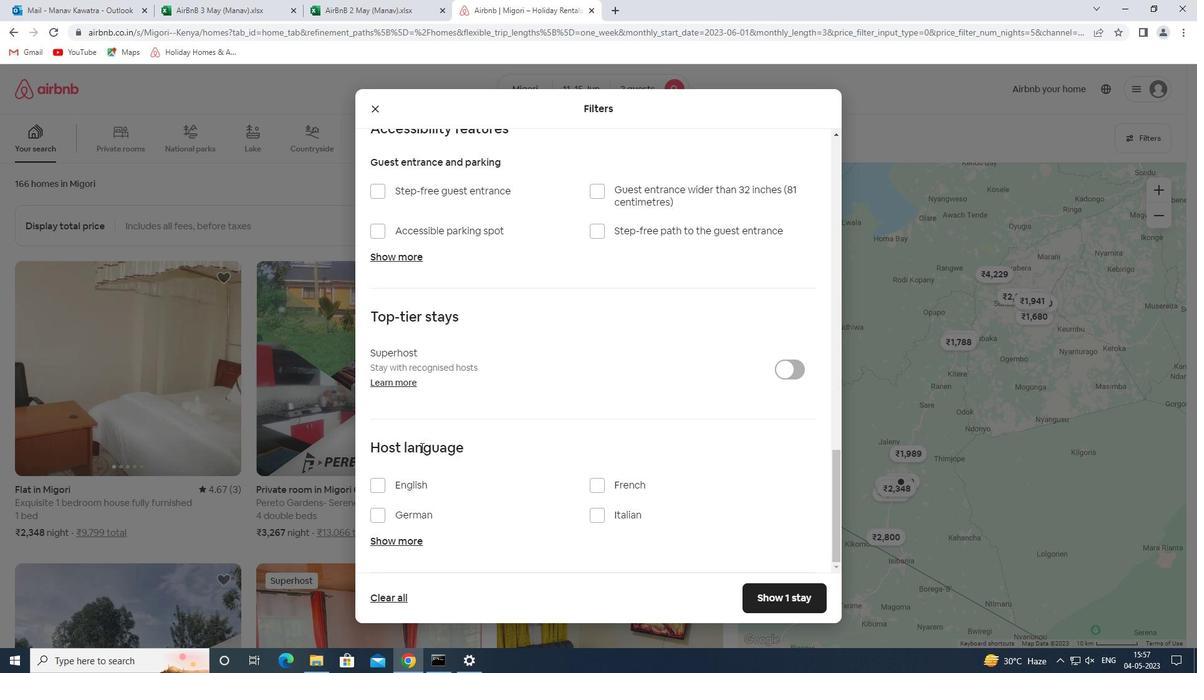 
Action: Mouse moved to (404, 484)
Screenshot: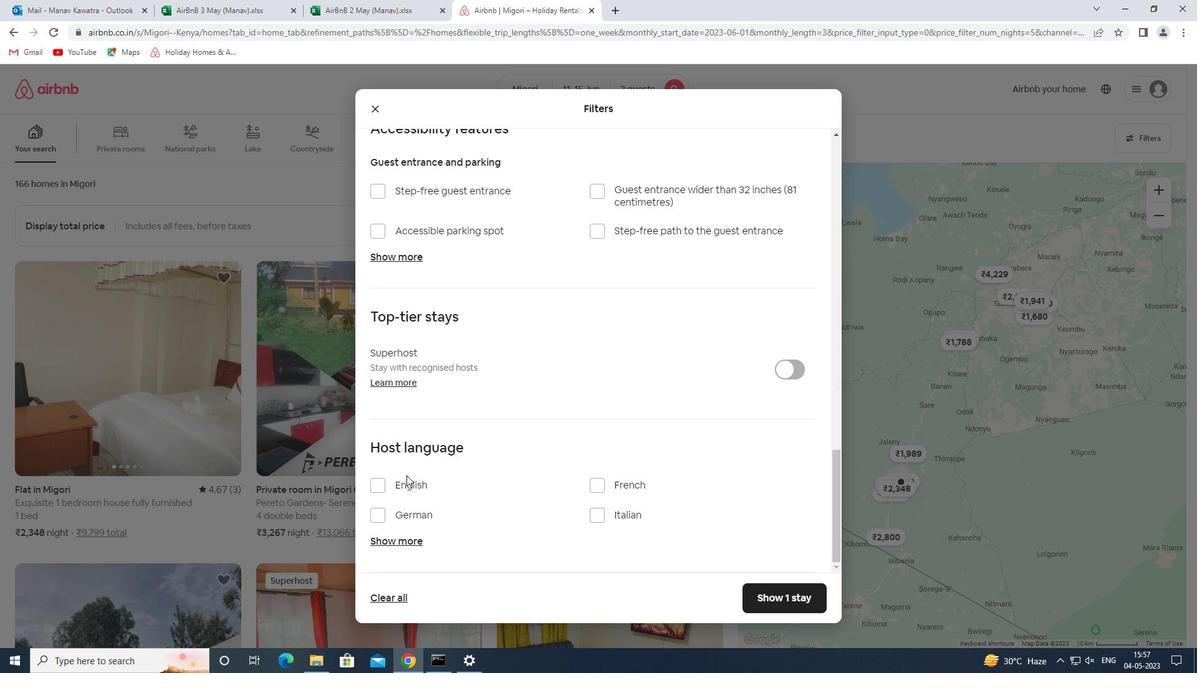
Action: Mouse pressed left at (404, 484)
Screenshot: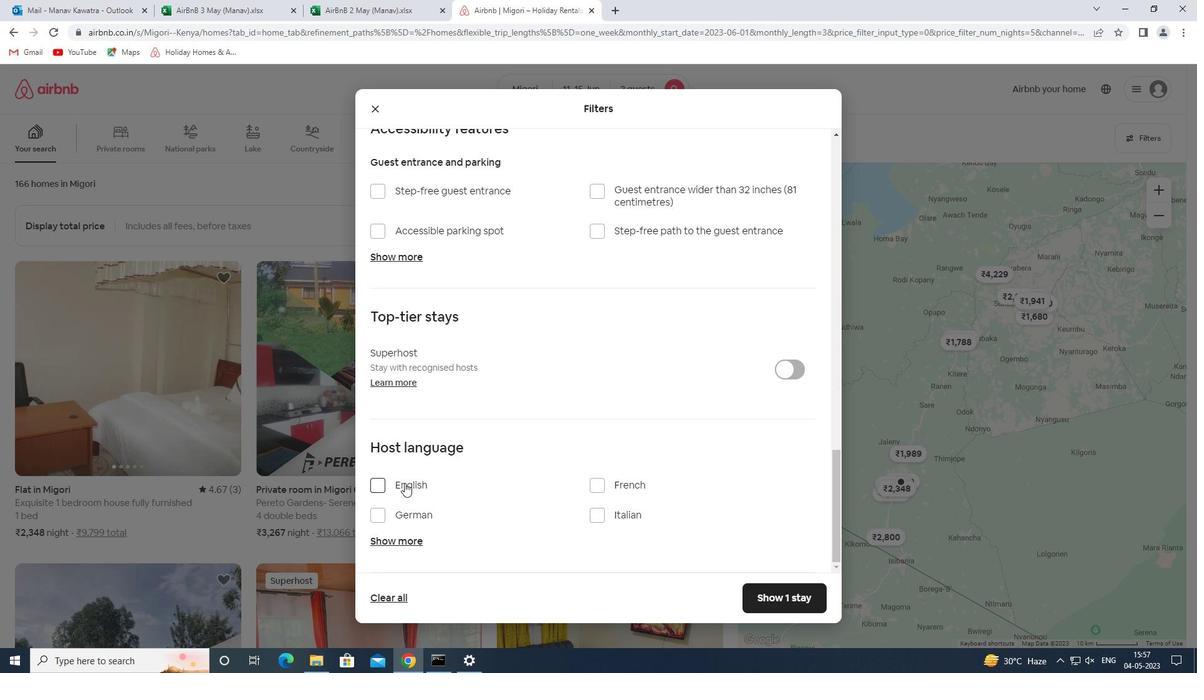 
Action: Mouse moved to (780, 595)
Screenshot: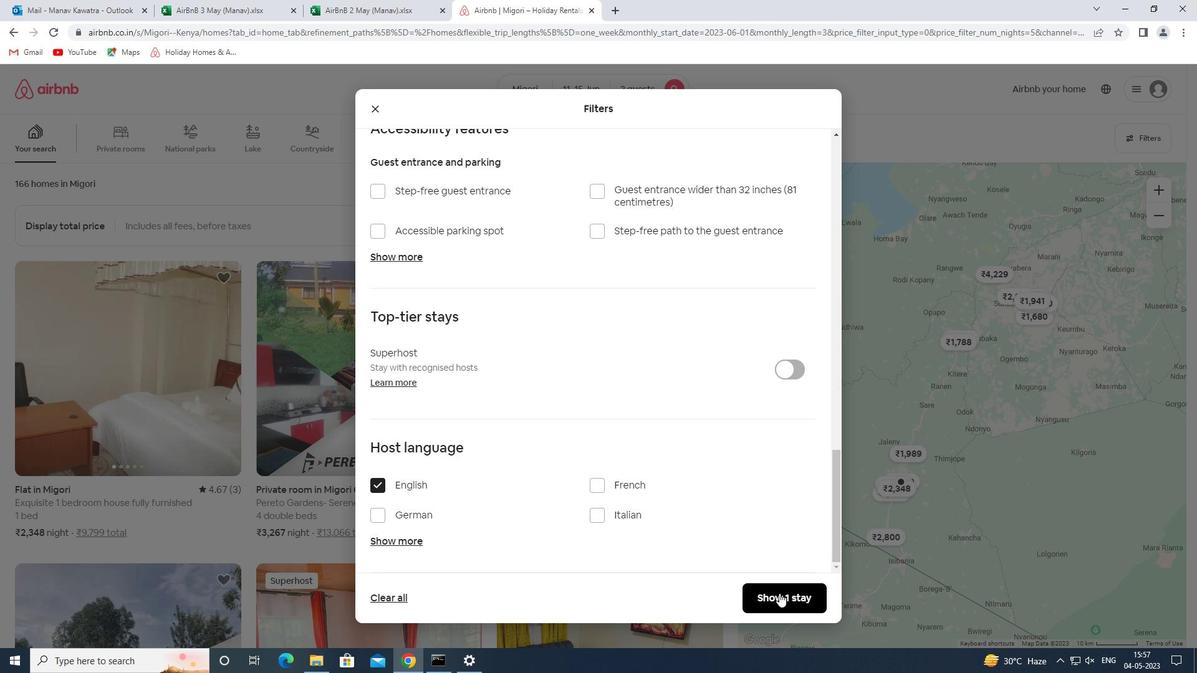 
Action: Mouse pressed left at (780, 595)
Screenshot: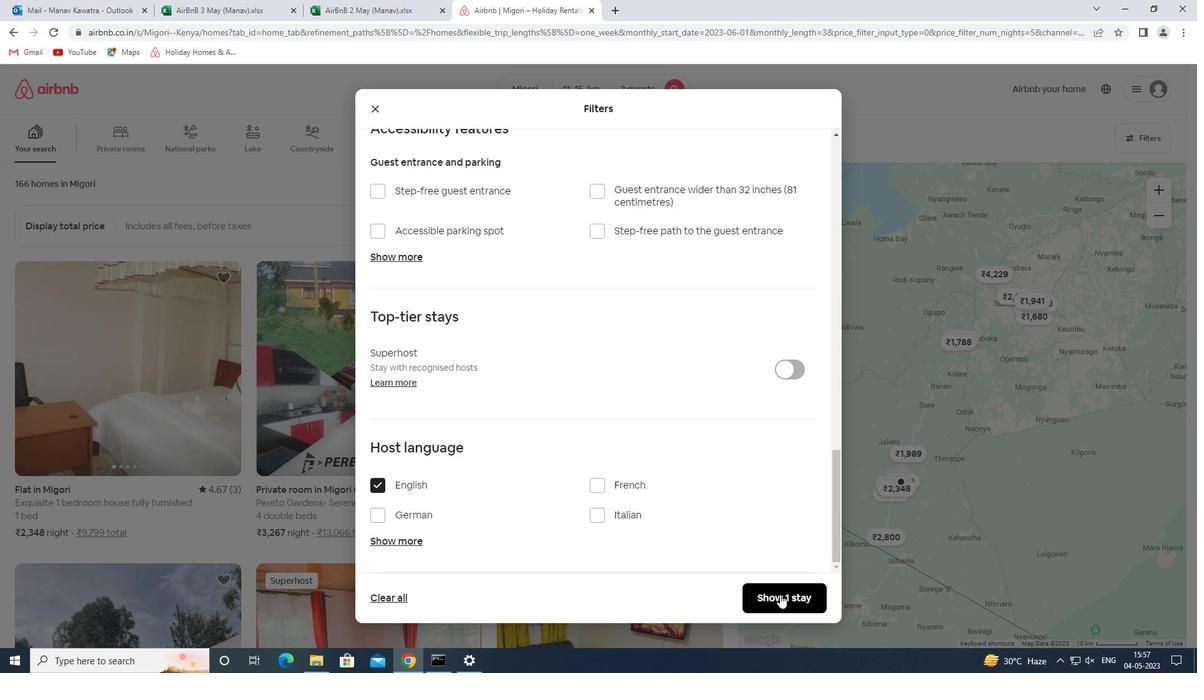 
Action: Mouse moved to (799, 587)
Screenshot: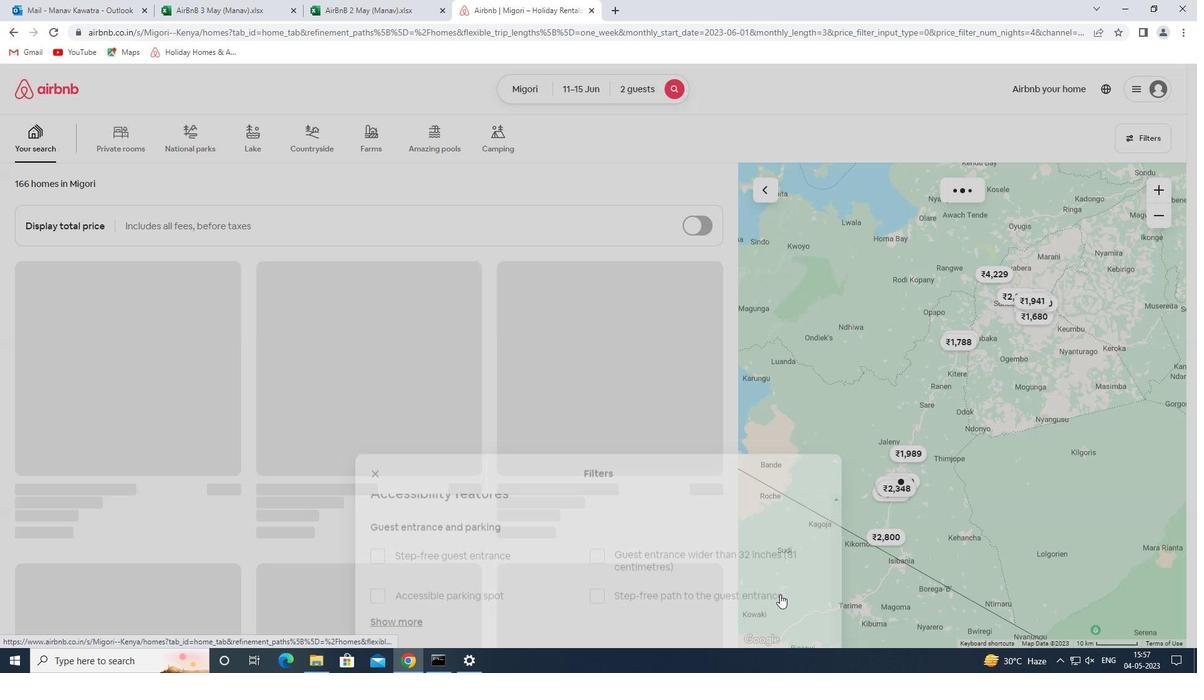 
